 Task: In the  document Eli.rtf change page color to  'Grey'. Add link on bottom right corner of the sheet: 'www.instagram.com' Insert page numer on top of the page
Action: Mouse moved to (314, 392)
Screenshot: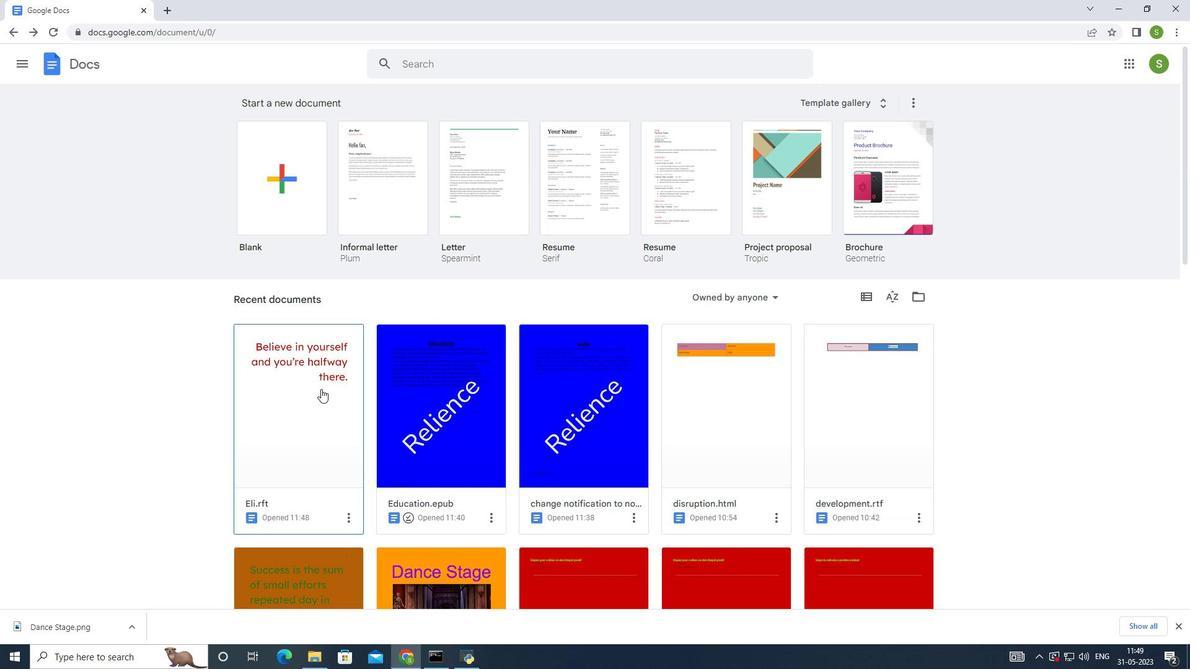 
Action: Mouse pressed left at (314, 392)
Screenshot: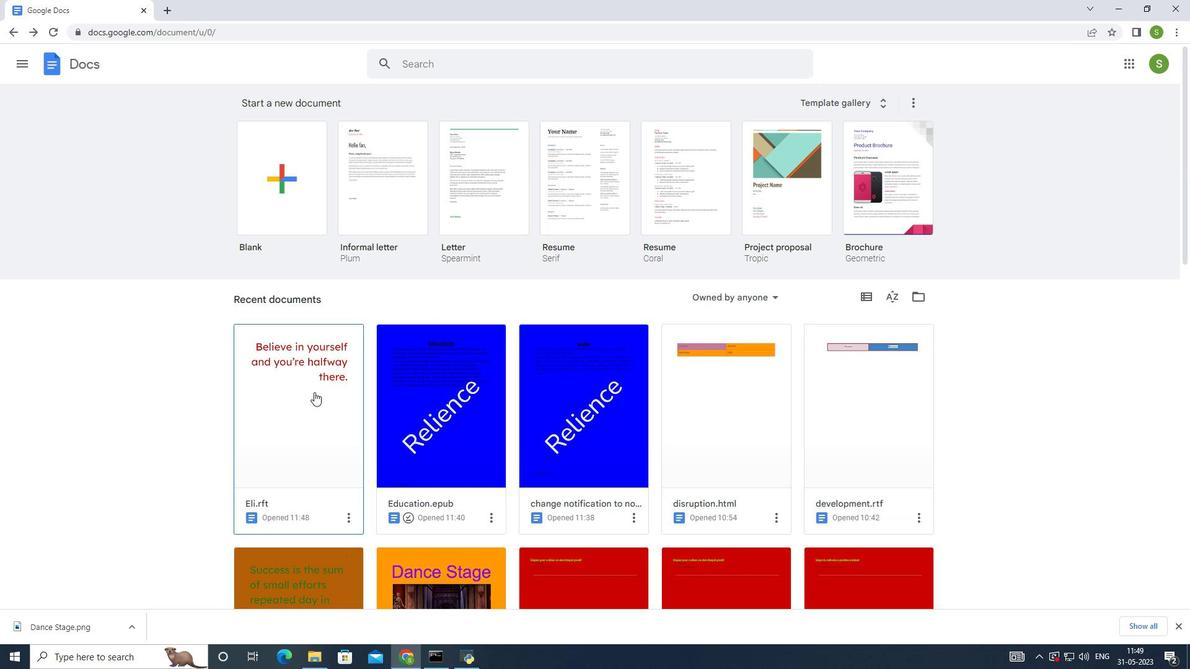 
Action: Mouse moved to (40, 70)
Screenshot: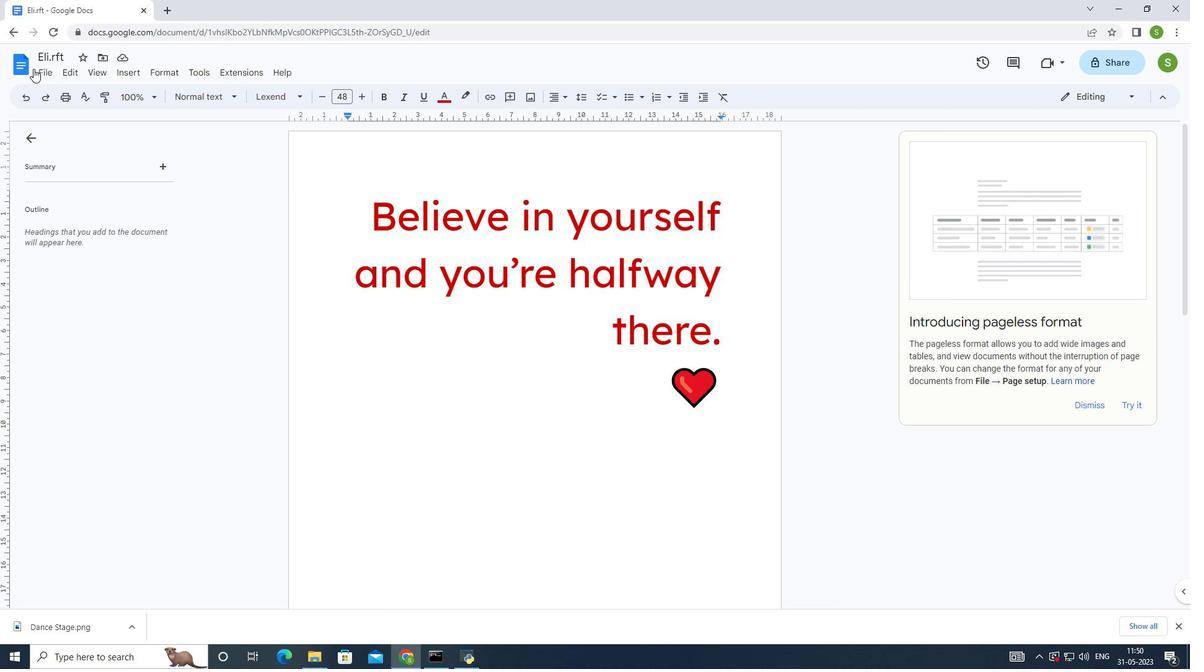 
Action: Mouse pressed left at (40, 70)
Screenshot: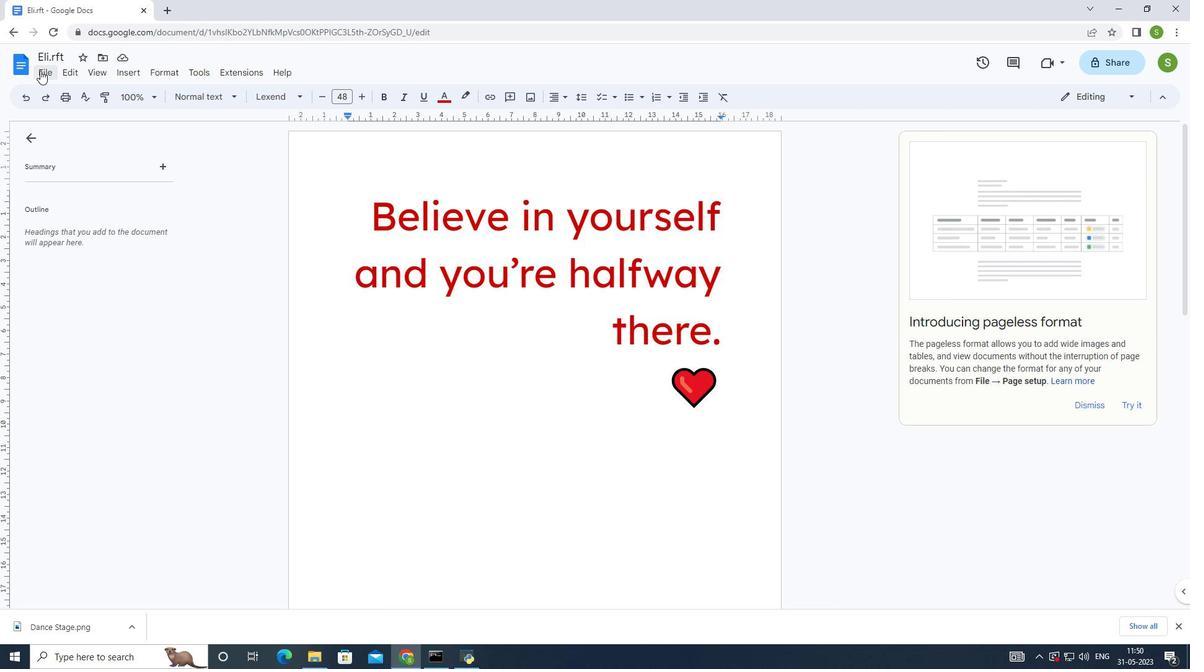 
Action: Mouse moved to (82, 411)
Screenshot: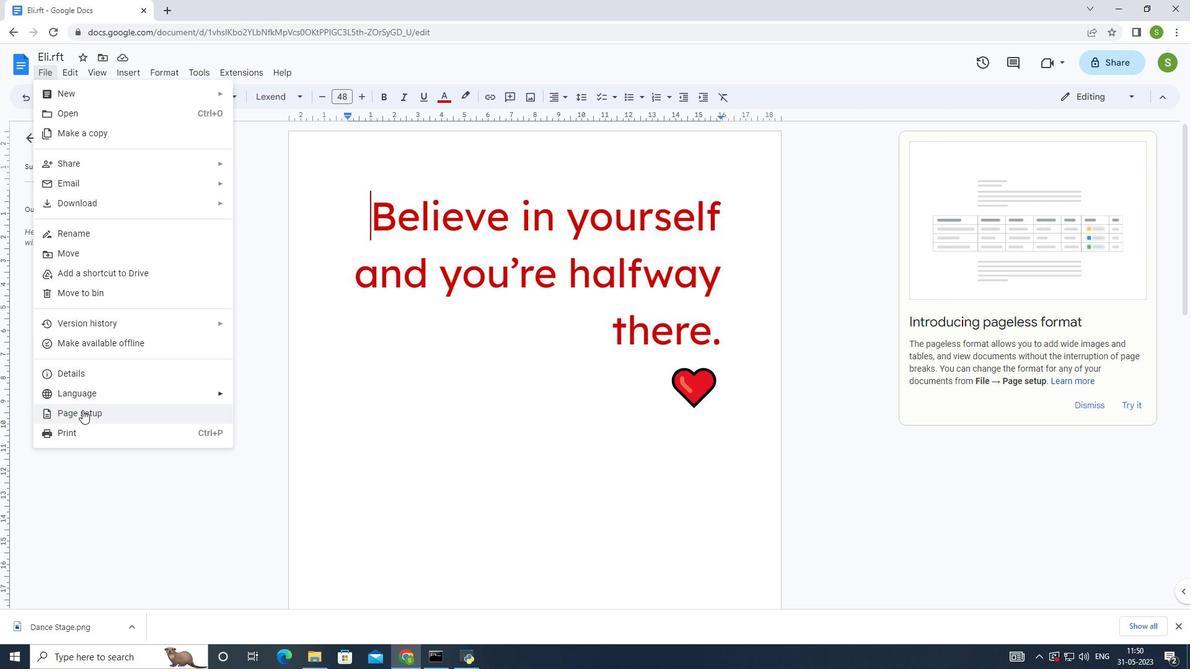 
Action: Mouse pressed left at (82, 411)
Screenshot: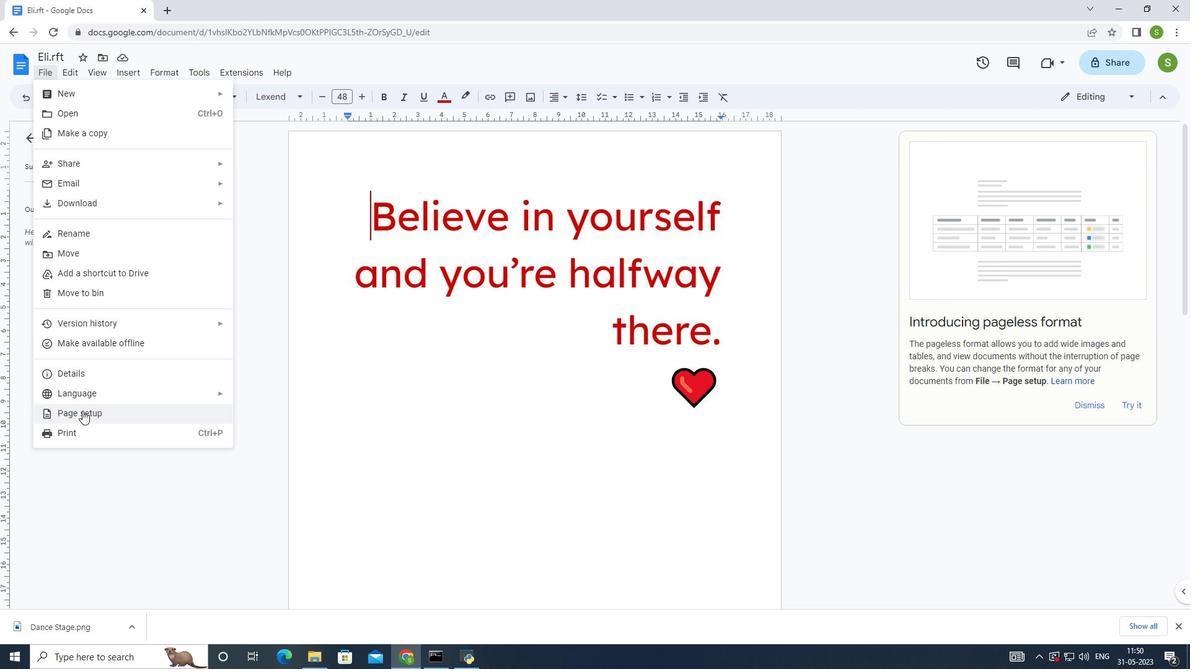 
Action: Mouse moved to (528, 266)
Screenshot: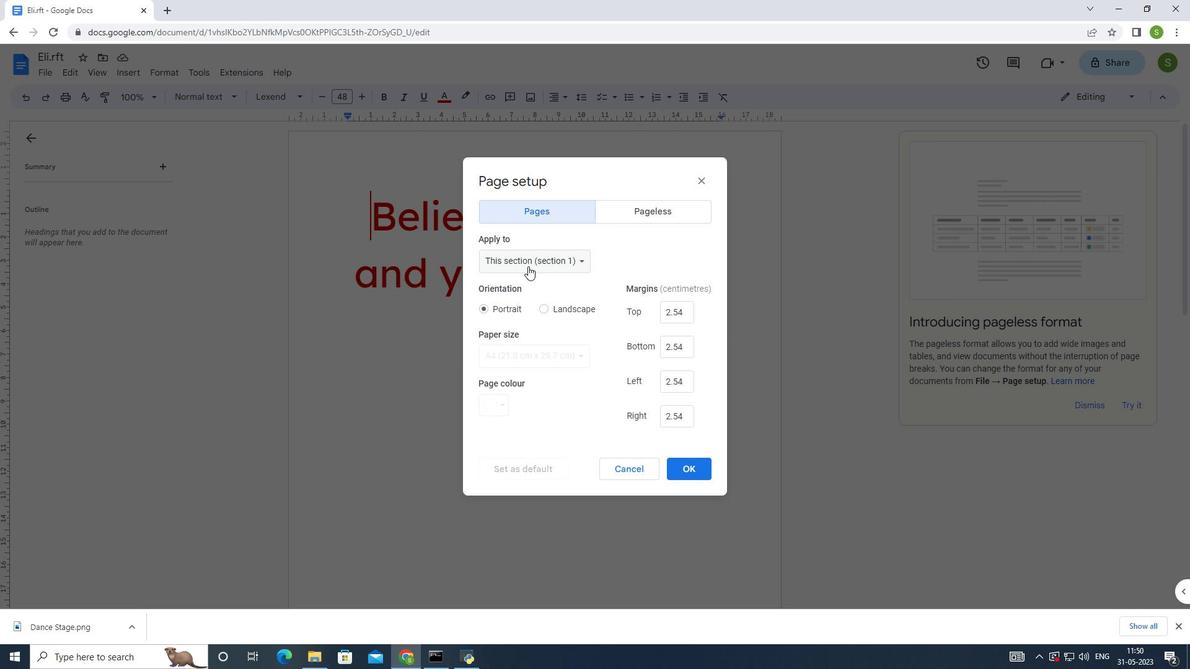 
Action: Mouse pressed left at (528, 266)
Screenshot: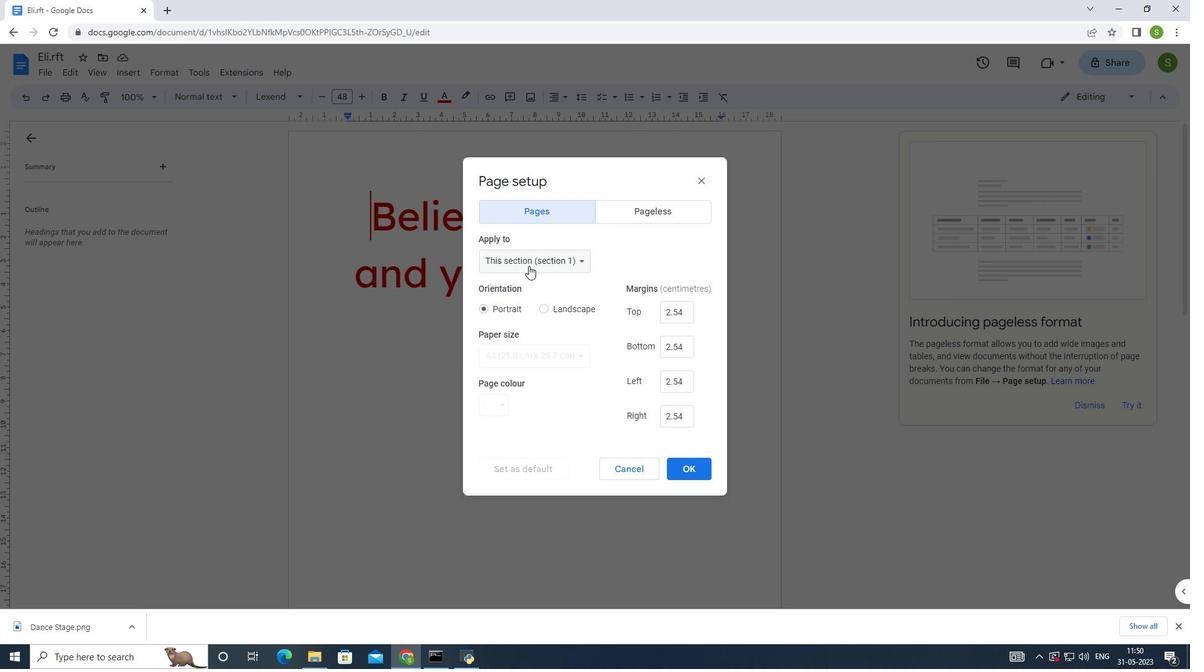 
Action: Mouse moved to (537, 245)
Screenshot: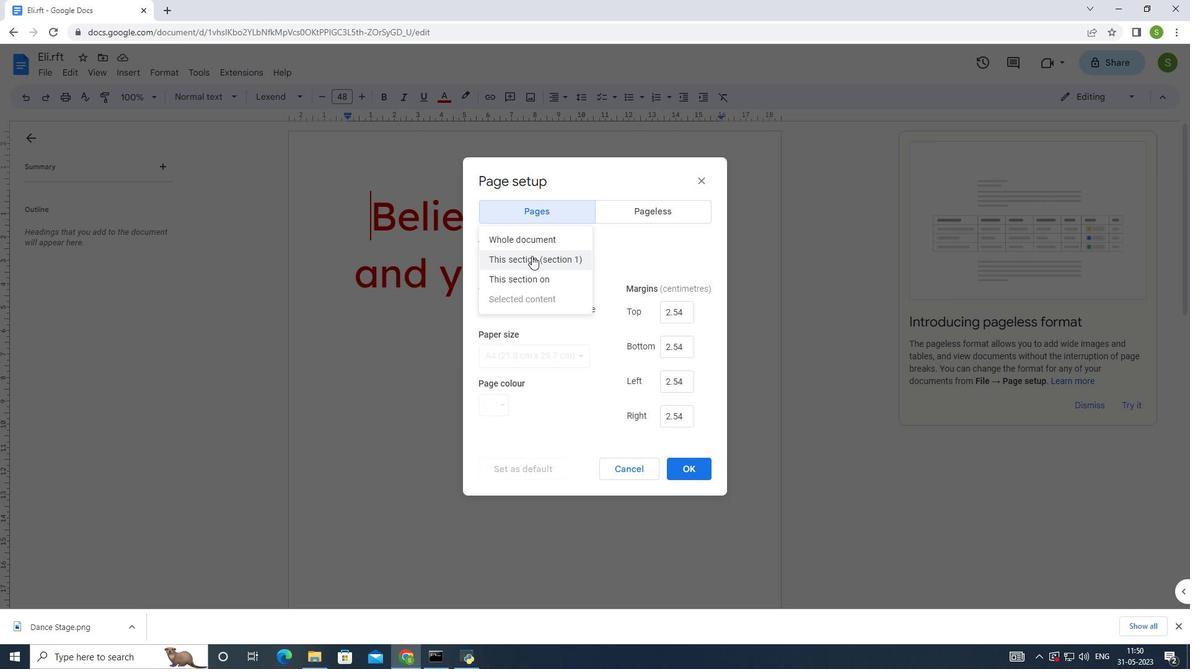 
Action: Mouse pressed left at (537, 245)
Screenshot: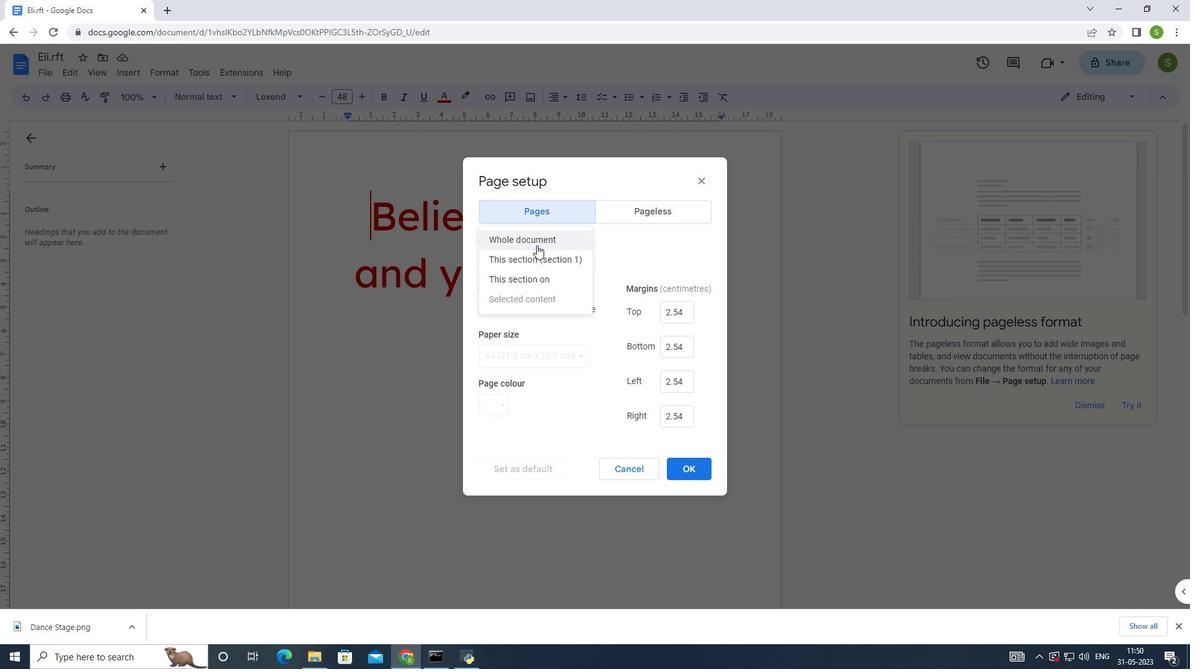 
Action: Mouse moved to (497, 399)
Screenshot: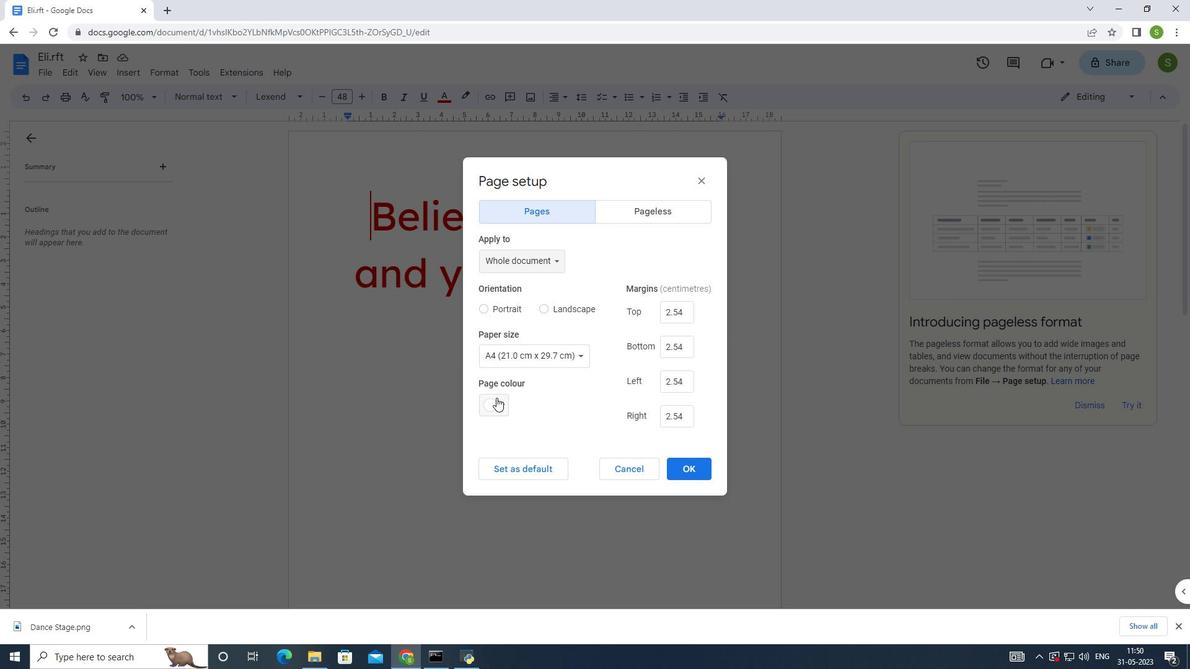 
Action: Mouse pressed left at (497, 399)
Screenshot: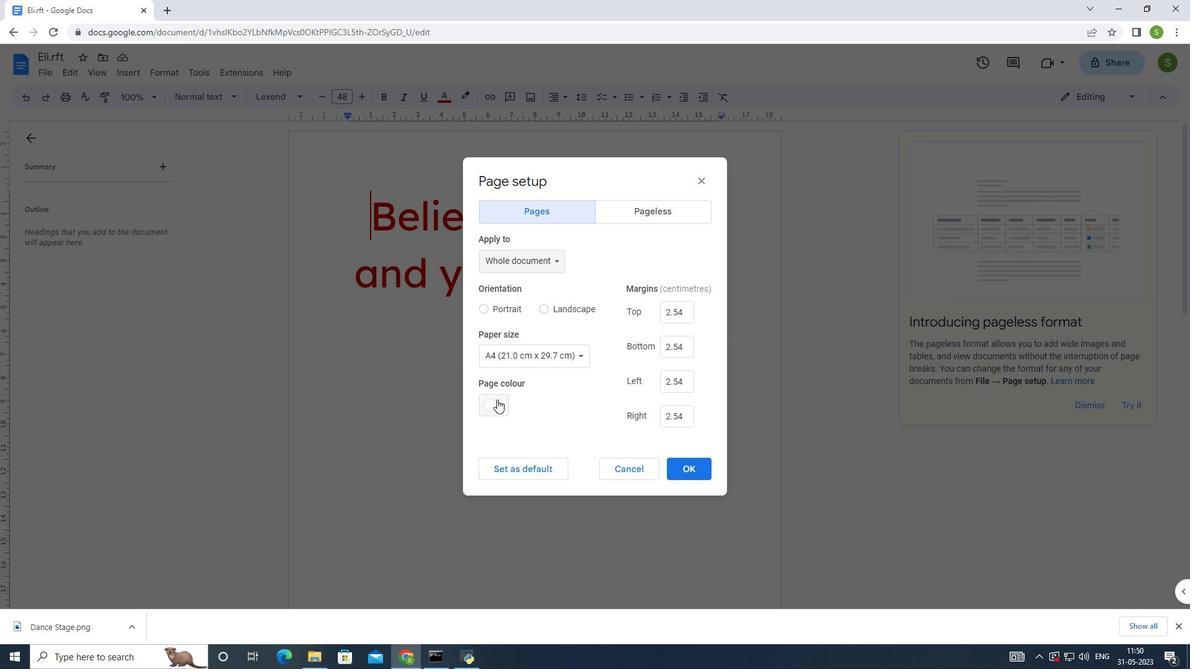 
Action: Mouse moved to (547, 430)
Screenshot: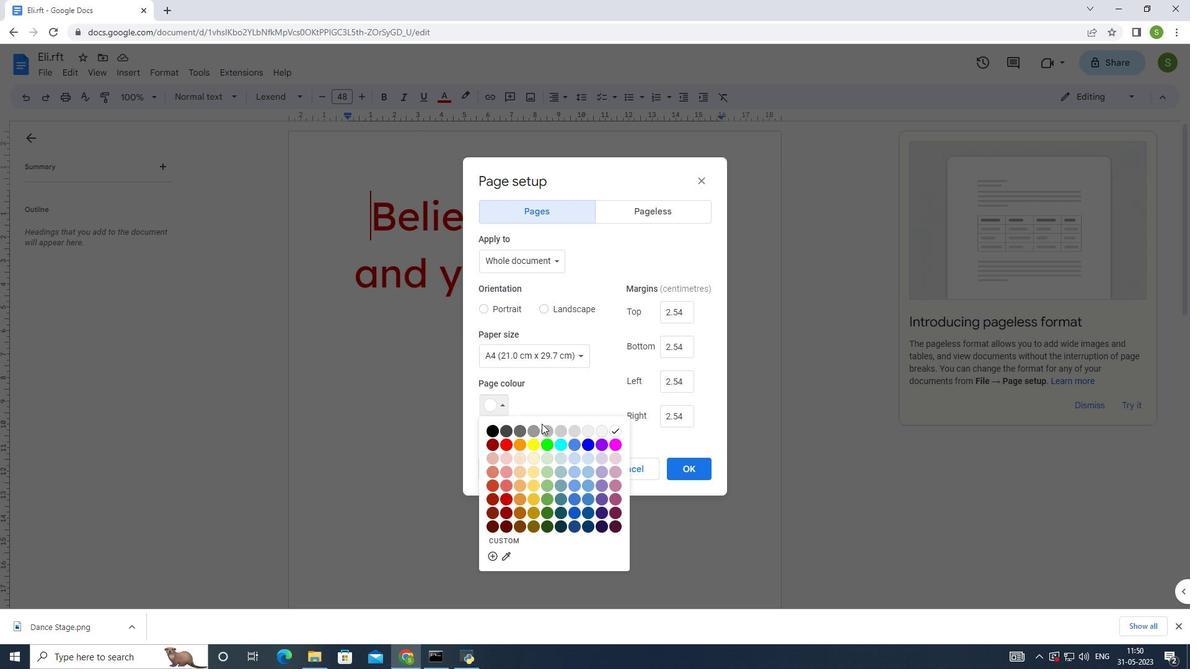 
Action: Mouse pressed left at (547, 430)
Screenshot: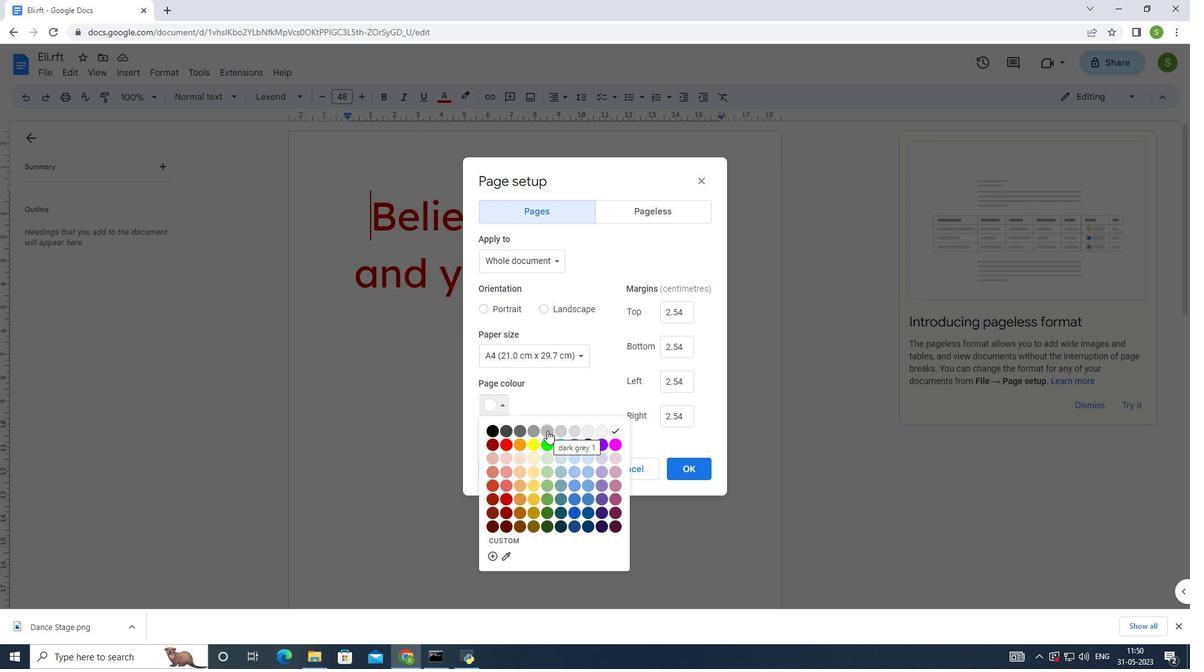 
Action: Mouse moved to (680, 471)
Screenshot: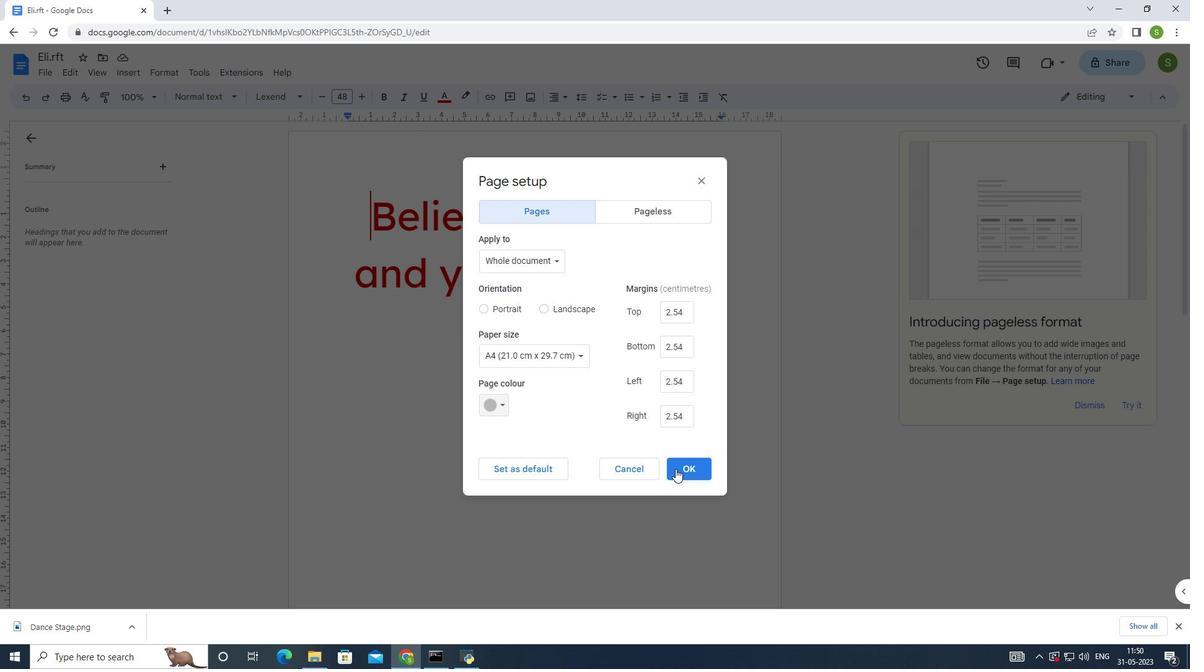 
Action: Mouse pressed left at (680, 471)
Screenshot: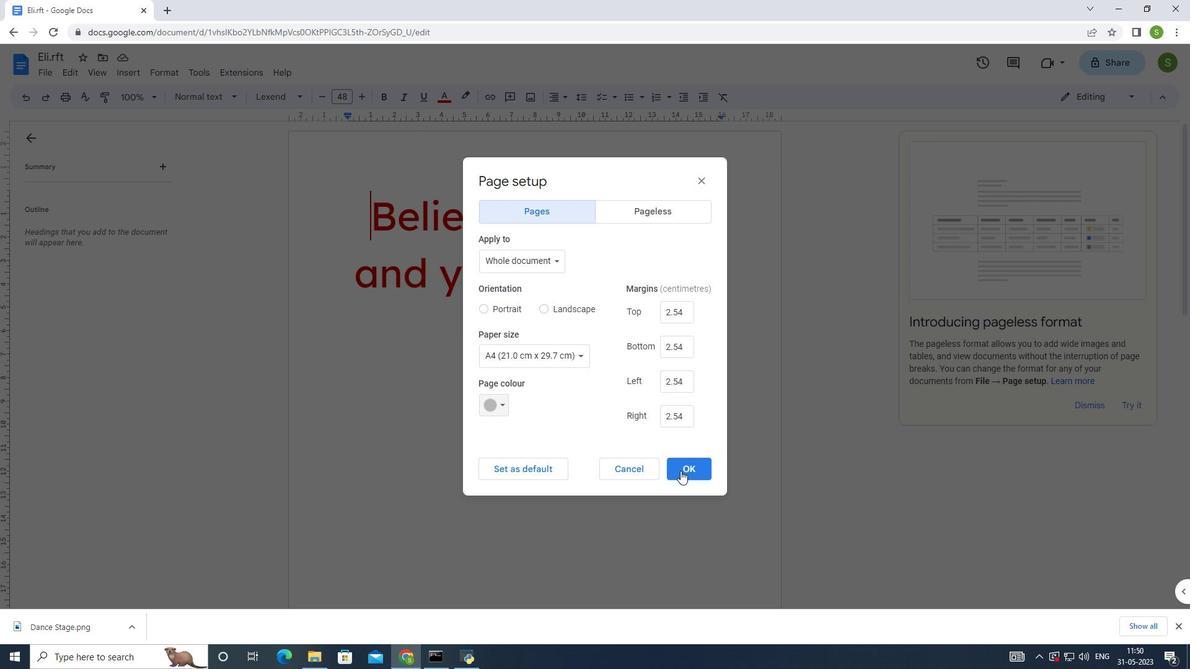 
Action: Mouse moved to (582, 419)
Screenshot: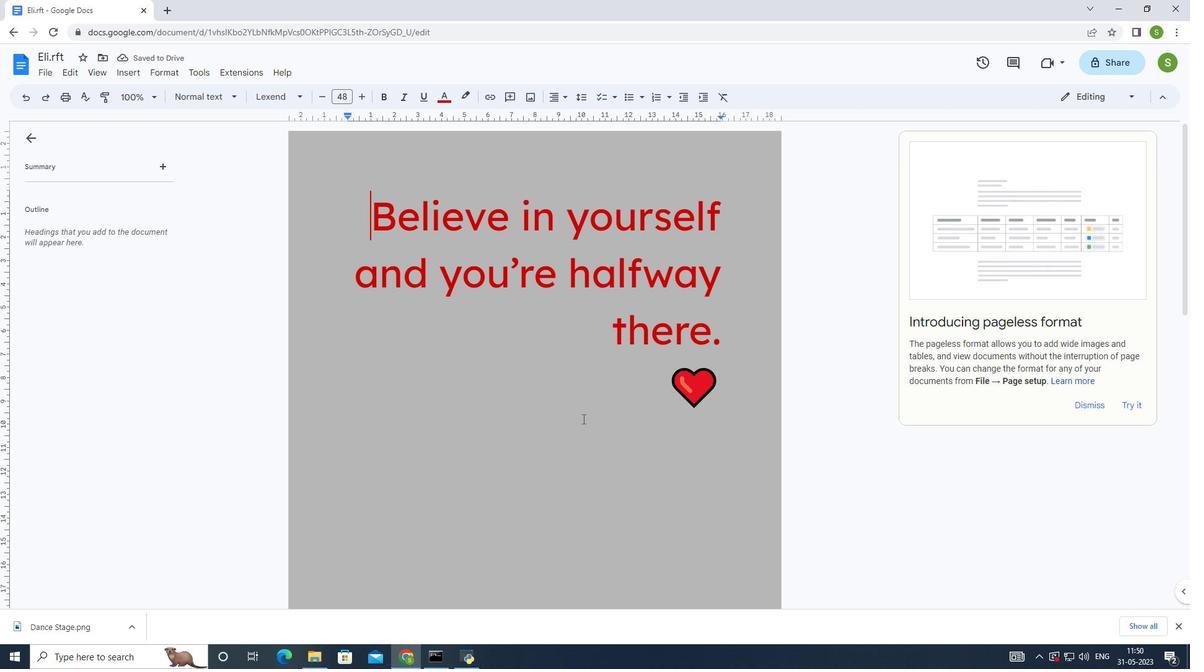 
Action: Mouse scrolled (582, 418) with delta (0, 0)
Screenshot: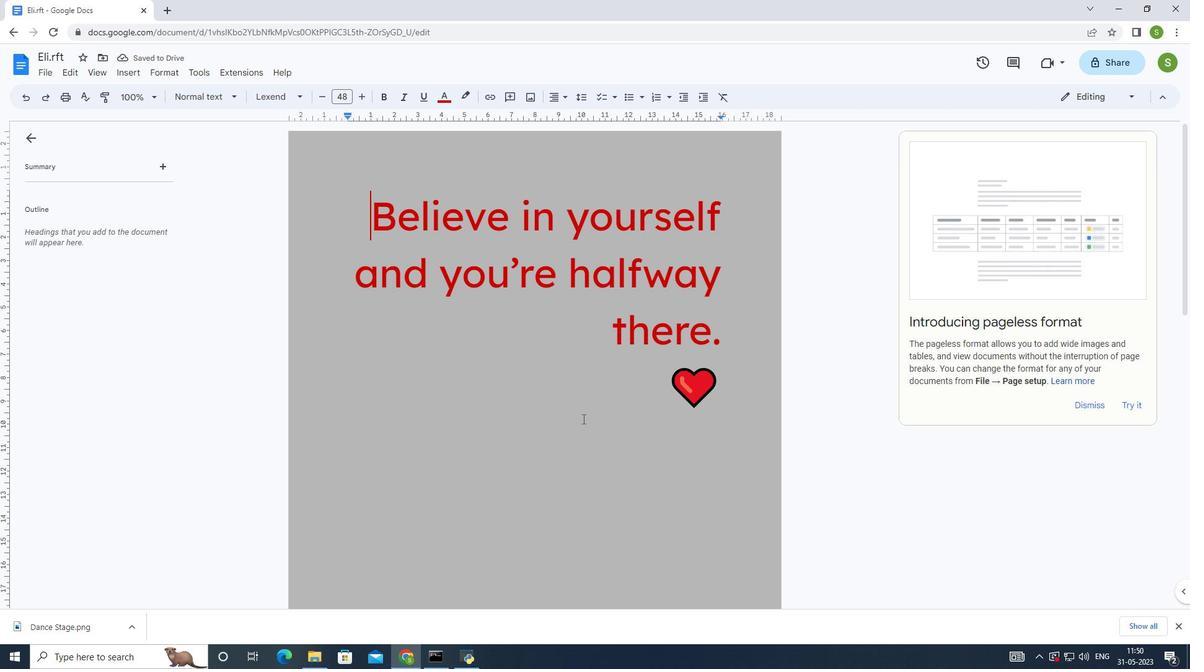 
Action: Mouse moved to (581, 419)
Screenshot: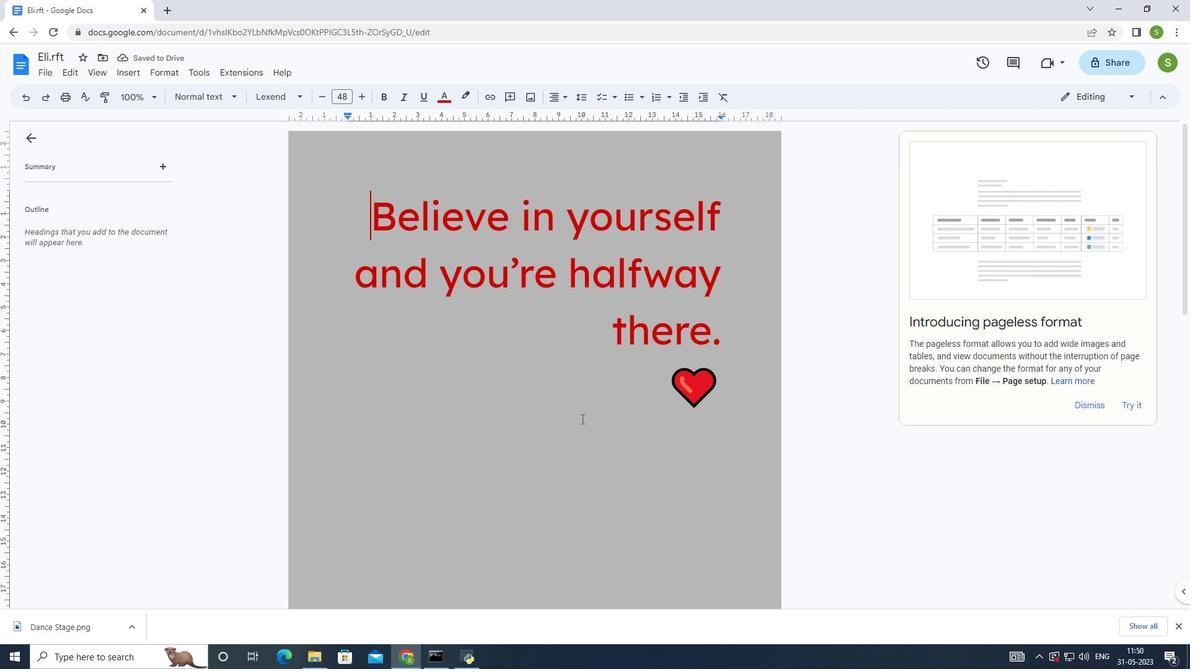 
Action: Mouse scrolled (581, 418) with delta (0, 0)
Screenshot: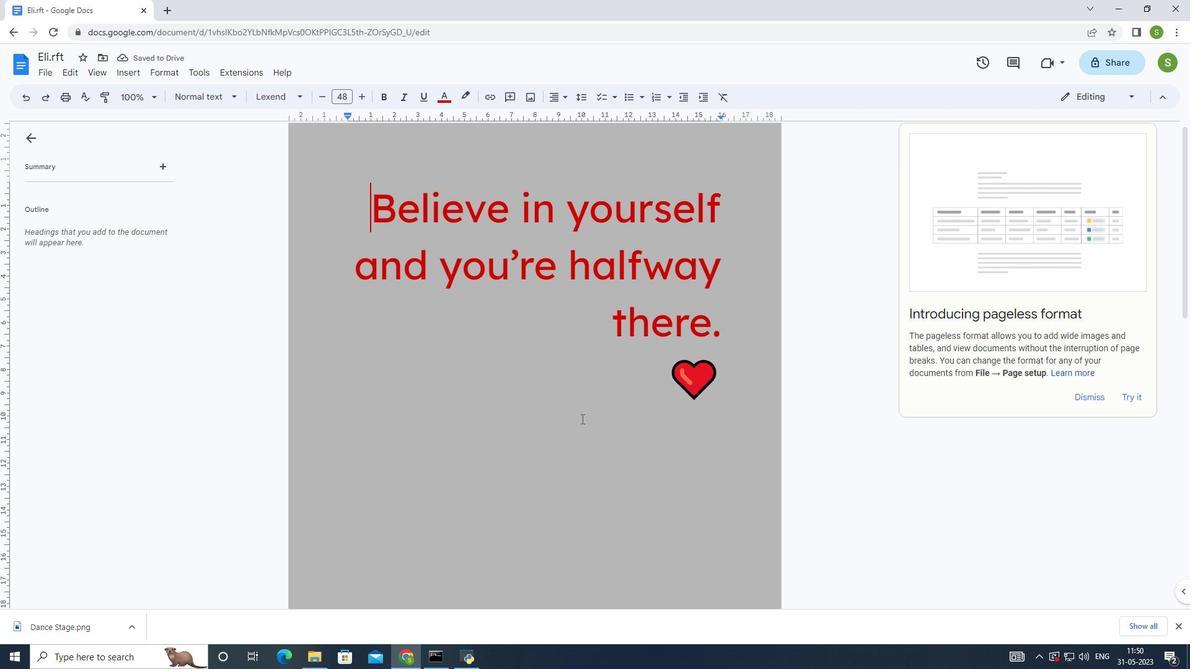 
Action: Mouse scrolled (581, 418) with delta (0, 0)
Screenshot: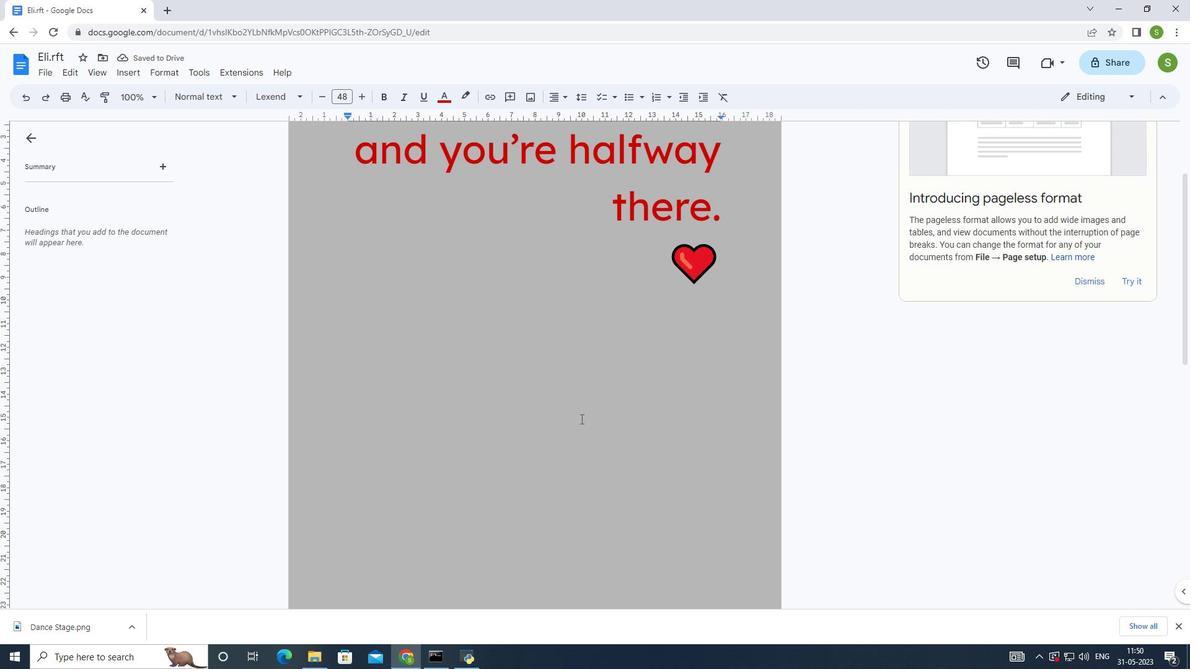 
Action: Mouse scrolled (581, 418) with delta (0, 0)
Screenshot: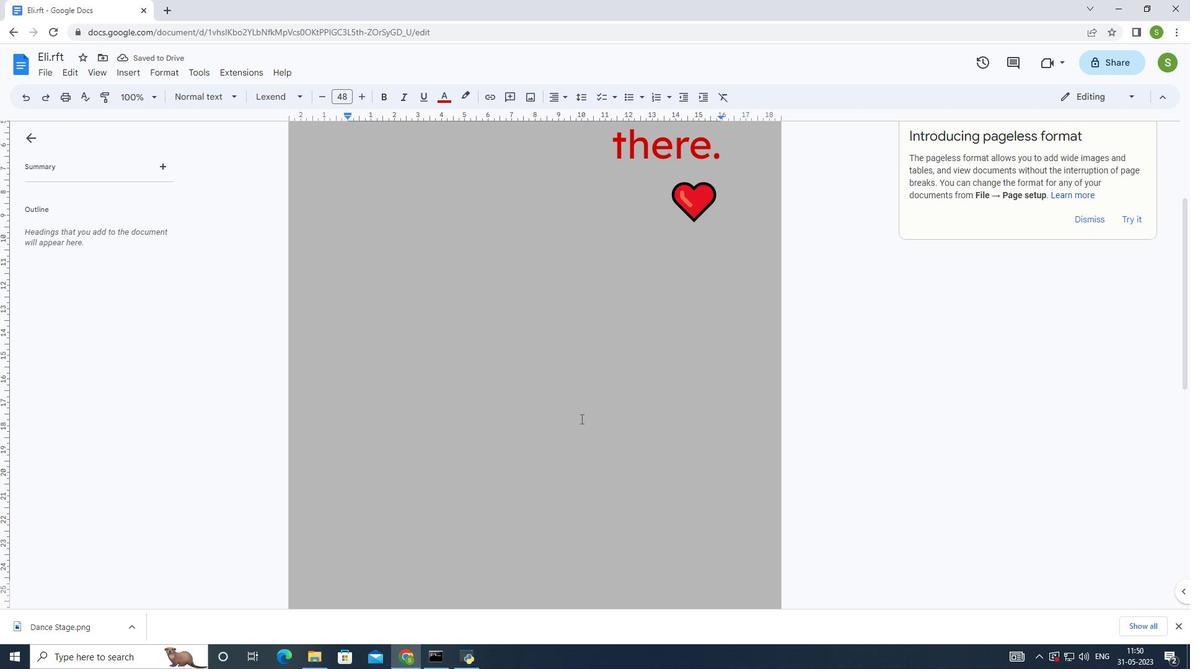 
Action: Mouse moved to (570, 476)
Screenshot: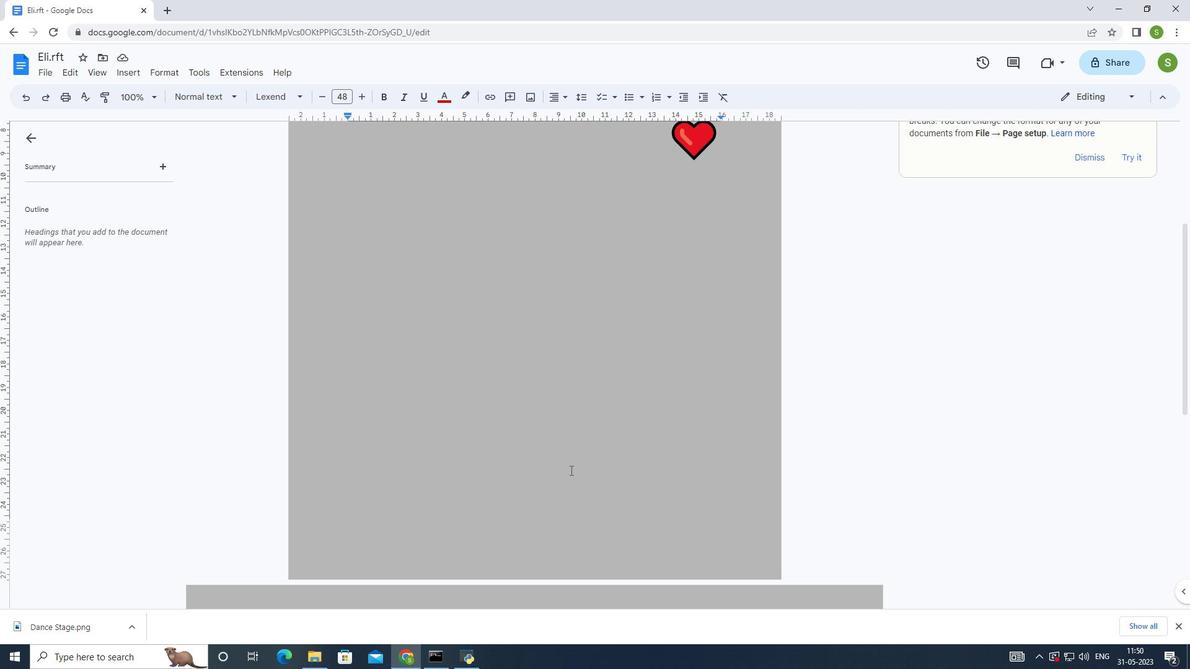 
Action: Mouse pressed left at (570, 476)
Screenshot: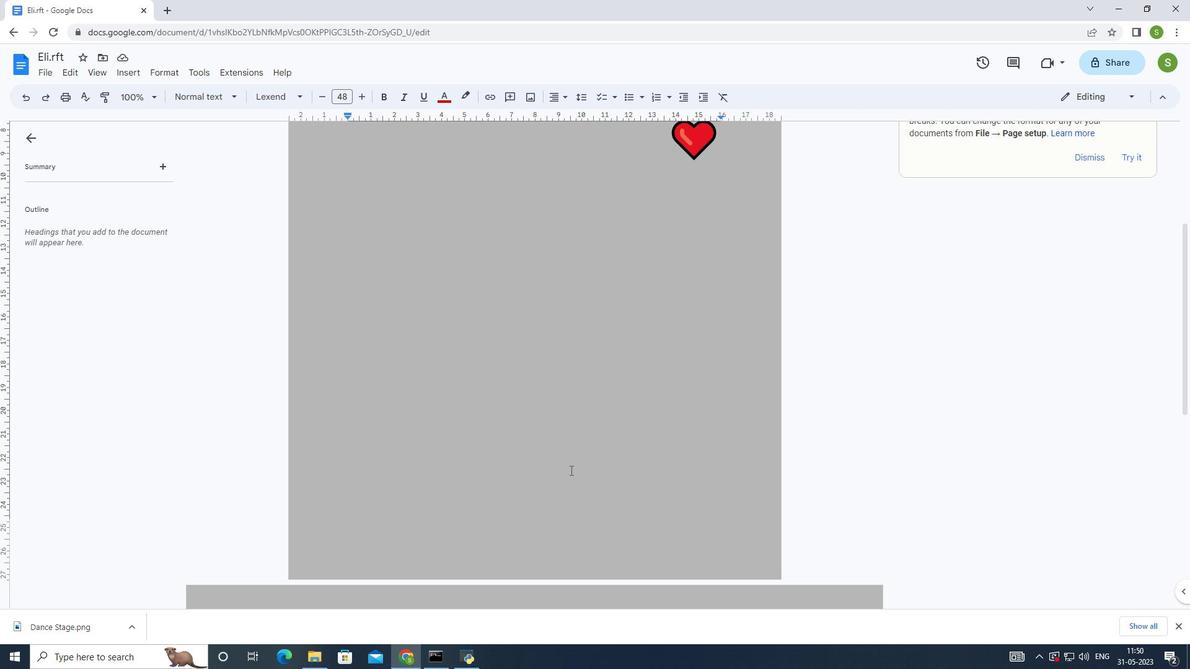 
Action: Mouse moved to (570, 478)
Screenshot: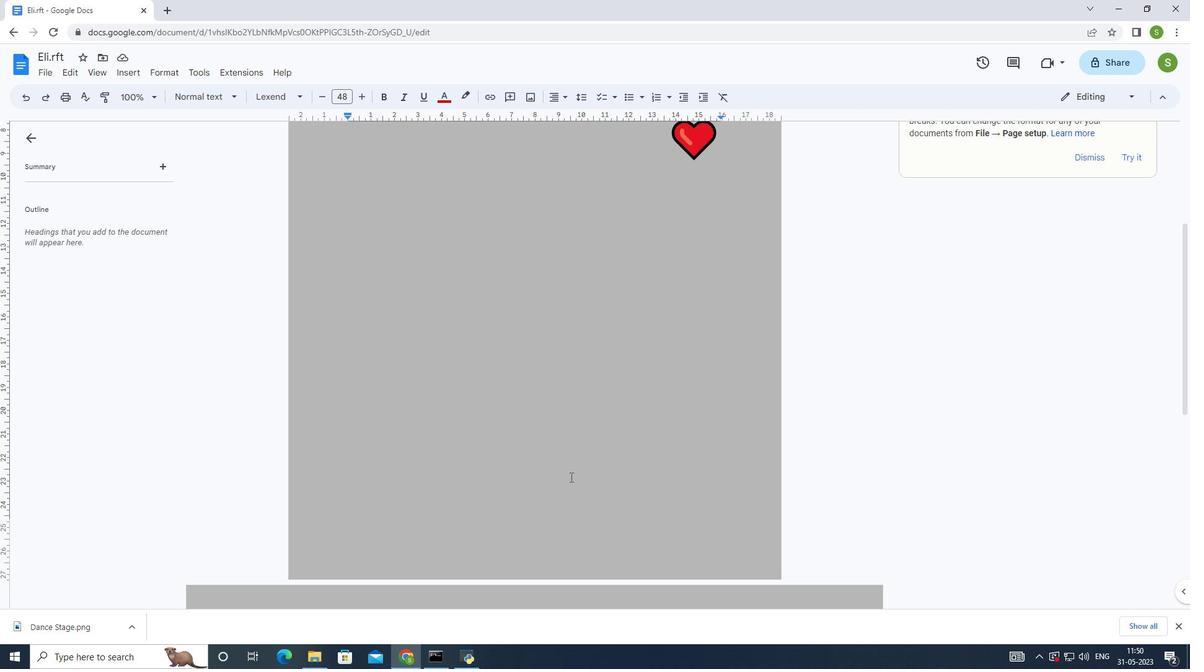 
Action: Mouse pressed left at (570, 478)
Screenshot: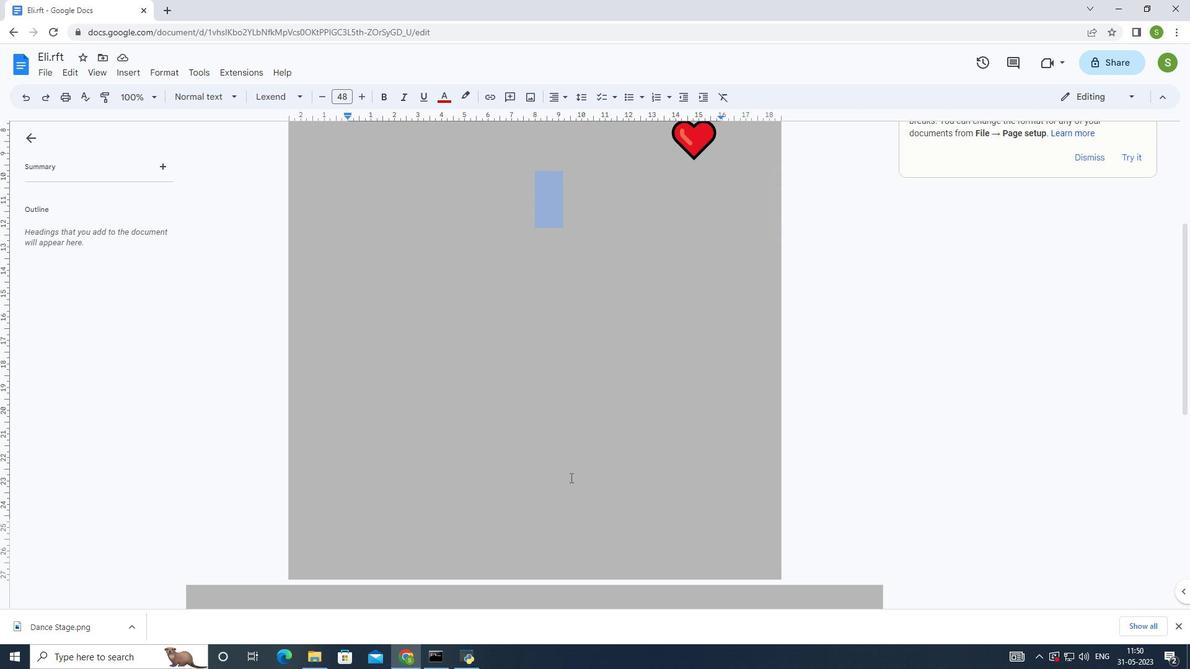 
Action: Mouse moved to (620, 446)
Screenshot: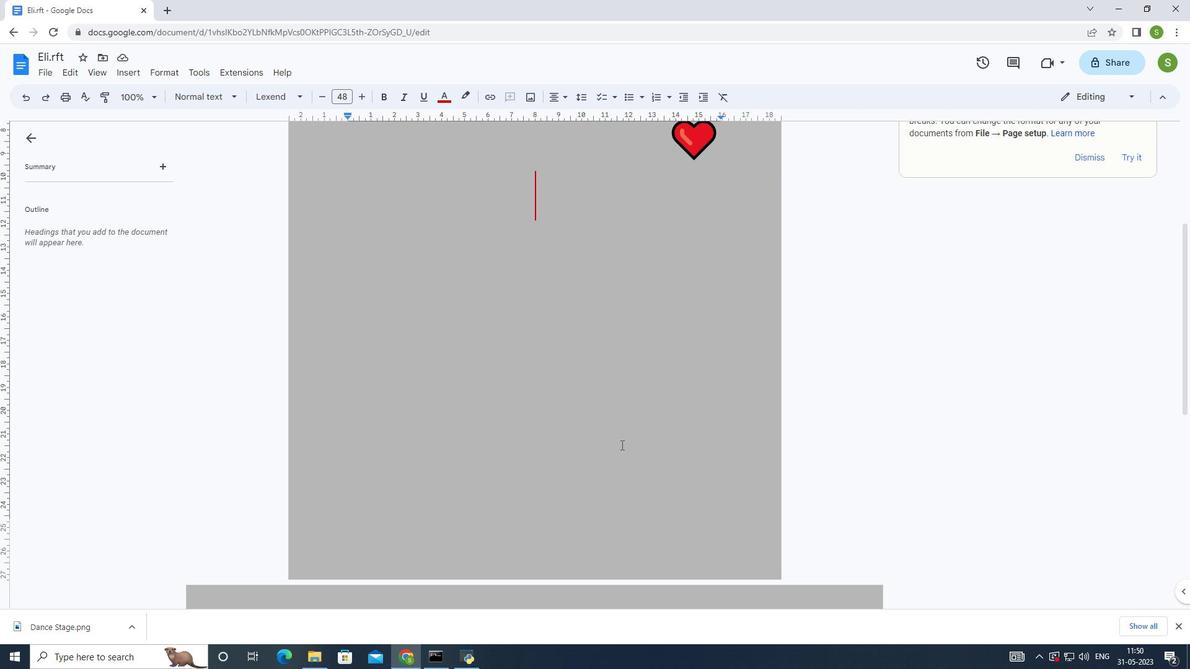 
Action: Key pressed <Key.enter><Key.enter>
Screenshot: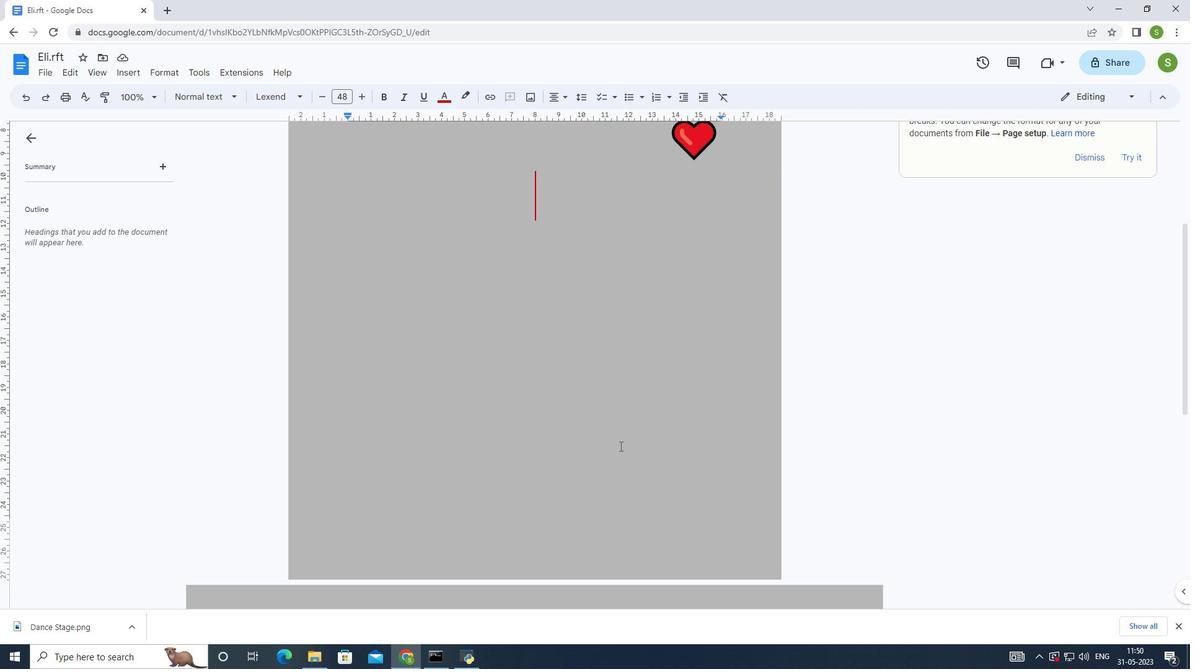 
Action: Mouse moved to (619, 447)
Screenshot: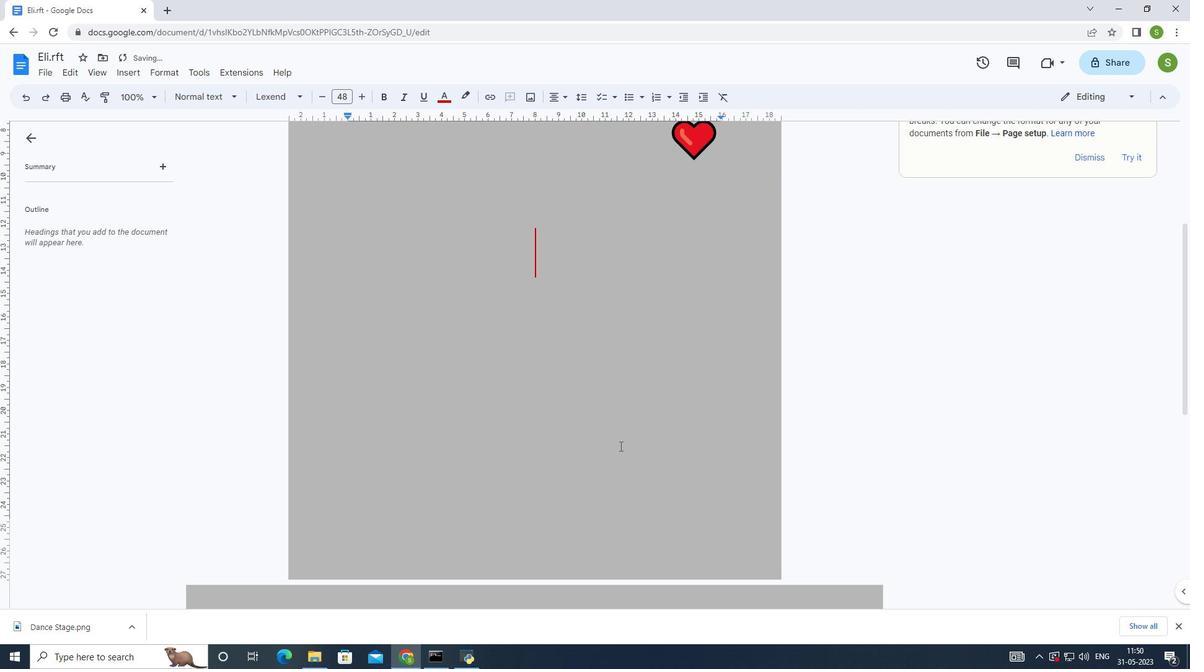 
Action: Key pressed <Key.enter><Key.enter>
Screenshot: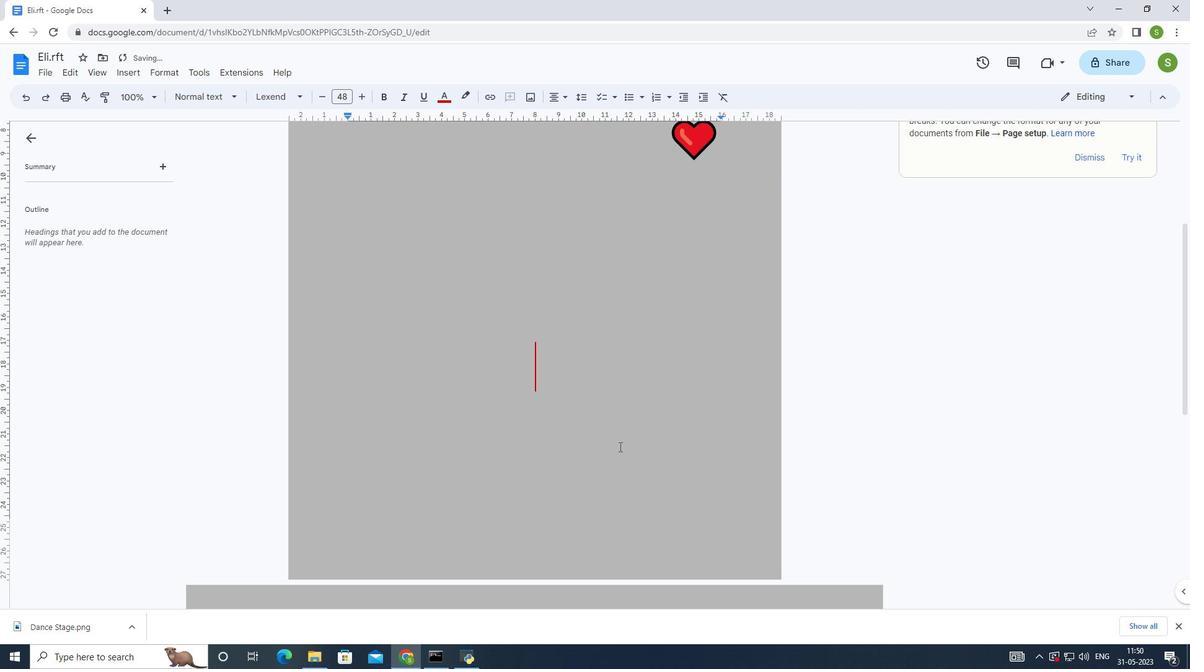 
Action: Mouse moved to (618, 447)
Screenshot: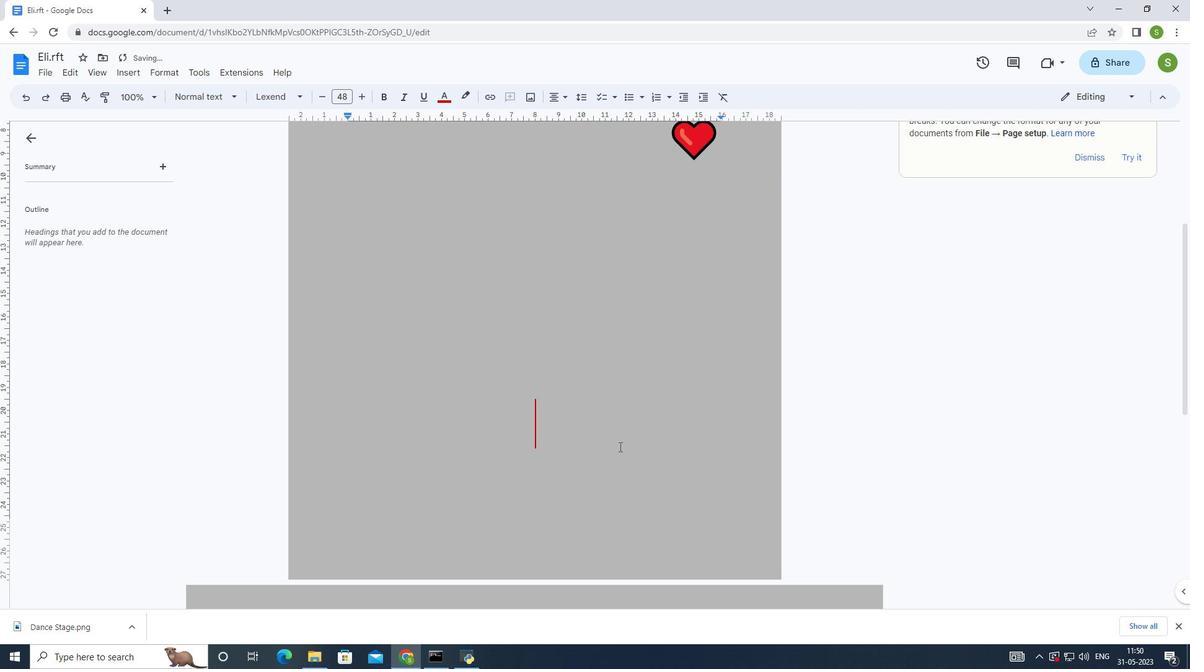 
Action: Key pressed <Key.enter>
Screenshot: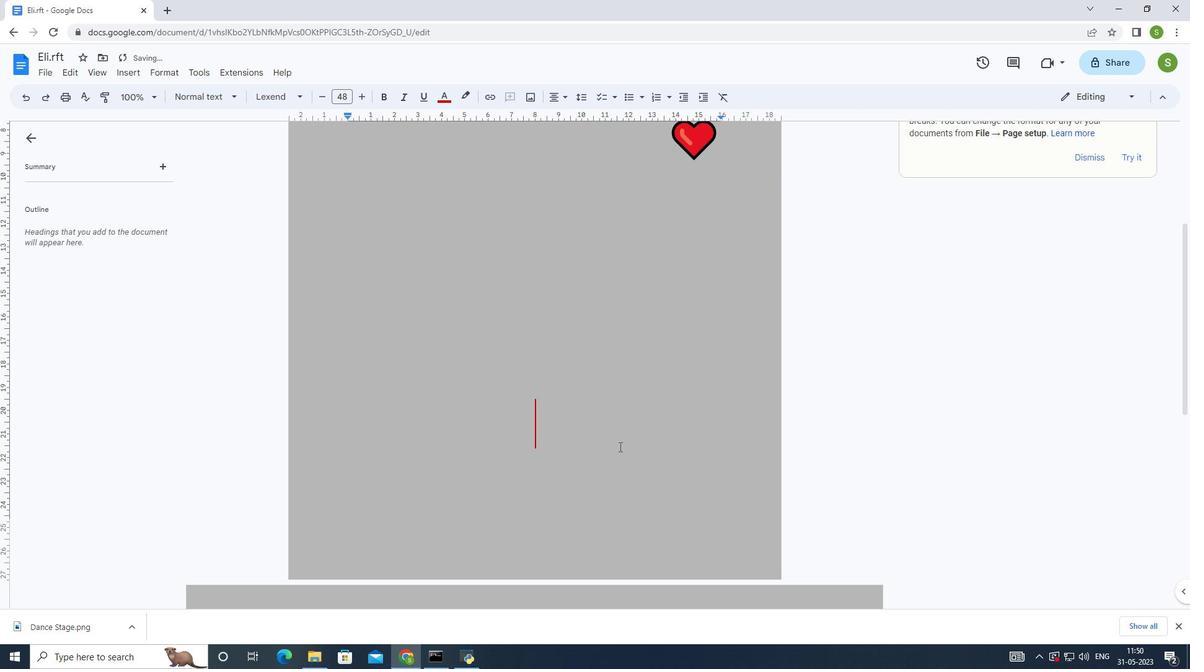 
Action: Mouse moved to (489, 93)
Screenshot: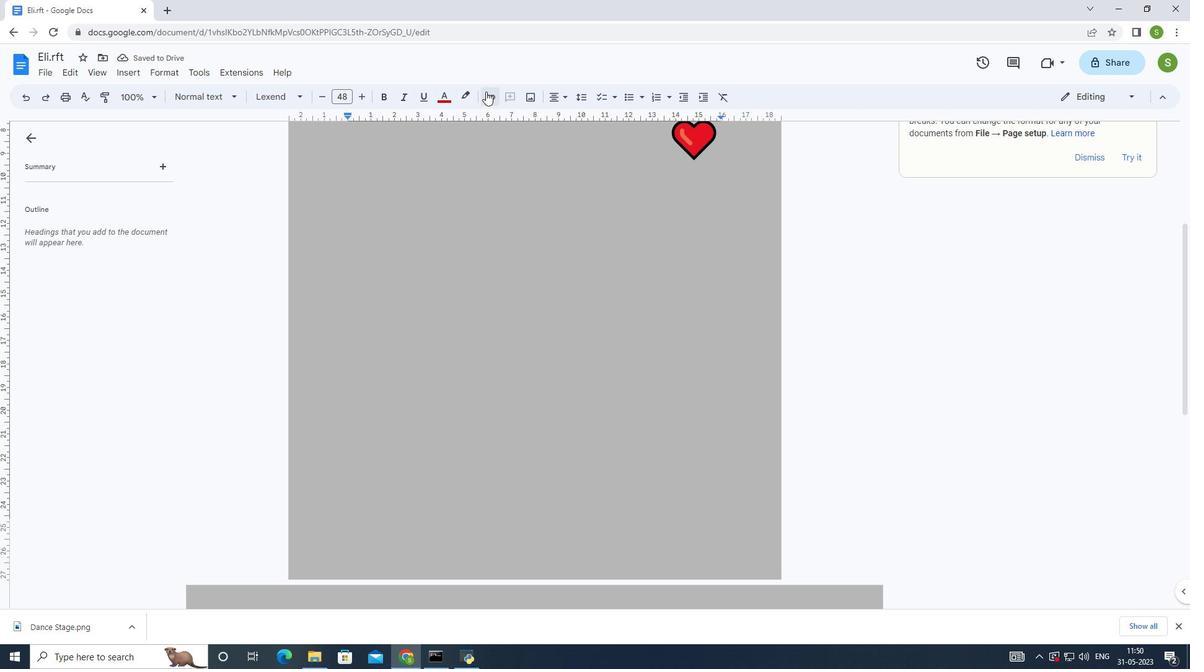 
Action: Mouse pressed left at (489, 93)
Screenshot: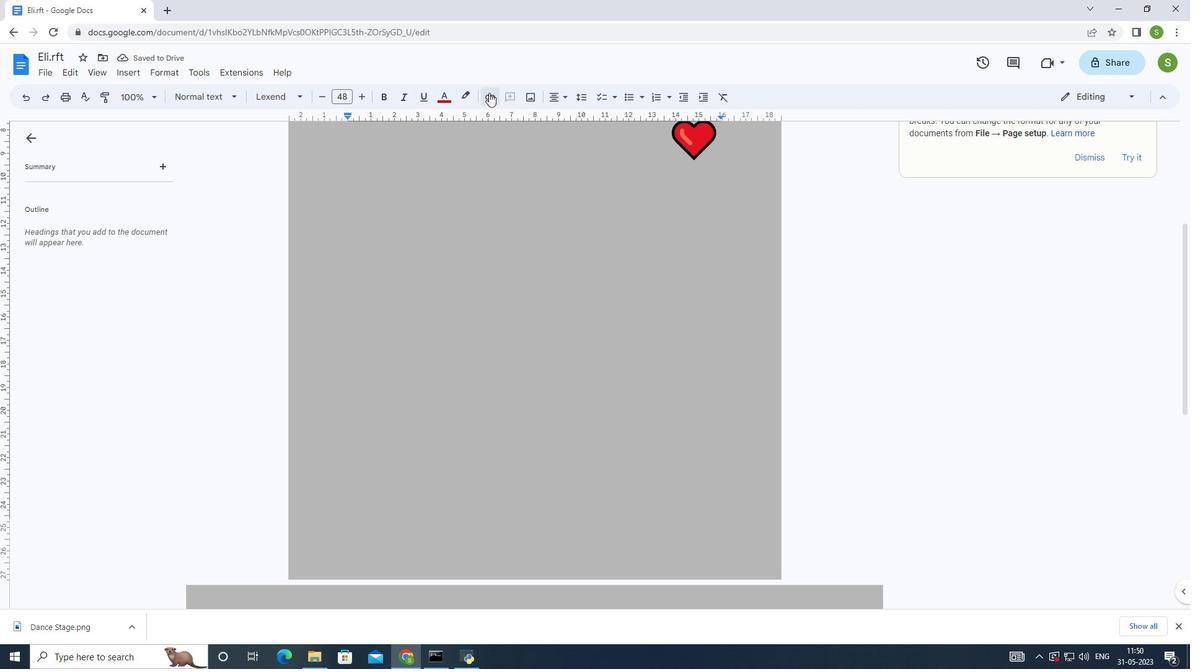 
Action: Mouse moved to (379, 248)
Screenshot: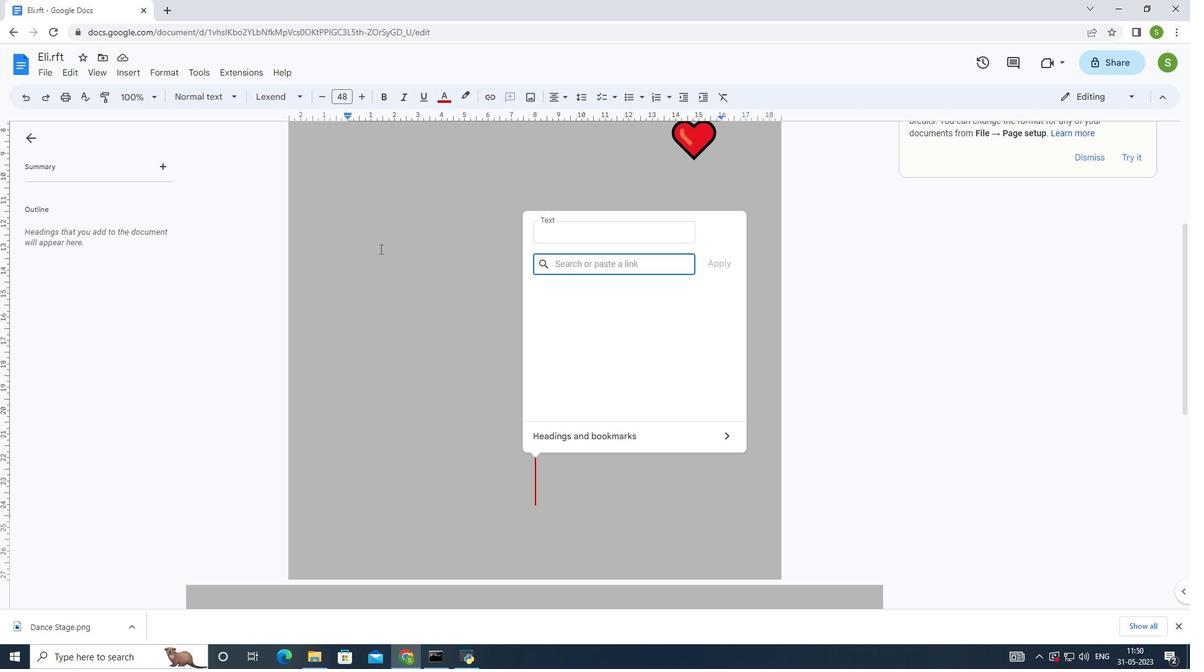 
Action: Key pressed www
Screenshot: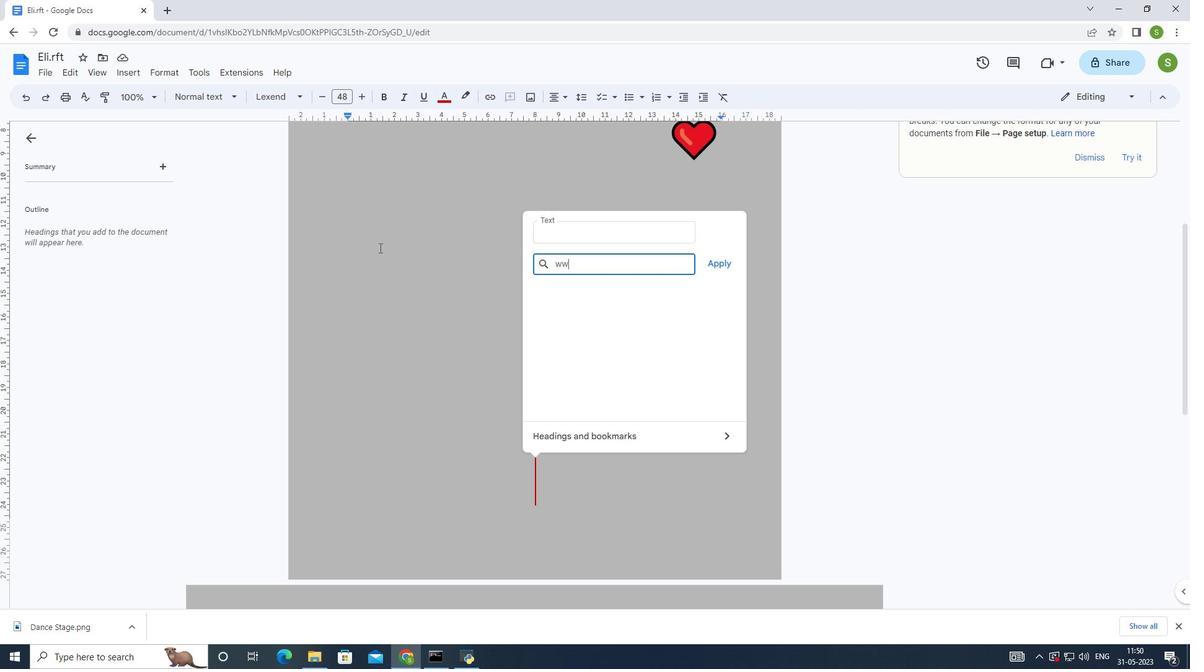 
Action: Mouse moved to (379, 251)
Screenshot: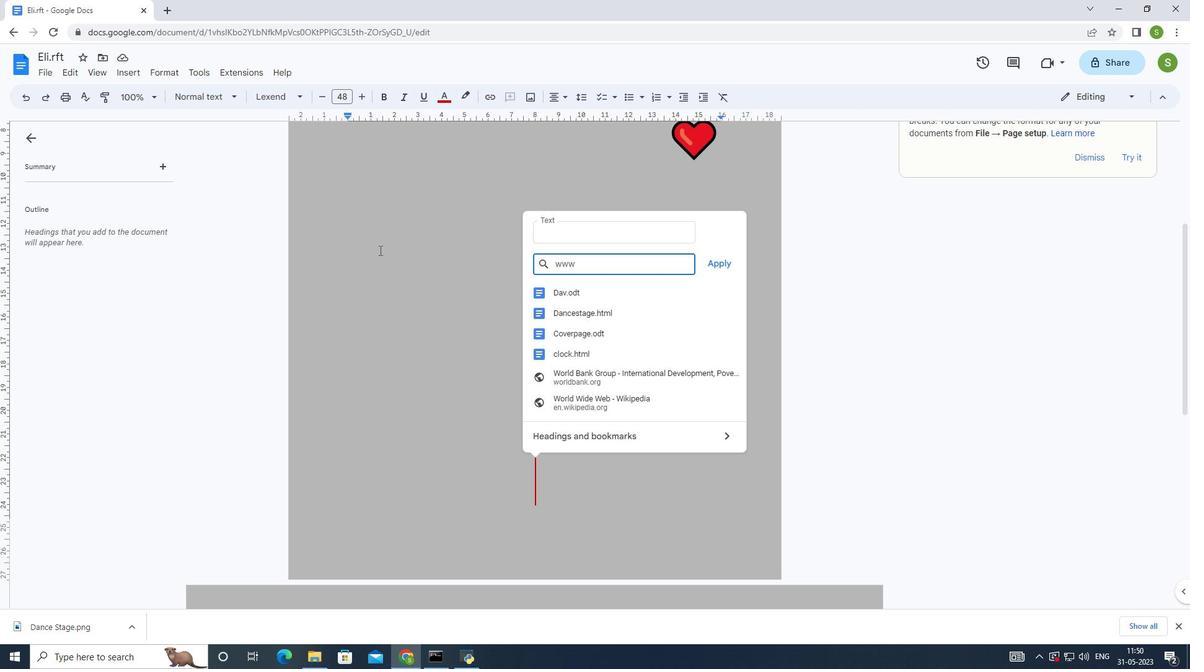 
Action: Key pressed .
Screenshot: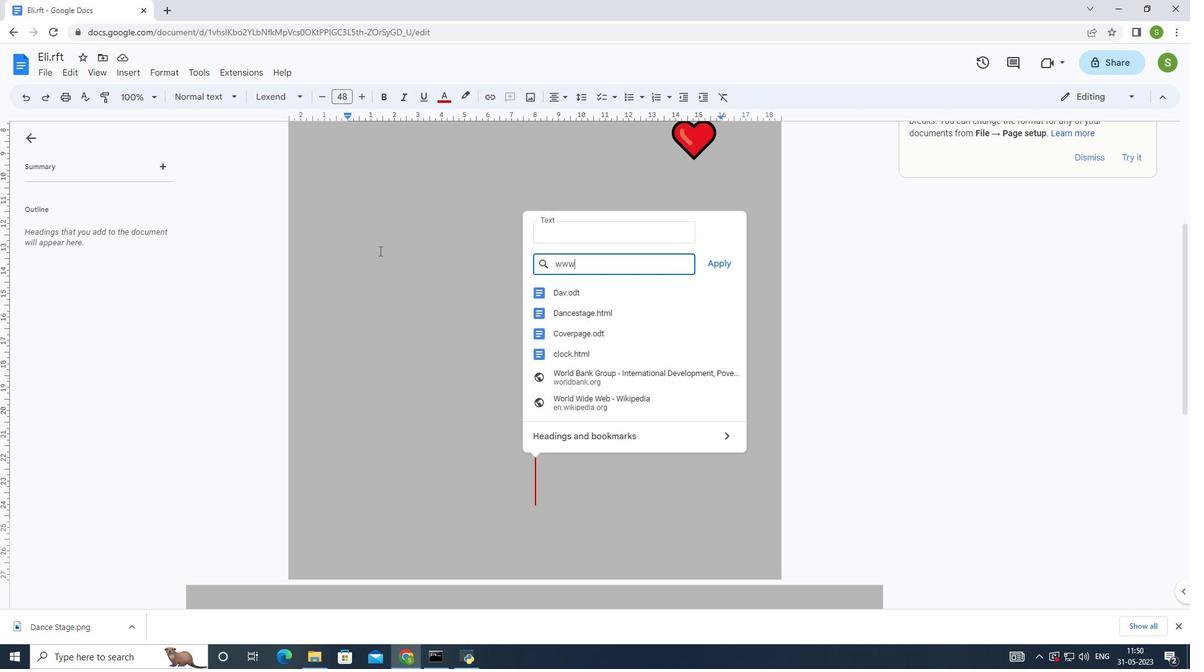 
Action: Mouse moved to (379, 251)
Screenshot: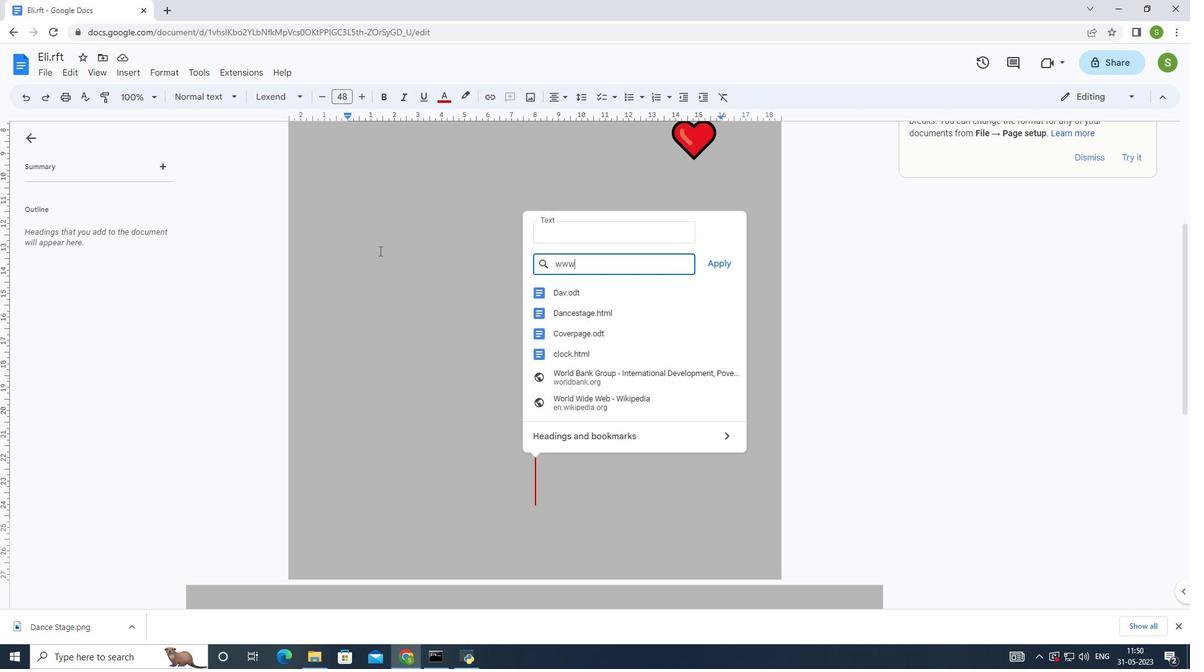 
Action: Key pressed ins
Screenshot: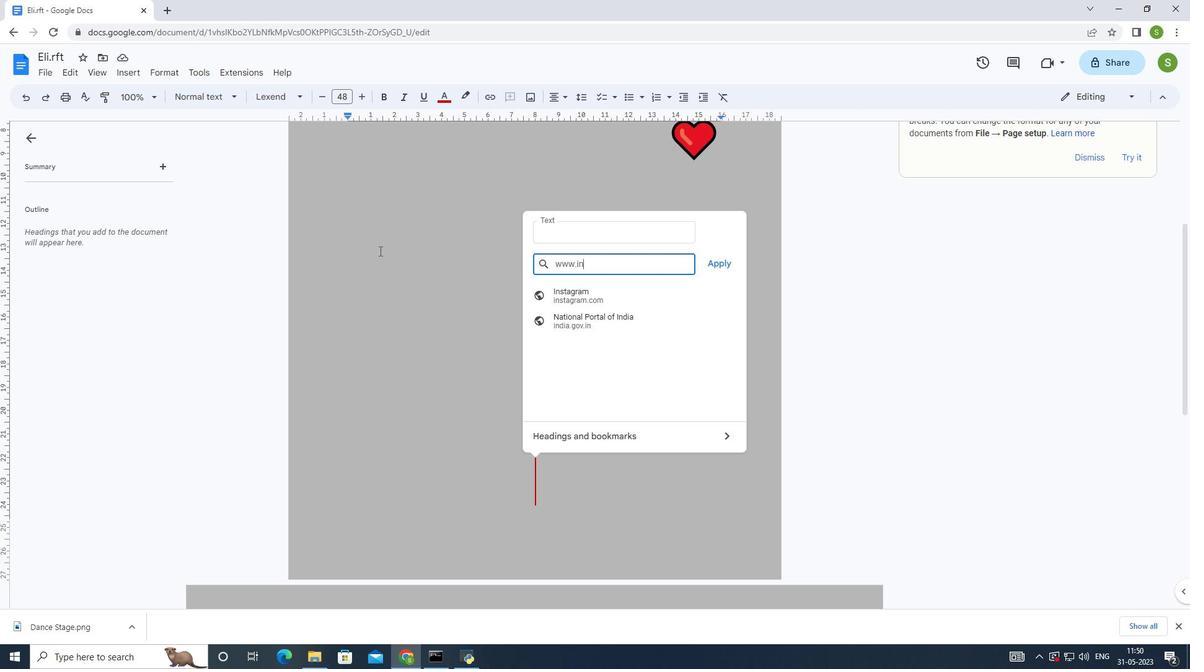 
Action: Mouse moved to (379, 249)
Screenshot: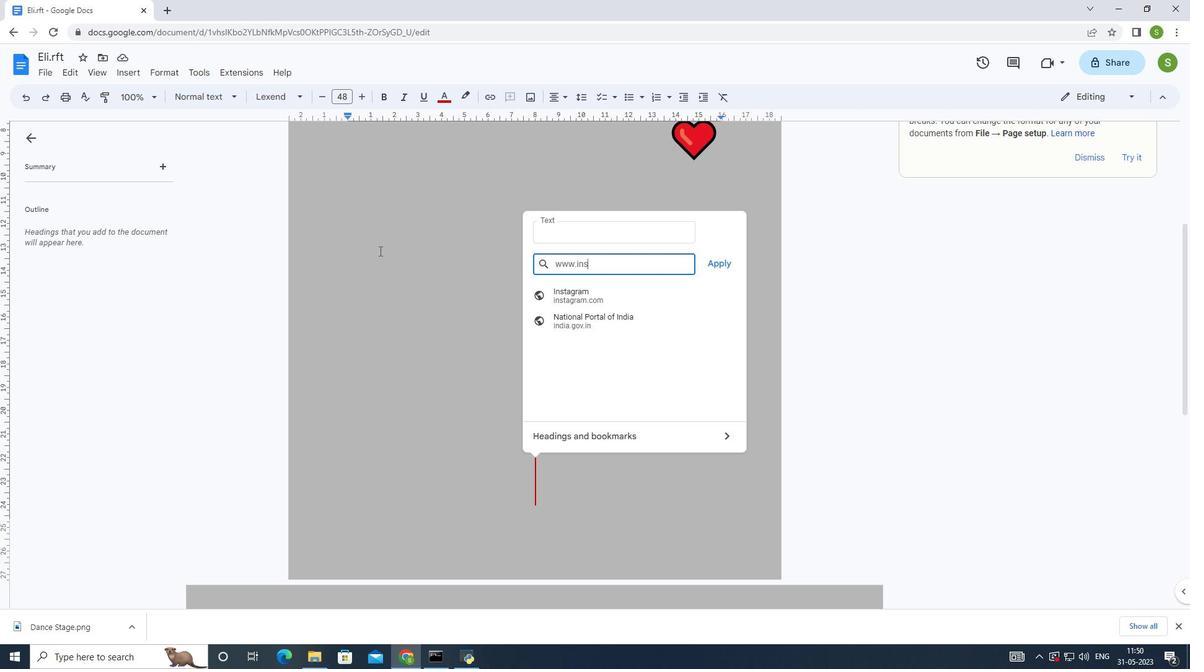 
Action: Key pressed tagra
Screenshot: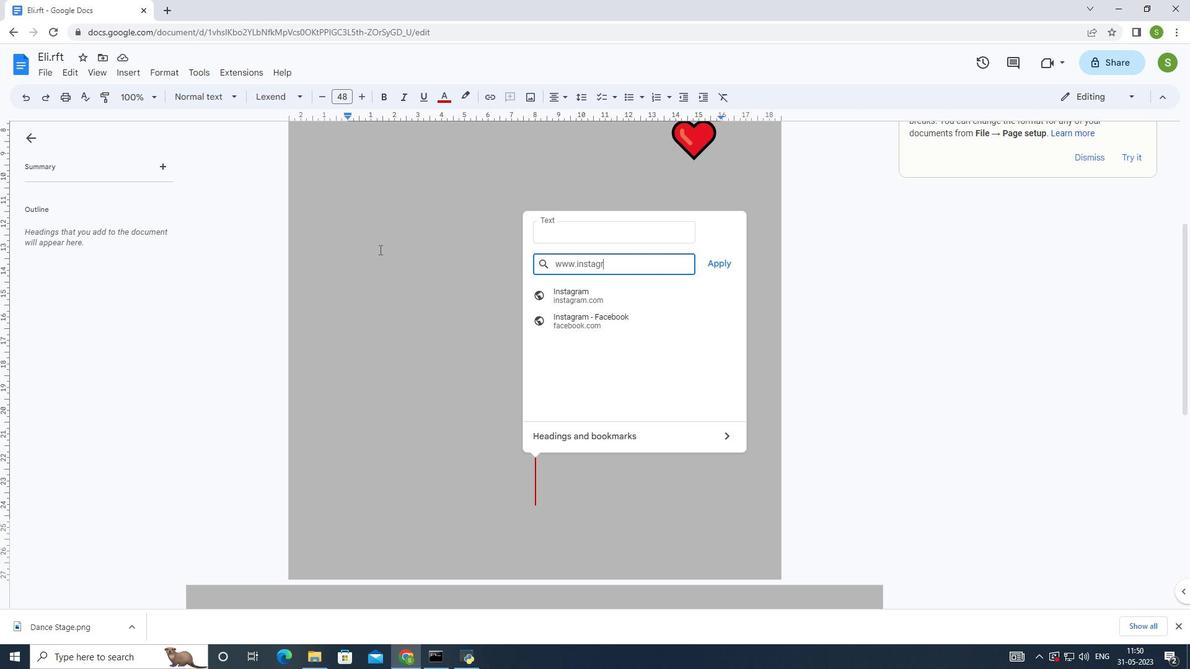 
Action: Mouse moved to (380, 248)
Screenshot: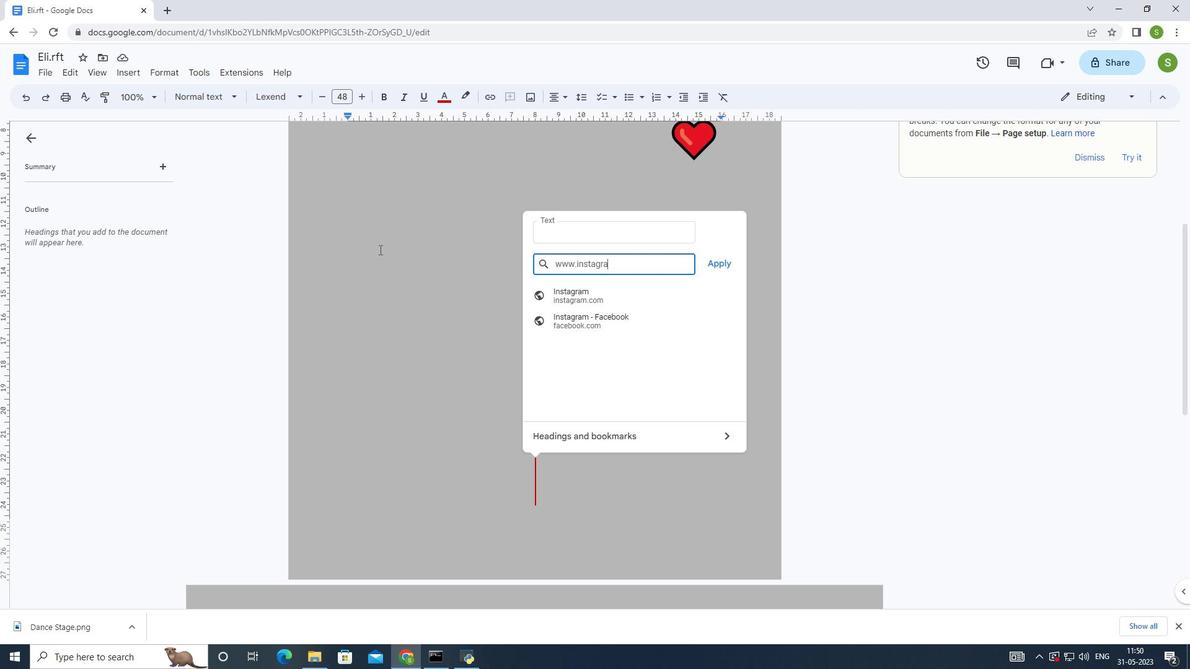 
Action: Key pressed m
Screenshot: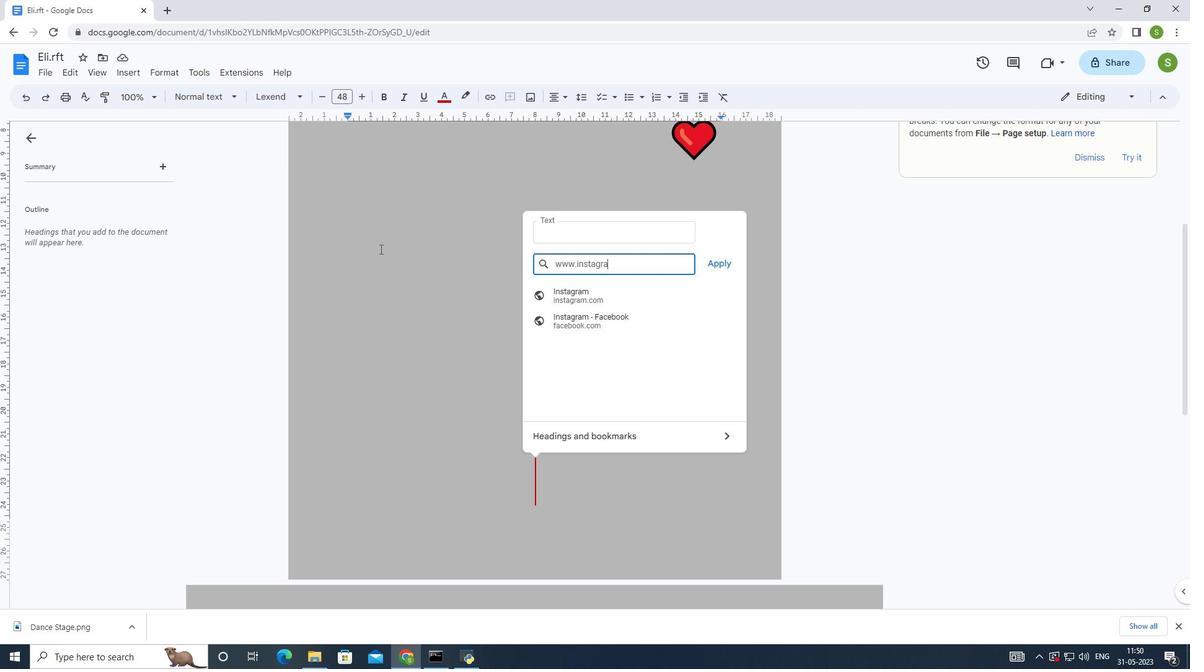 
Action: Mouse moved to (384, 249)
Screenshot: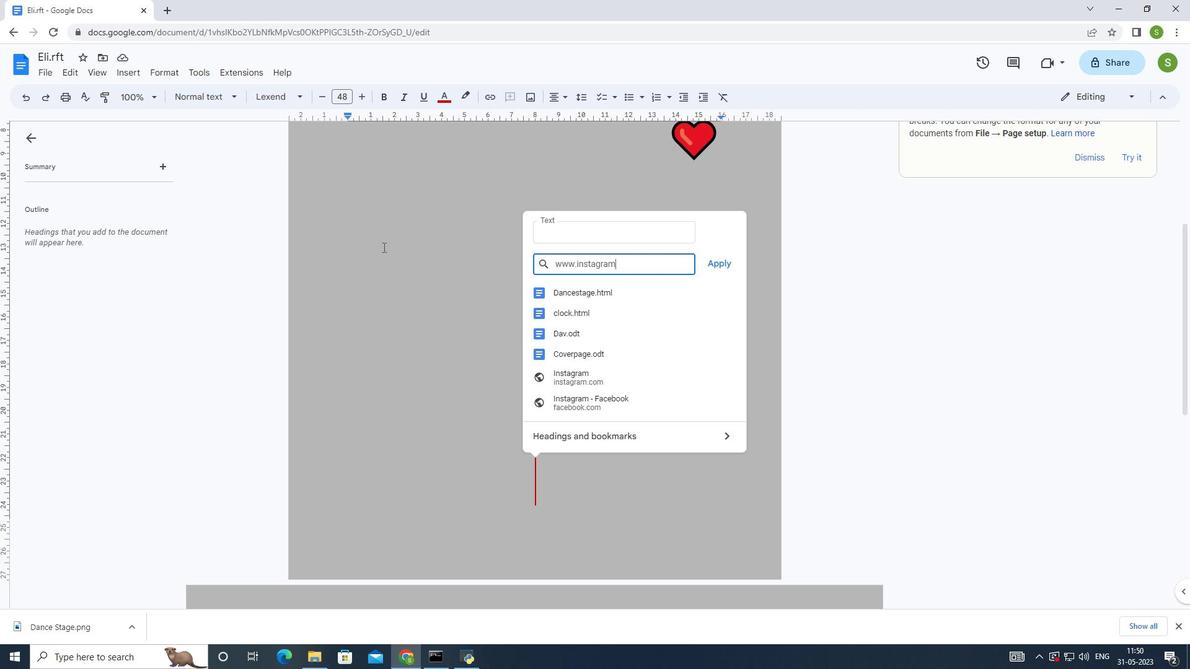 
Action: Key pressed .
Screenshot: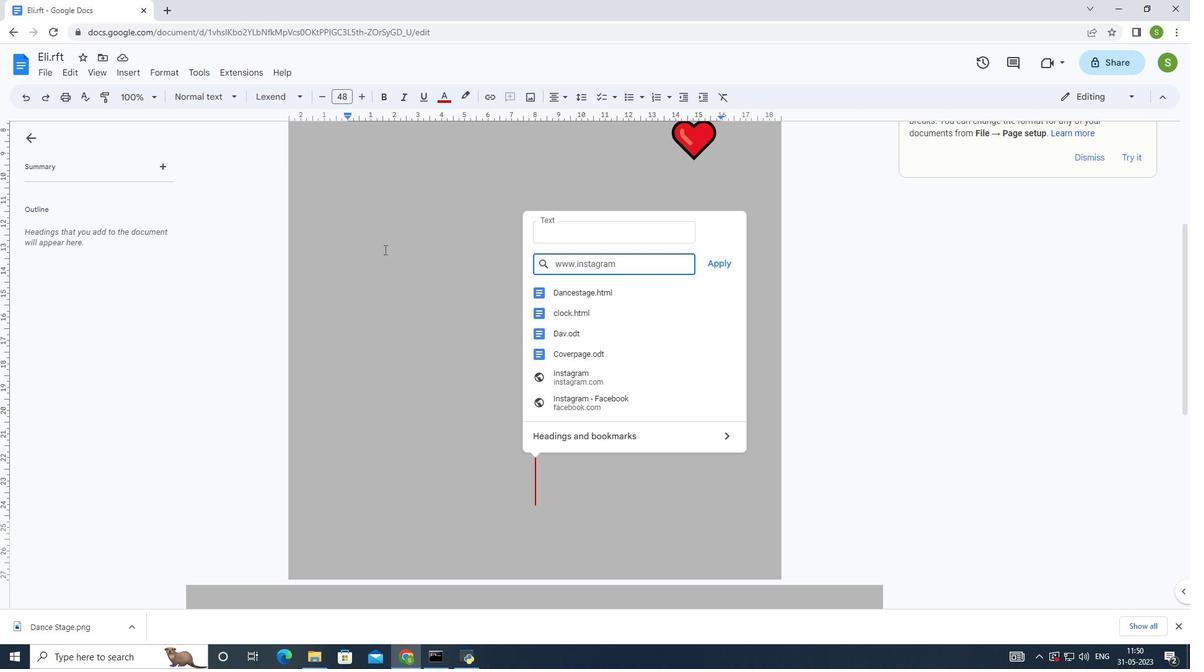 
Action: Mouse moved to (385, 250)
Screenshot: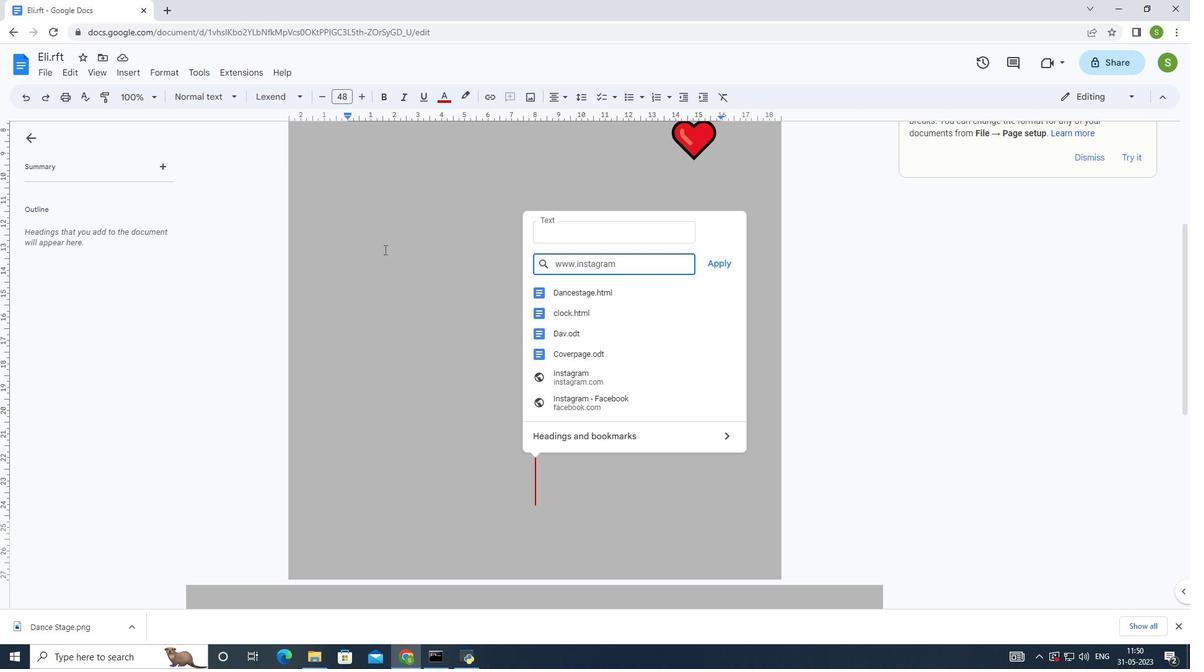 
Action: Key pressed co
Screenshot: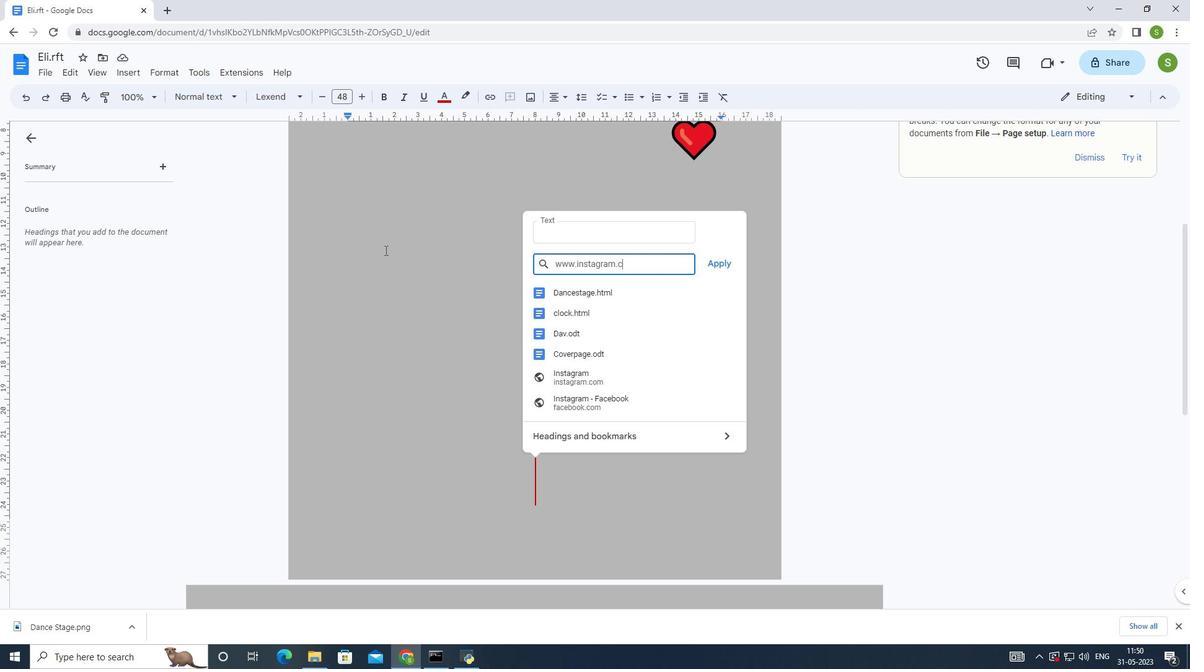 
Action: Mouse moved to (385, 250)
Screenshot: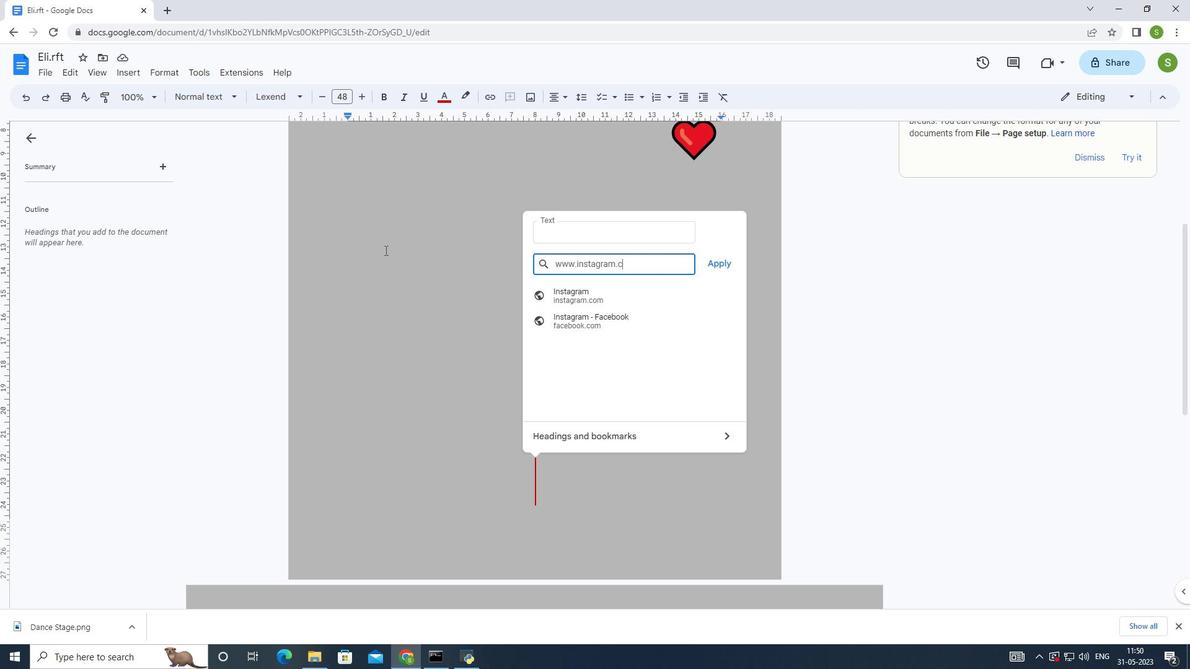 
Action: Key pressed m
Screenshot: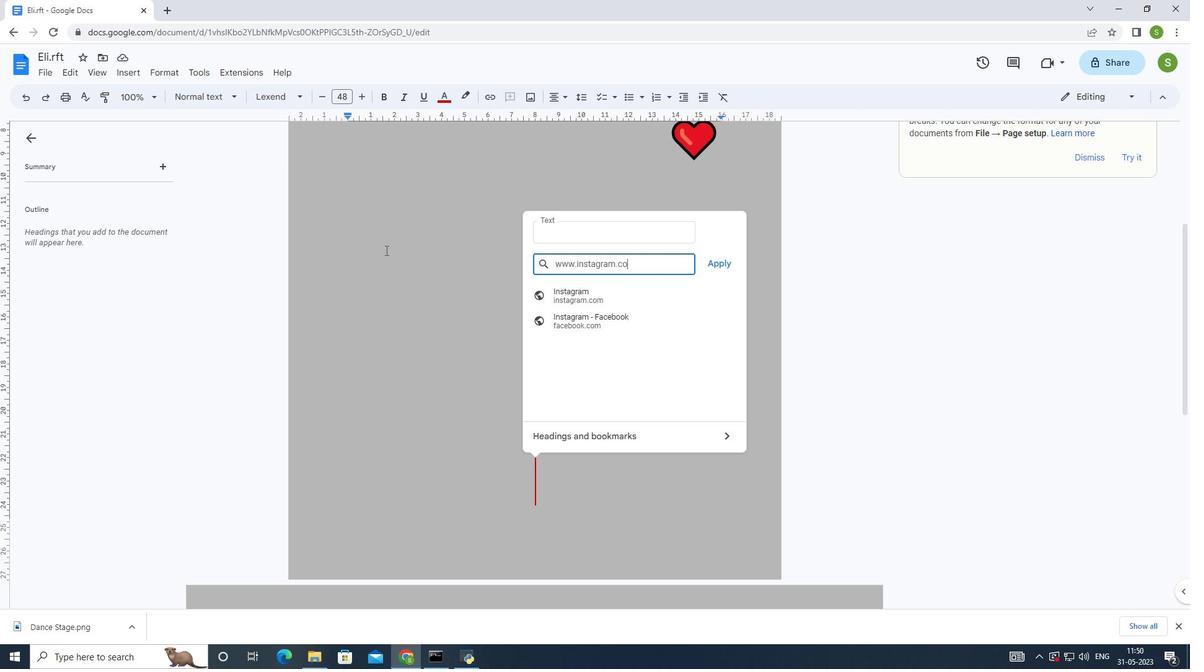 
Action: Mouse moved to (706, 265)
Screenshot: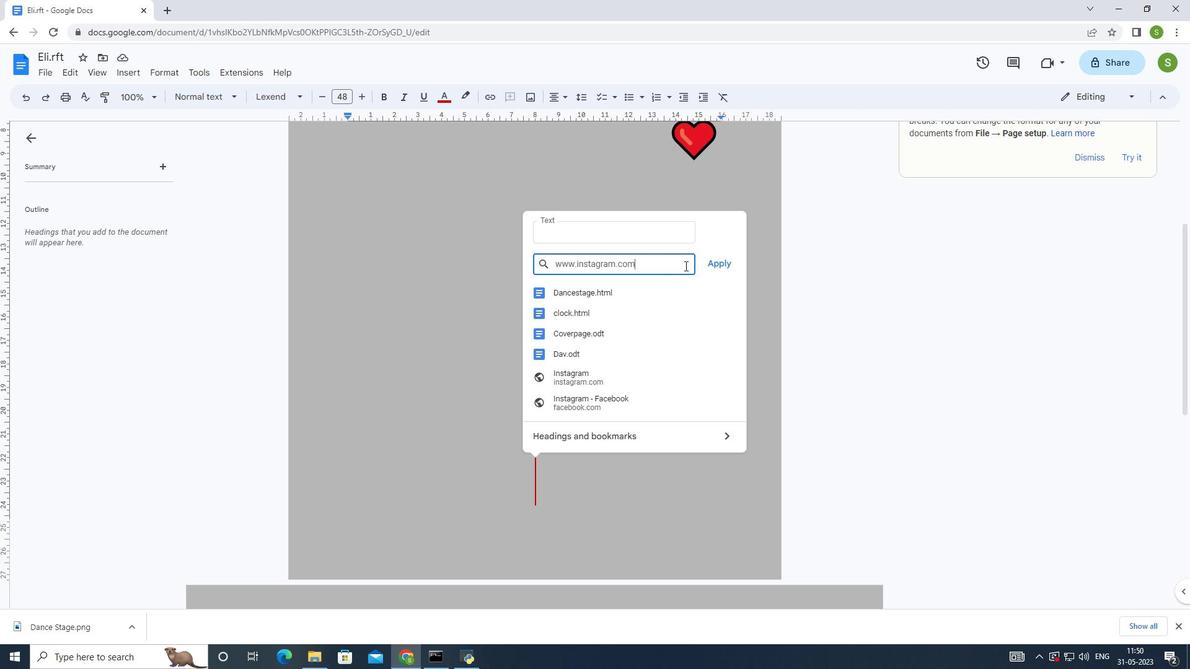 
Action: Mouse pressed left at (706, 265)
Screenshot: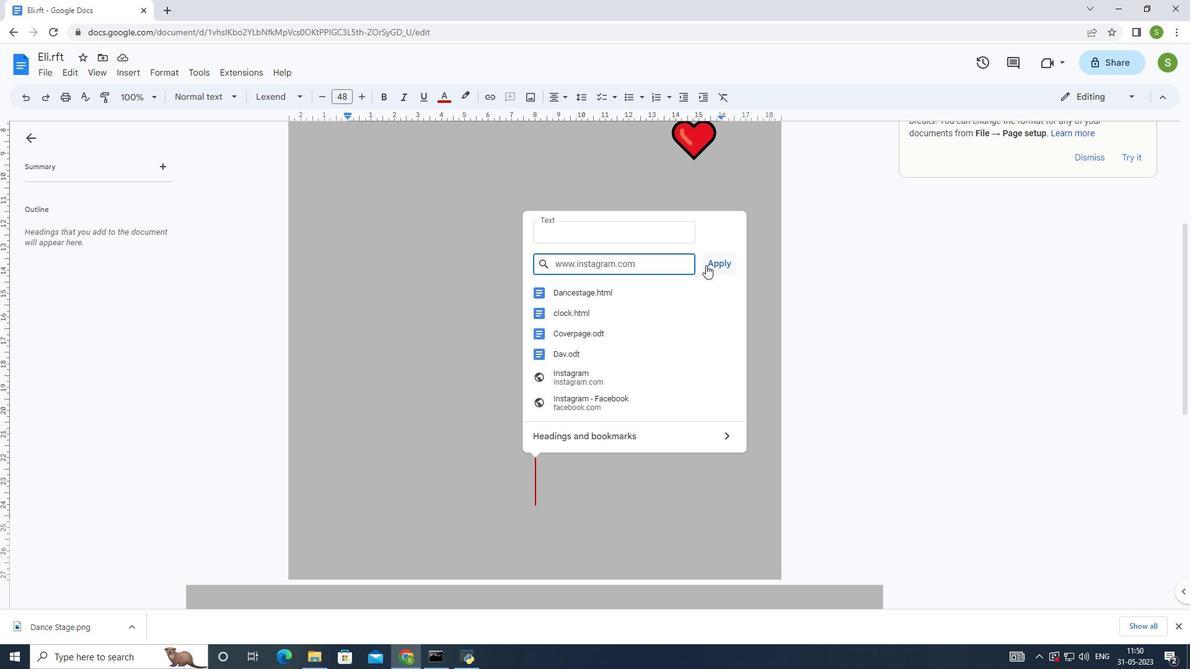 
Action: Mouse moved to (347, 490)
Screenshot: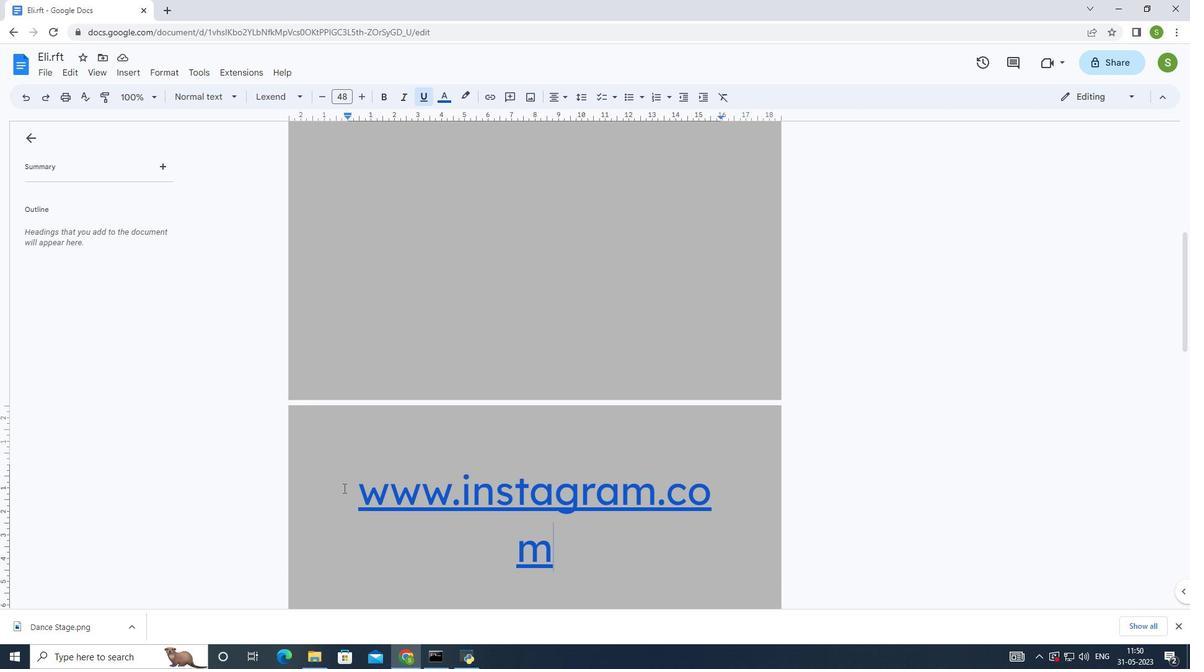 
Action: Mouse pressed left at (347, 490)
Screenshot: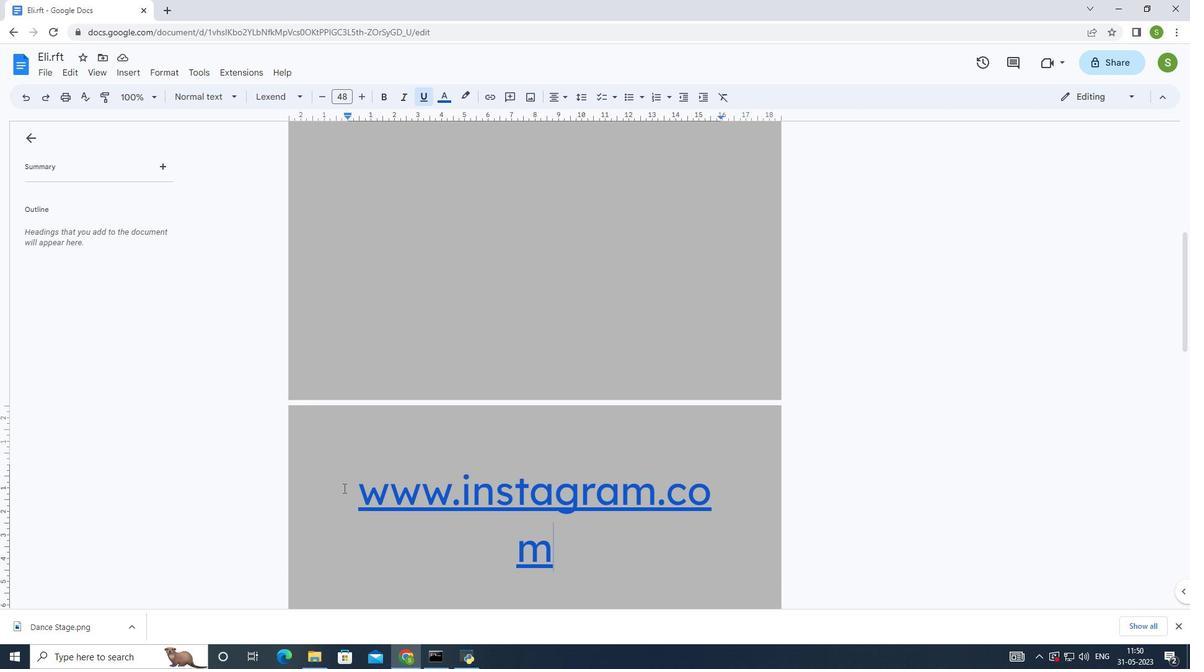 
Action: Mouse moved to (324, 99)
Screenshot: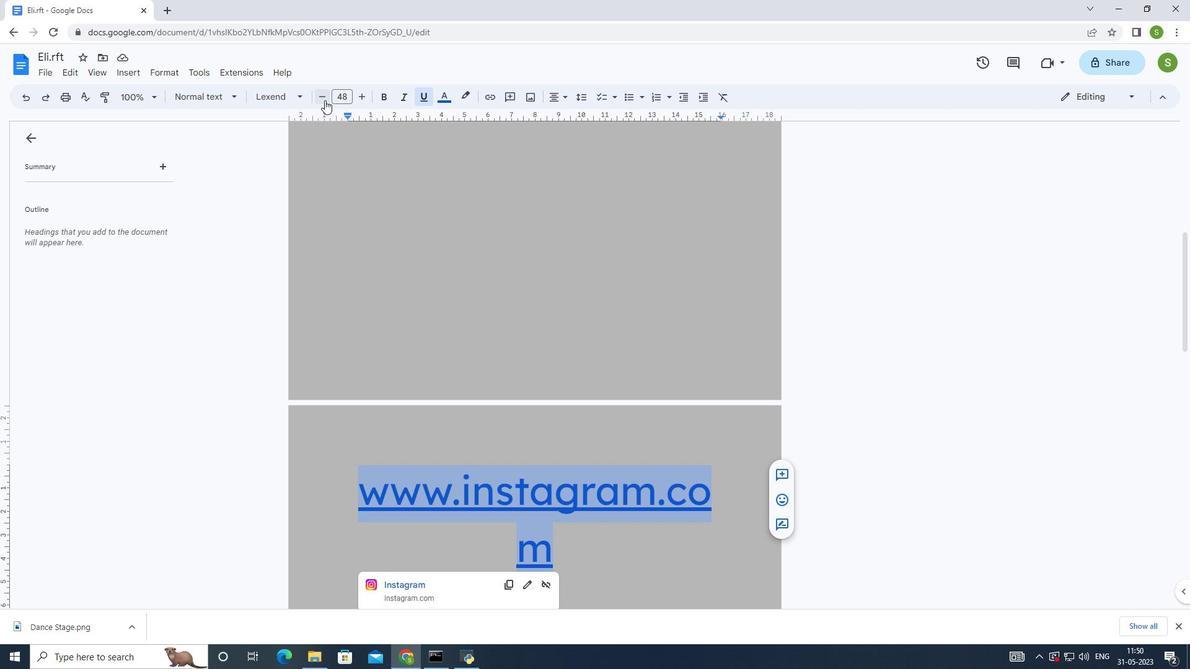 
Action: Mouse pressed left at (324, 99)
Screenshot: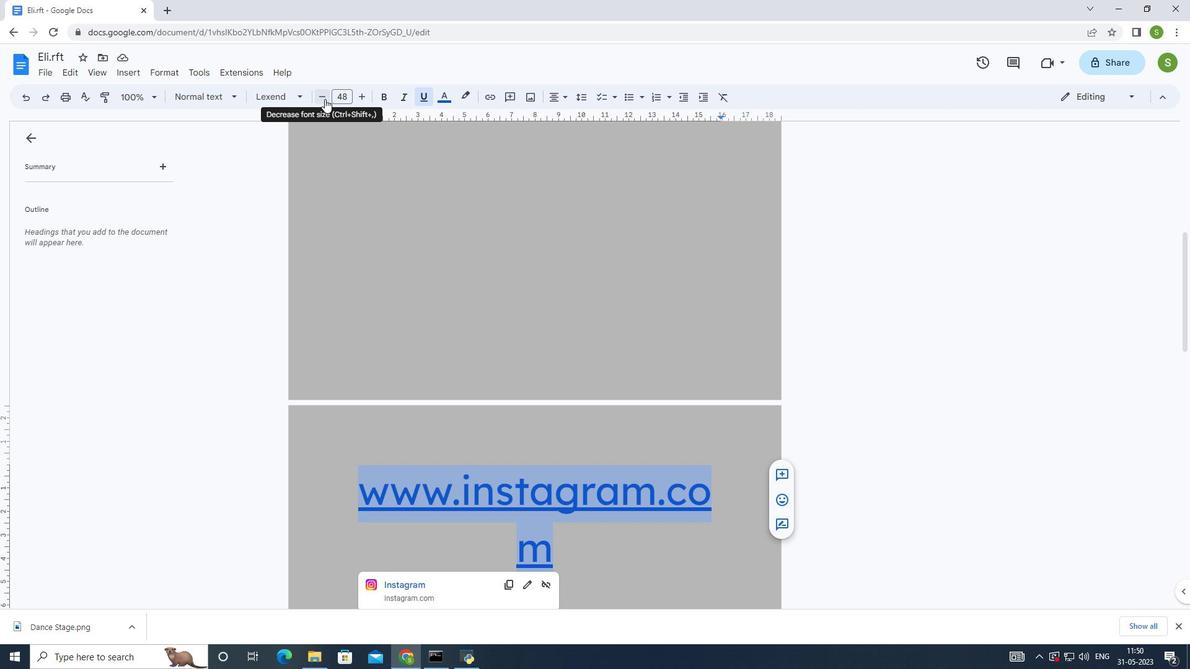 
Action: Mouse pressed left at (324, 99)
Screenshot: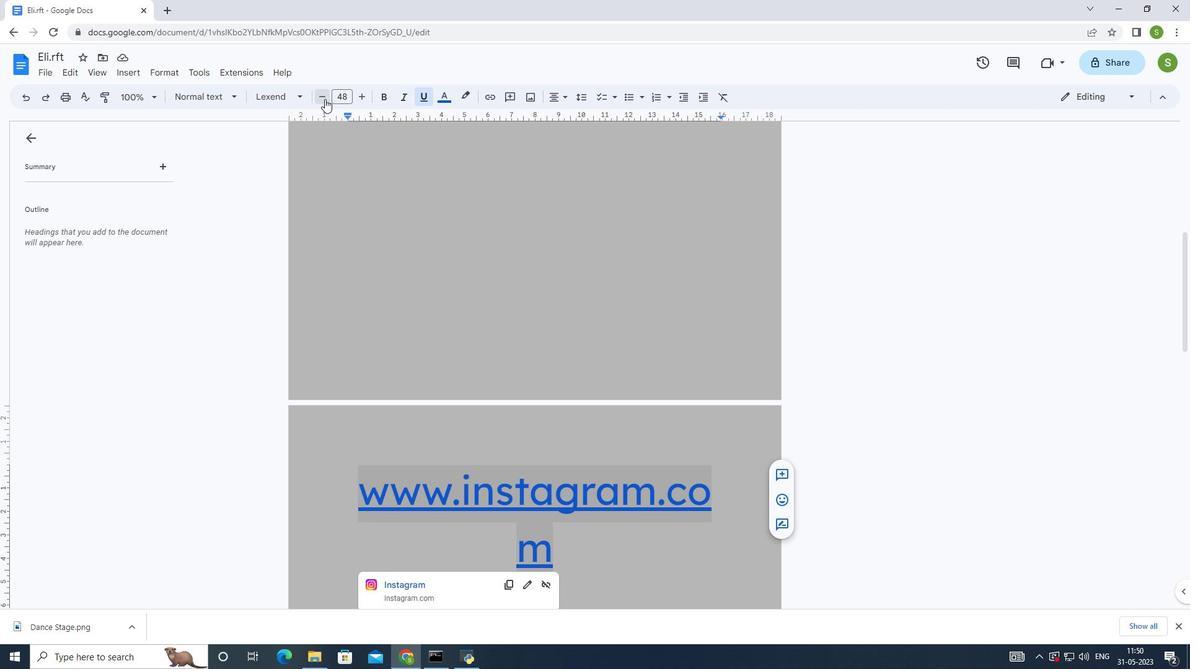 
Action: Mouse pressed left at (324, 99)
Screenshot: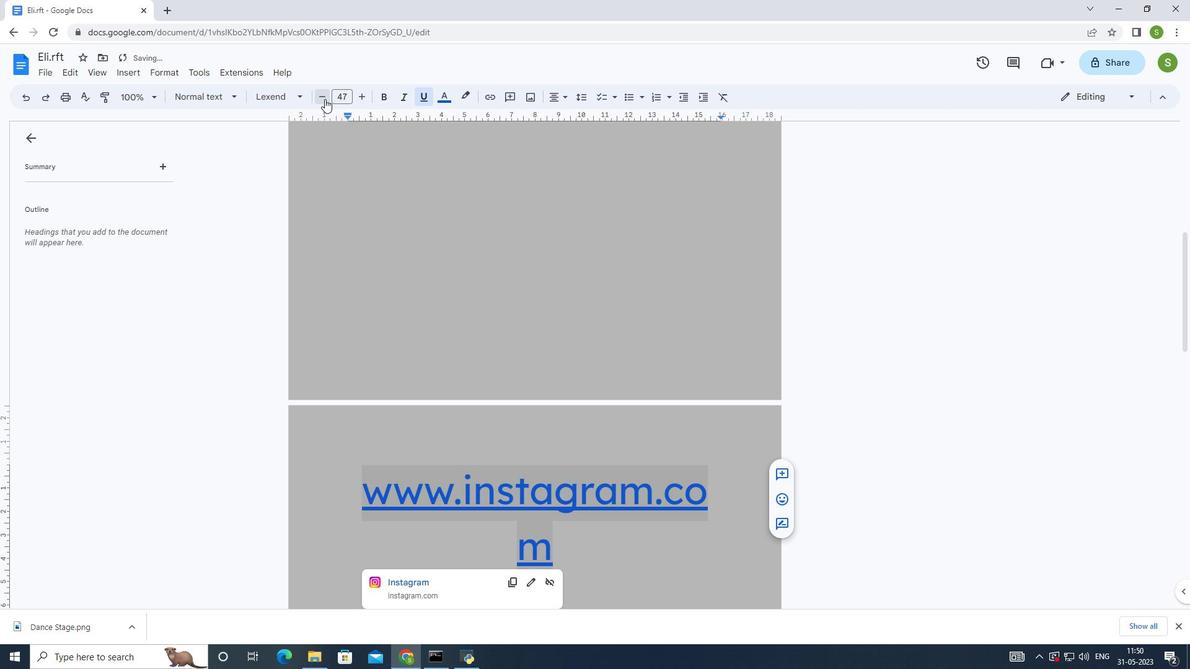 
Action: Mouse pressed left at (324, 99)
Screenshot: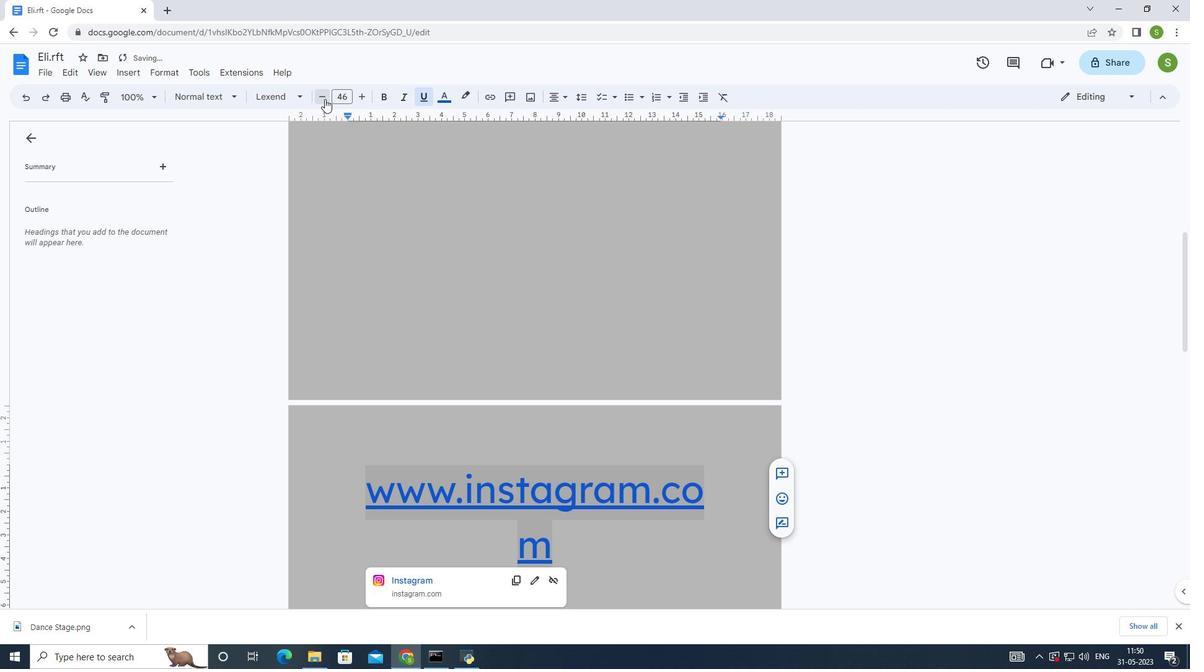 
Action: Mouse pressed left at (324, 99)
Screenshot: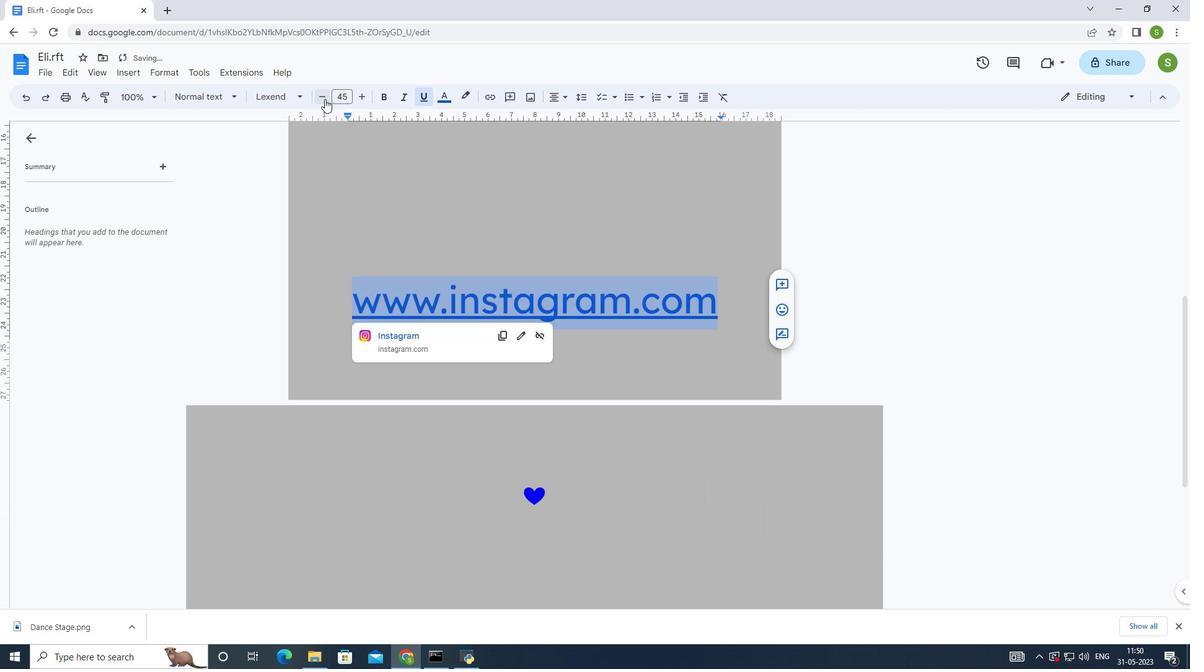 
Action: Mouse pressed left at (324, 99)
Screenshot: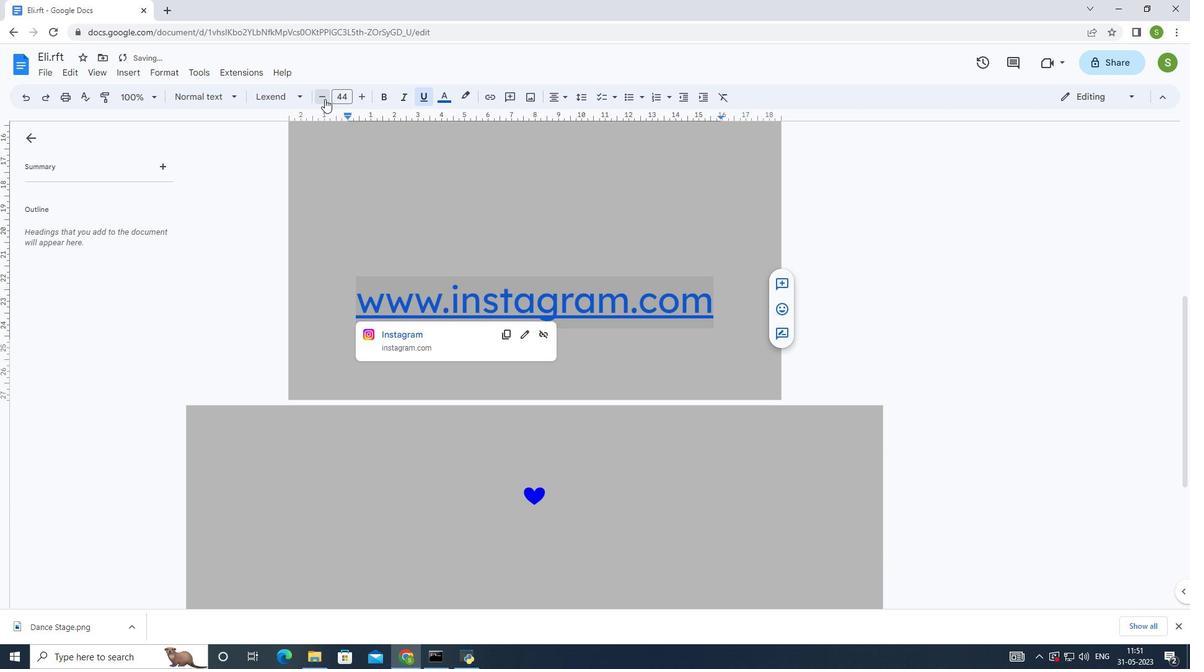 
Action: Mouse pressed left at (324, 99)
Screenshot: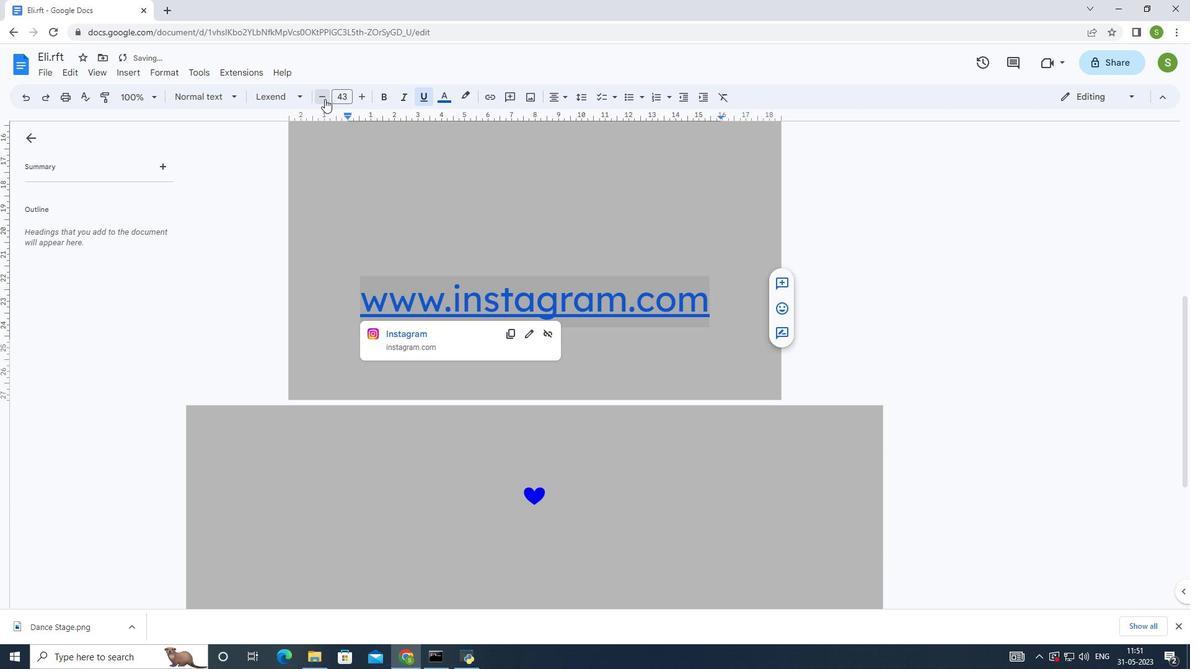 
Action: Mouse pressed left at (324, 99)
Screenshot: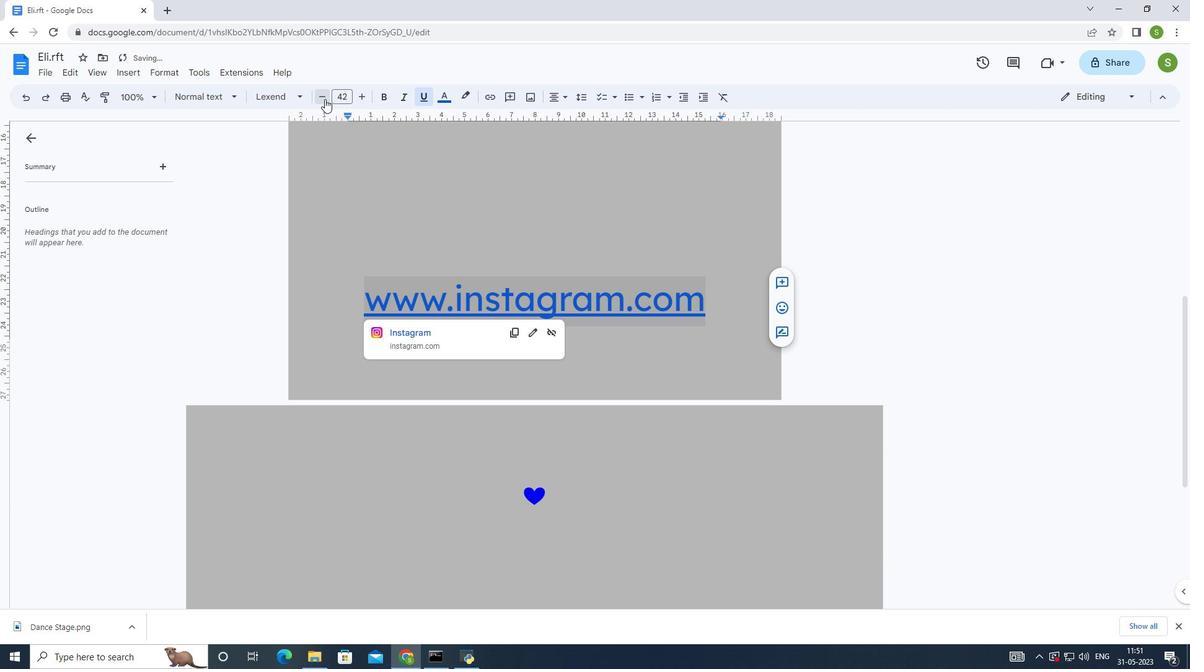 
Action: Mouse pressed left at (324, 99)
Screenshot: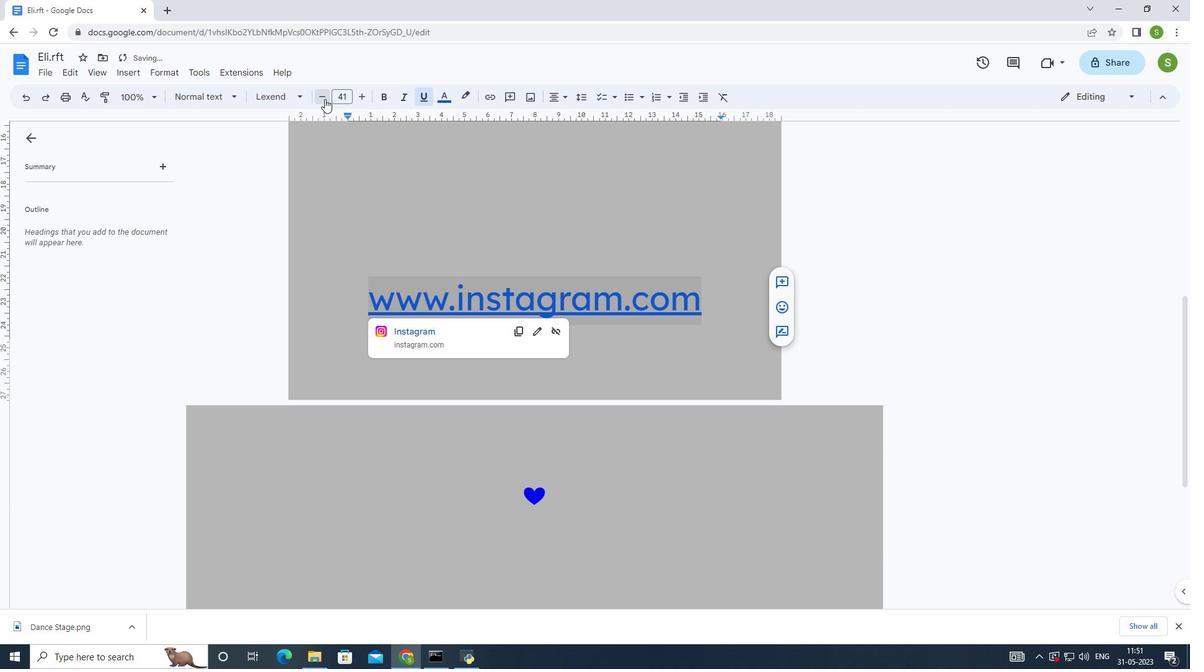 
Action: Mouse pressed left at (324, 99)
Screenshot: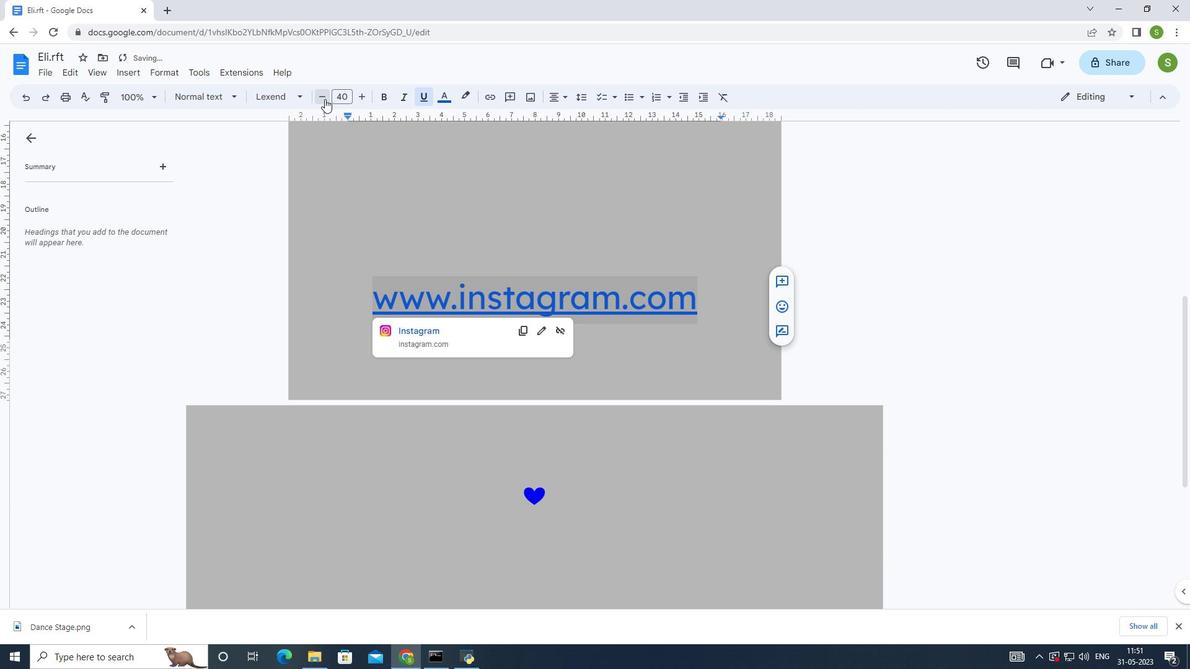 
Action: Mouse pressed left at (324, 99)
Screenshot: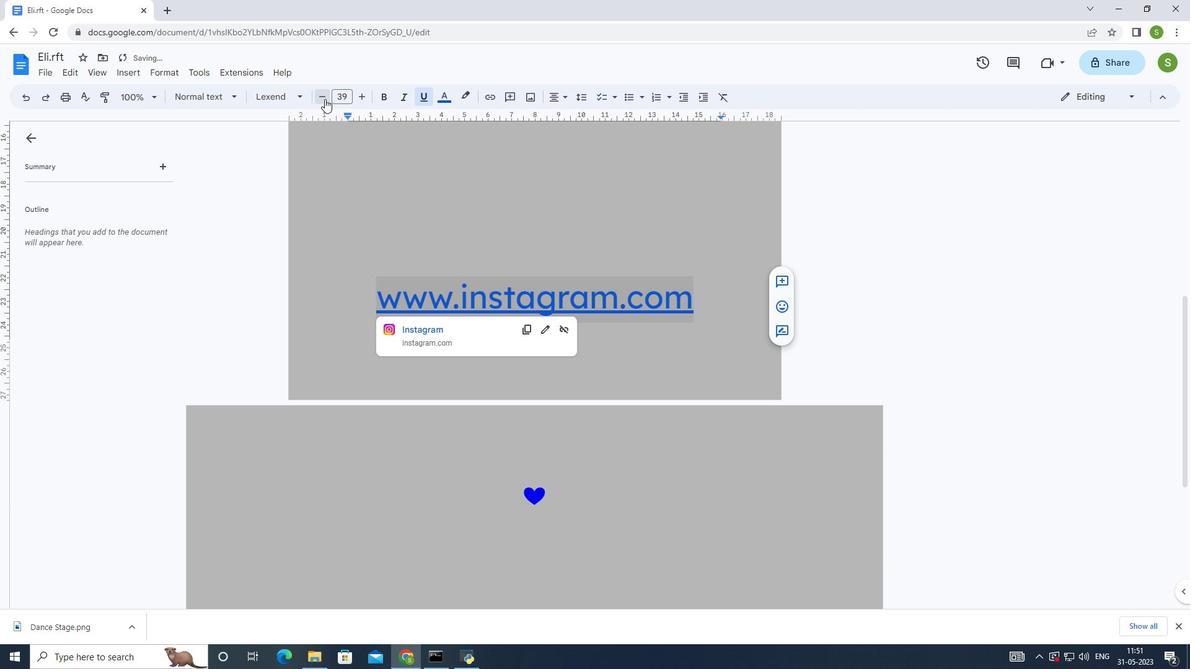 
Action: Mouse pressed left at (324, 99)
Screenshot: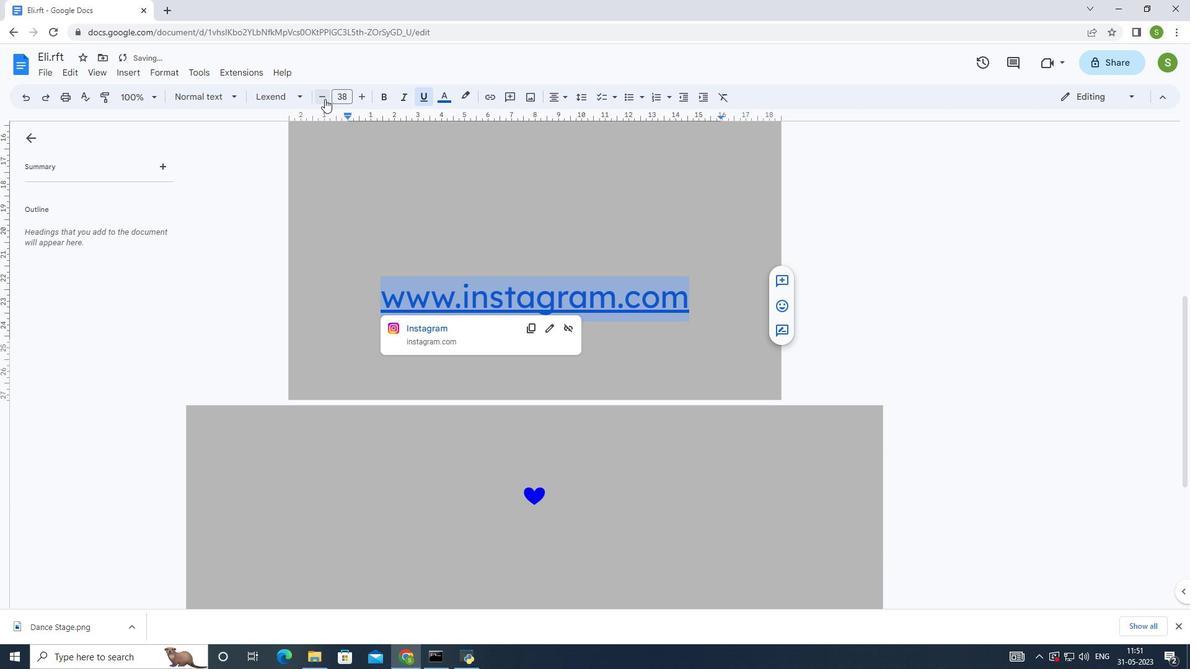 
Action: Mouse pressed left at (324, 99)
Screenshot: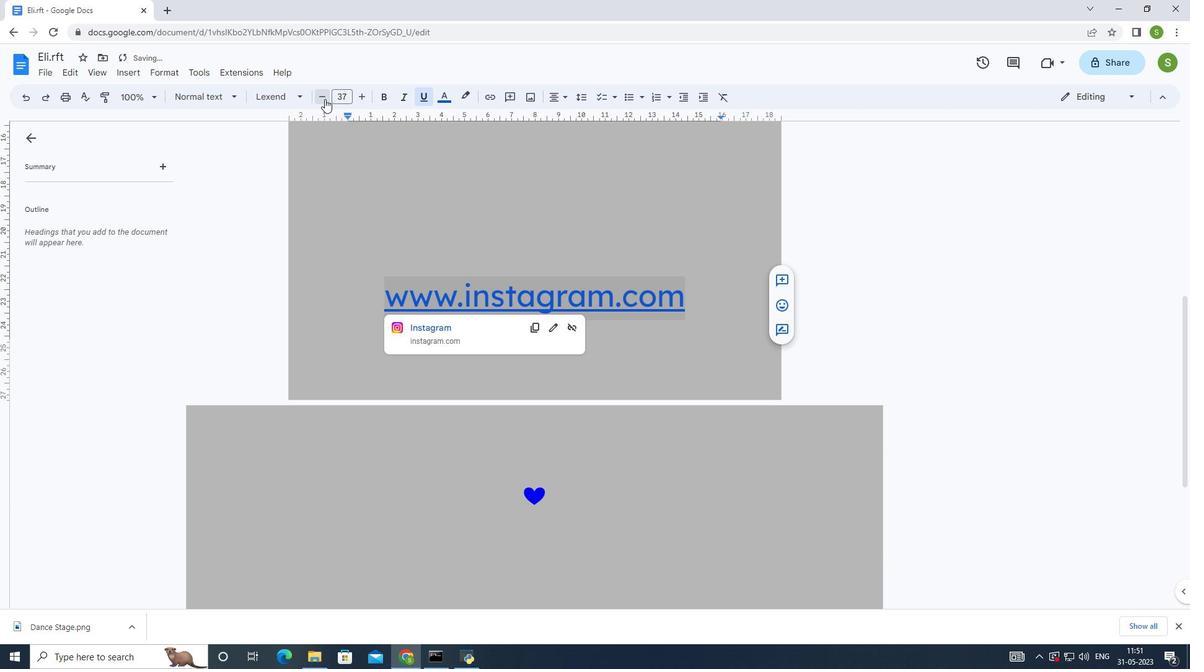 
Action: Mouse pressed left at (324, 99)
Screenshot: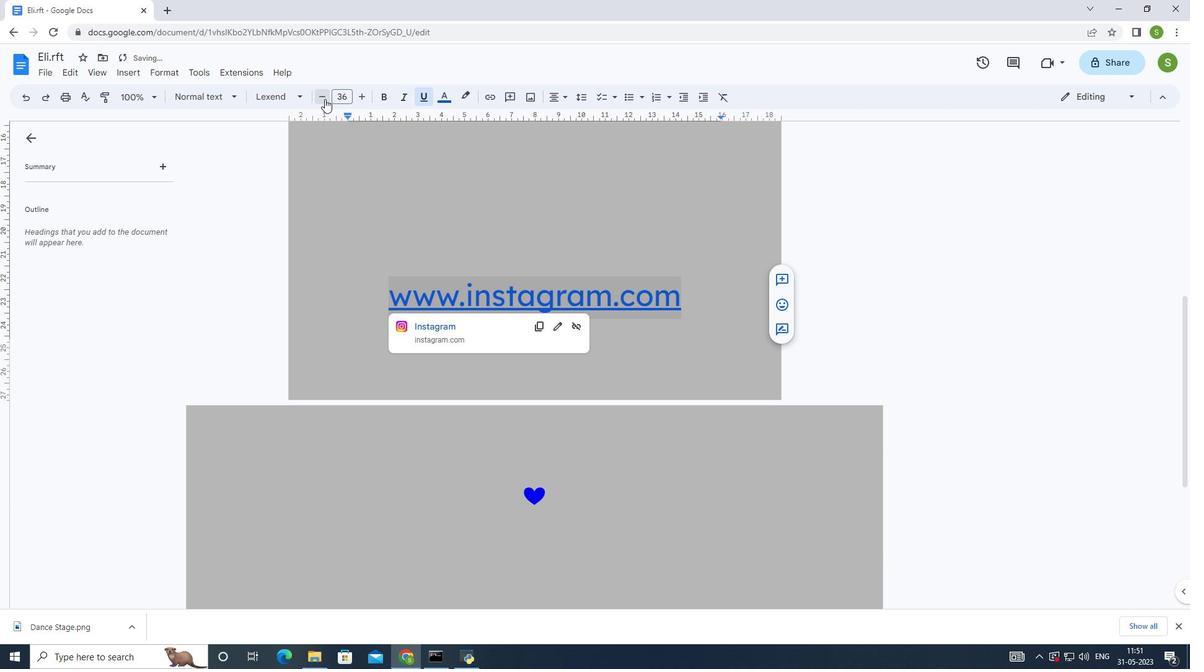 
Action: Mouse pressed left at (324, 99)
Screenshot: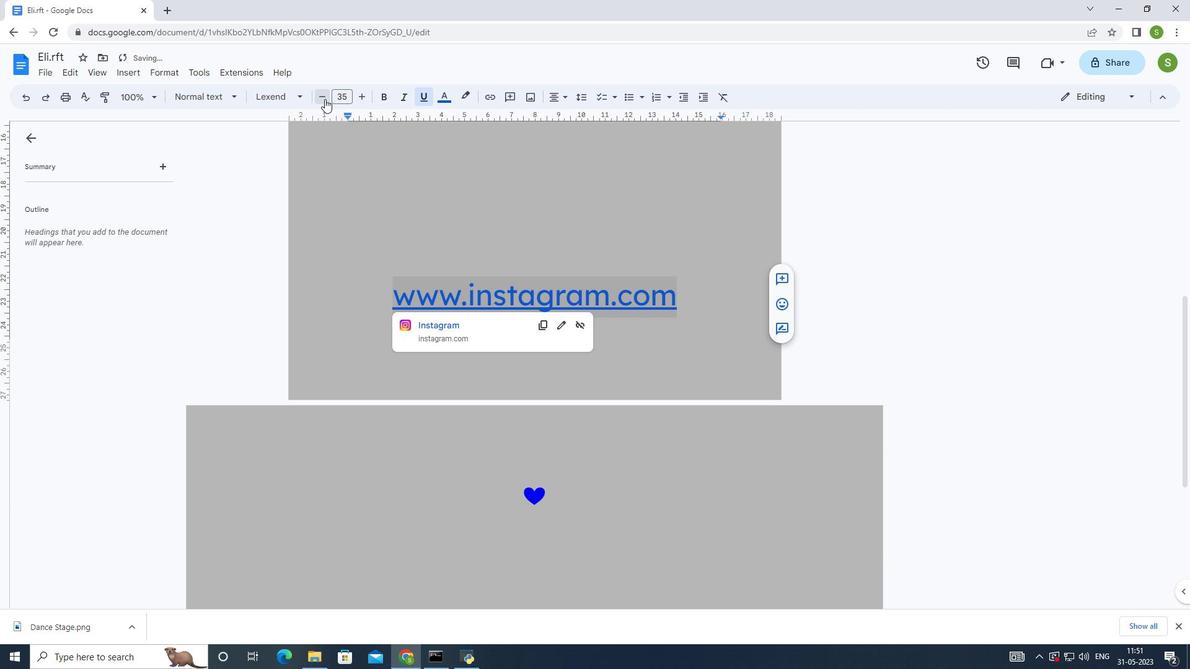 
Action: Mouse pressed left at (324, 99)
Screenshot: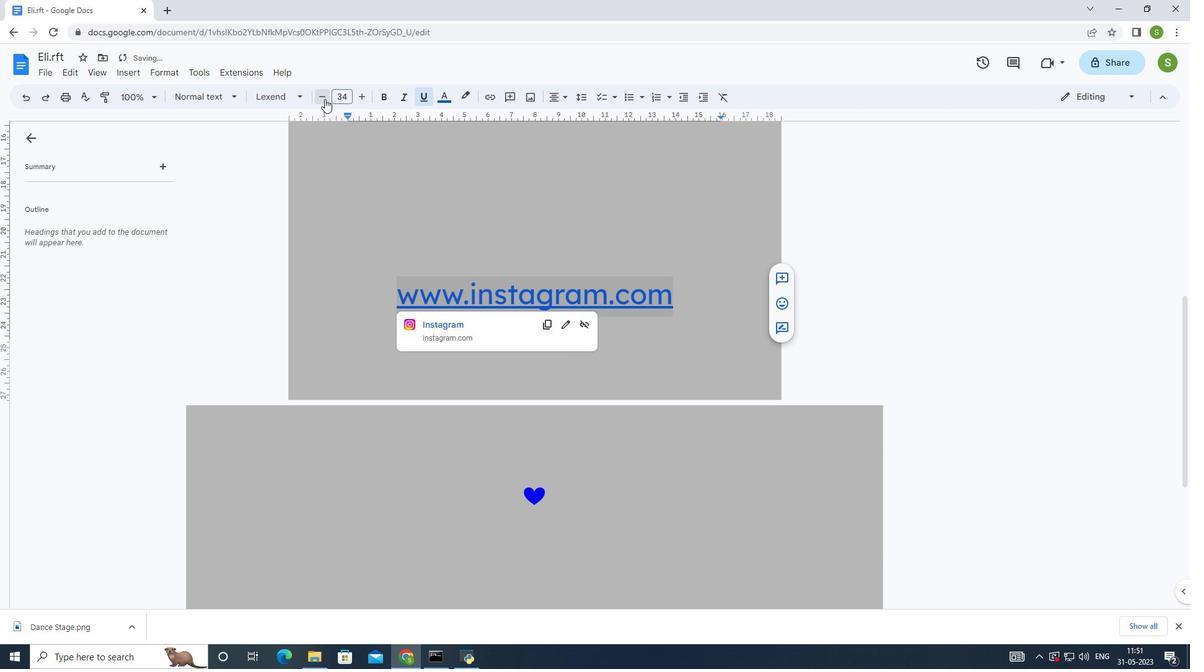 
Action: Mouse pressed left at (324, 99)
Screenshot: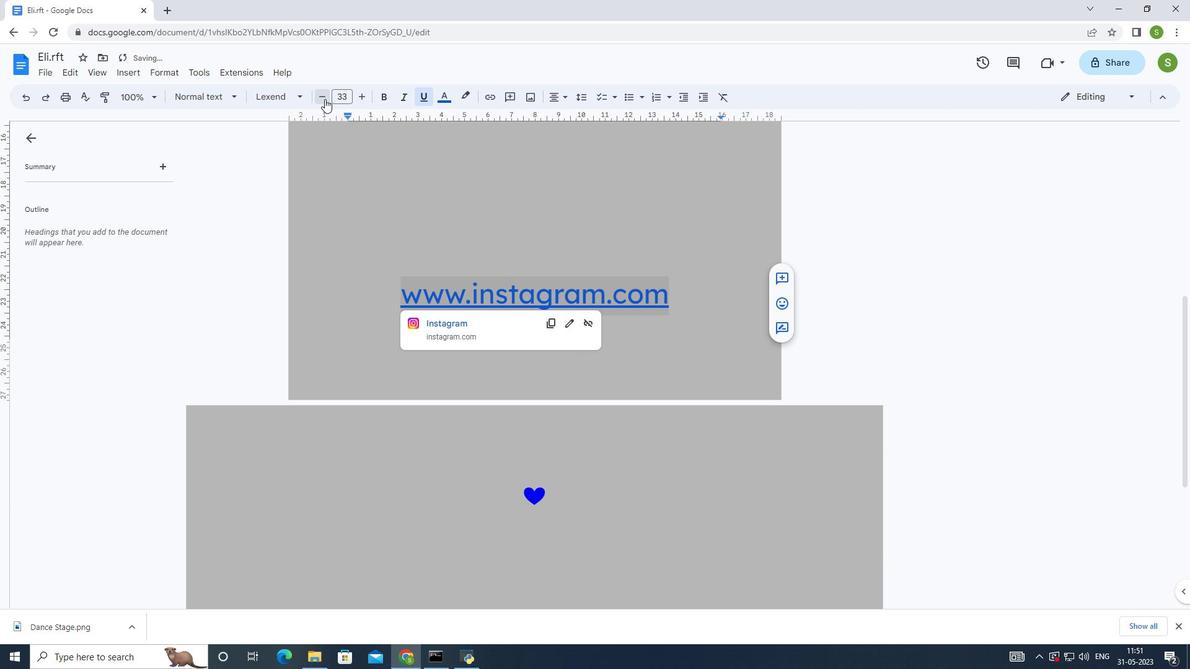 
Action: Mouse pressed left at (324, 99)
Screenshot: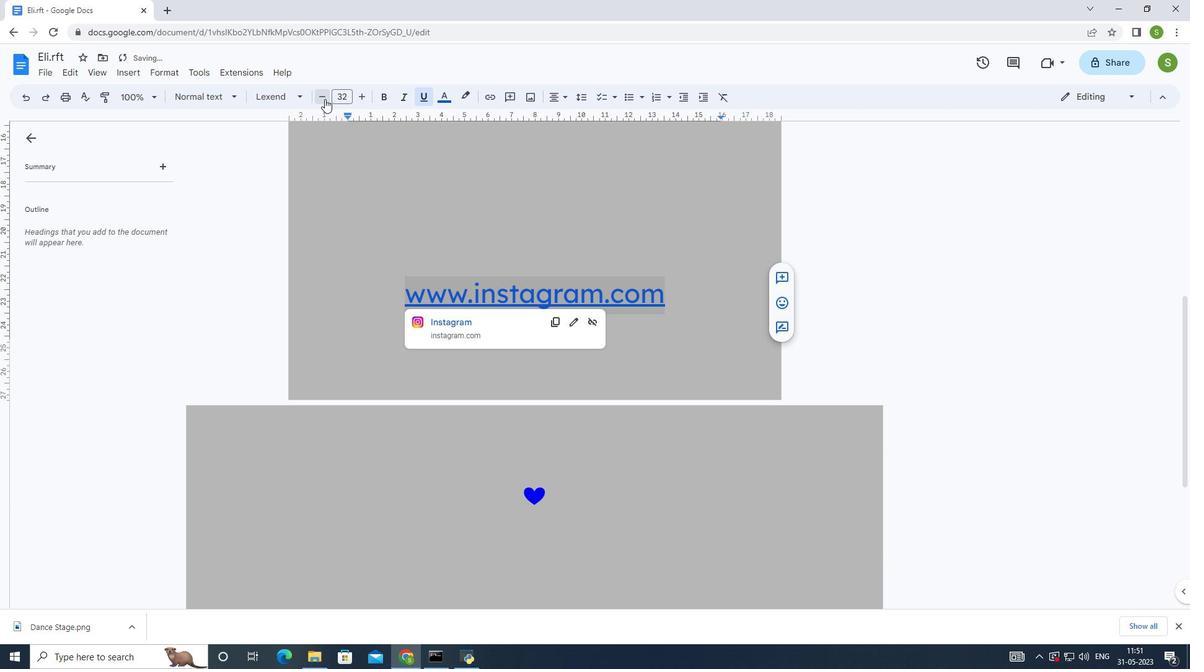 
Action: Mouse pressed left at (324, 99)
Screenshot: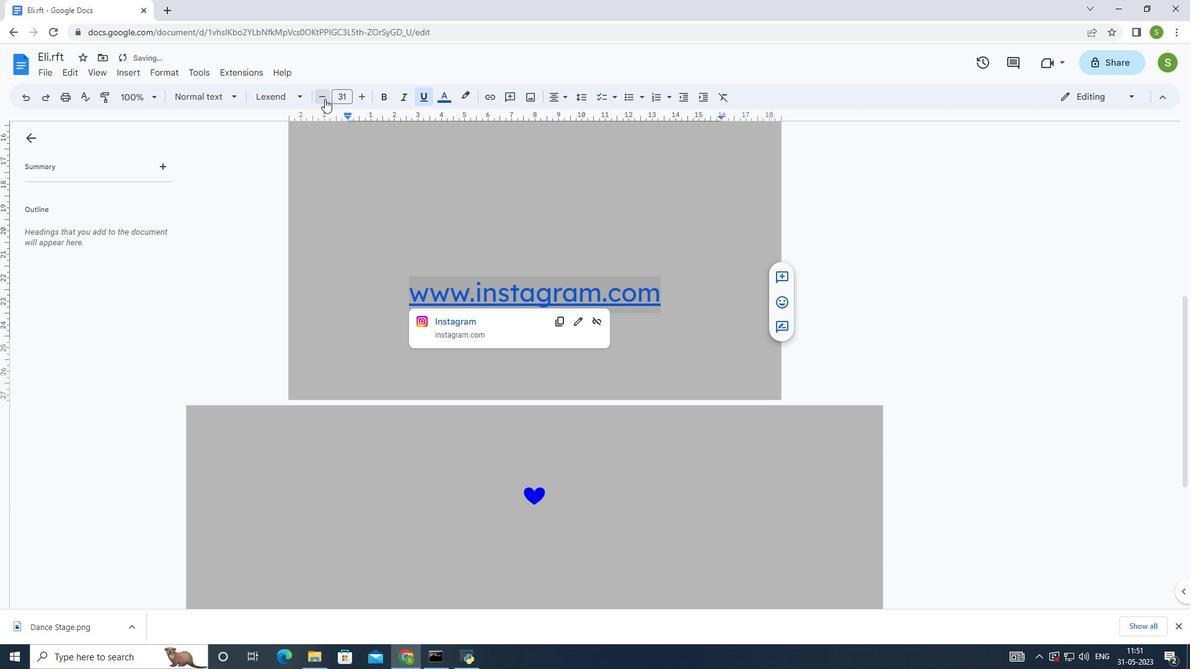 
Action: Mouse pressed left at (324, 99)
Screenshot: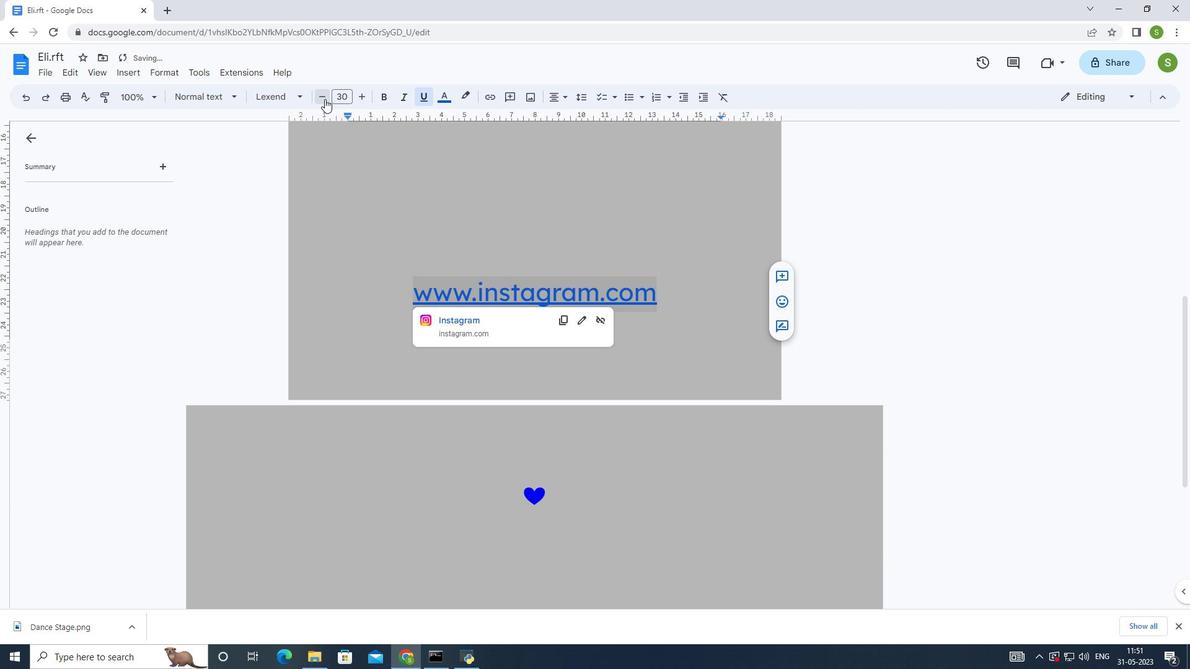 
Action: Mouse pressed left at (324, 99)
Screenshot: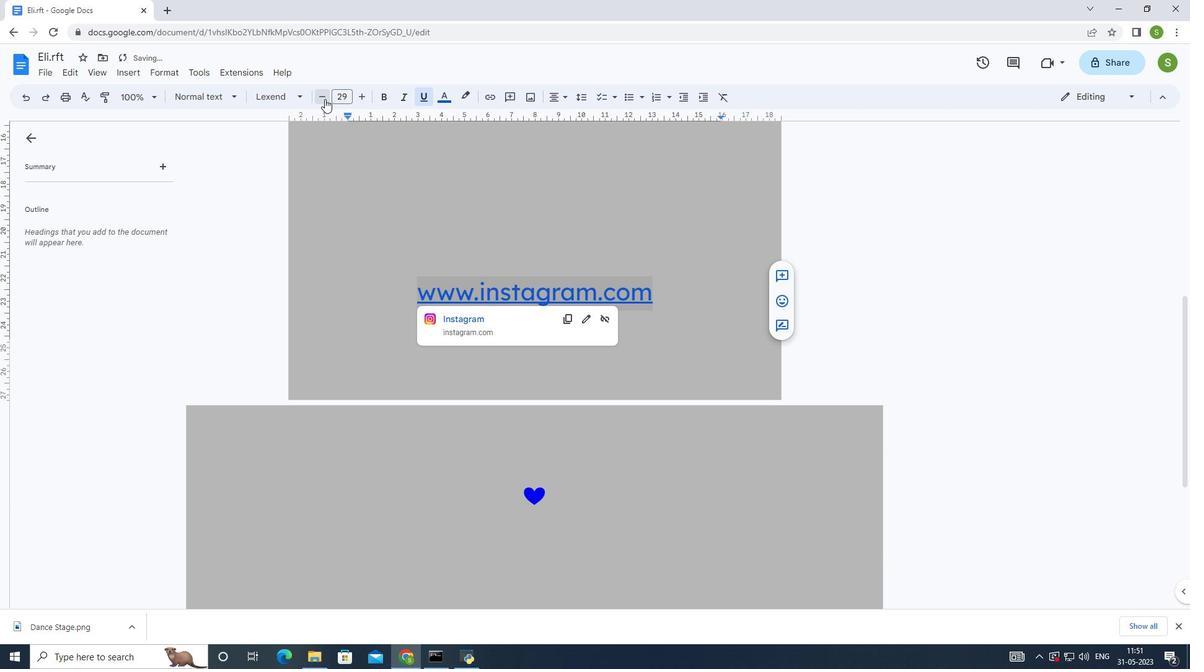
Action: Mouse pressed left at (324, 99)
Screenshot: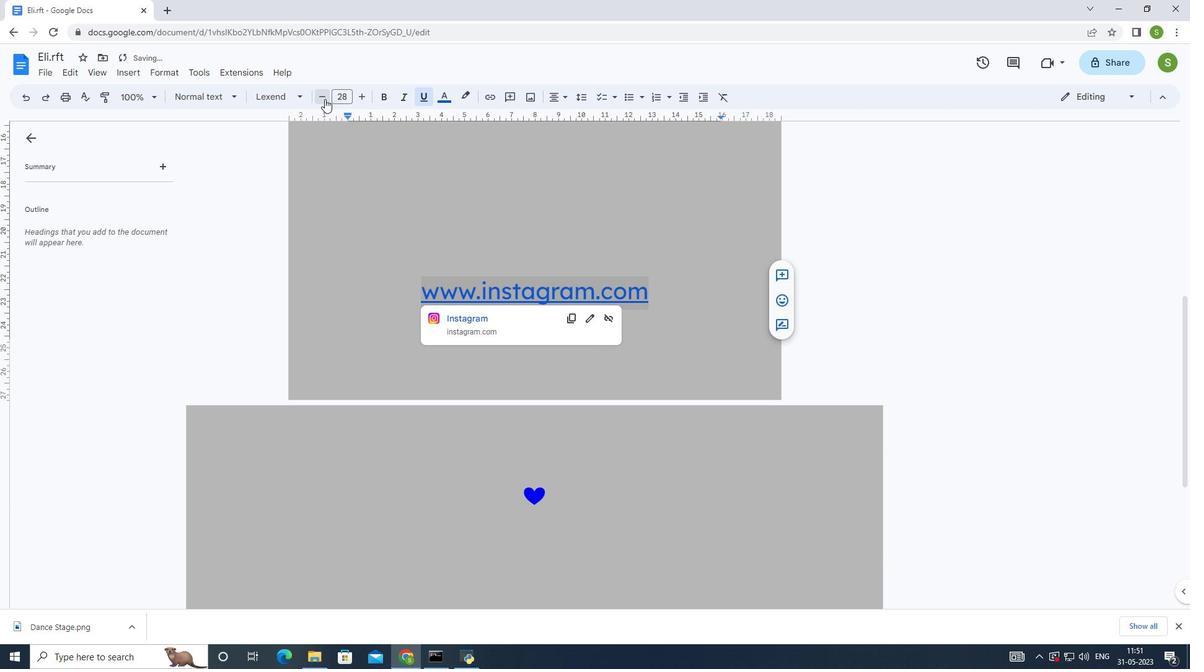 
Action: Mouse pressed left at (324, 99)
Screenshot: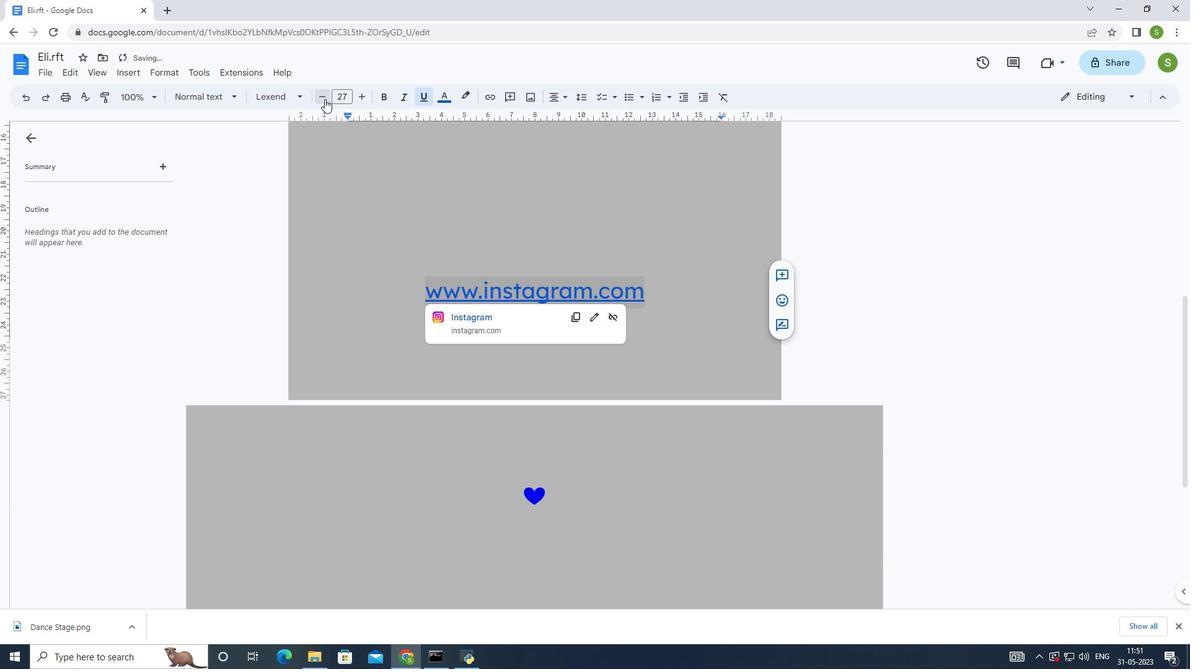 
Action: Mouse pressed left at (324, 99)
Screenshot: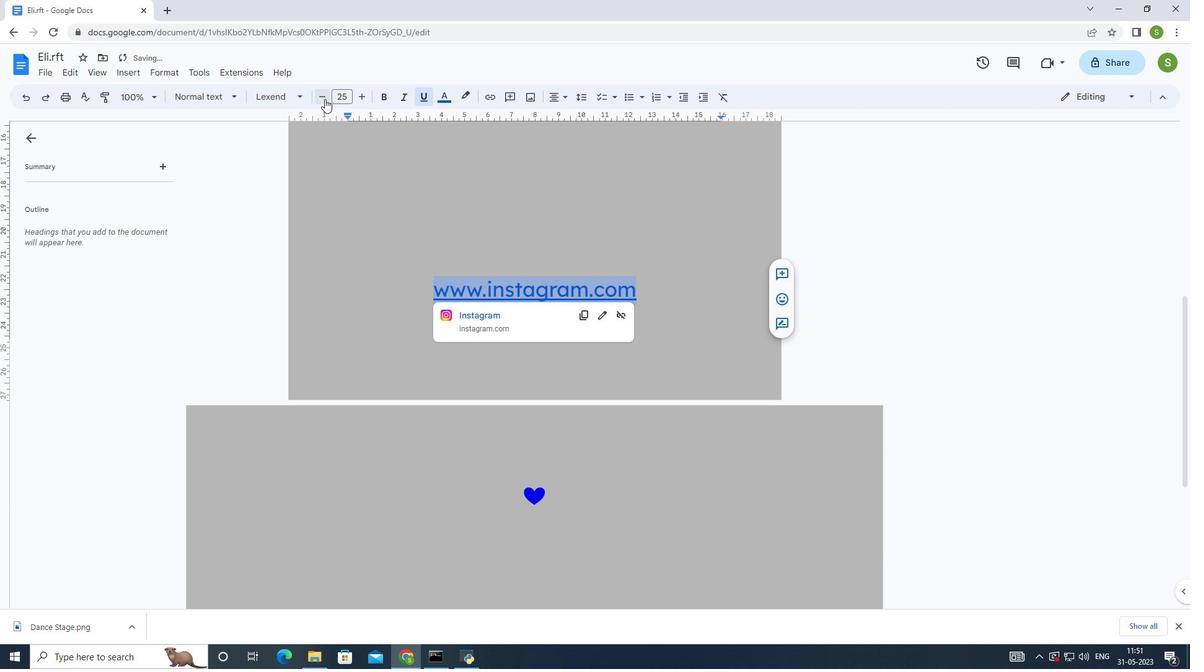 
Action: Mouse pressed left at (324, 99)
Screenshot: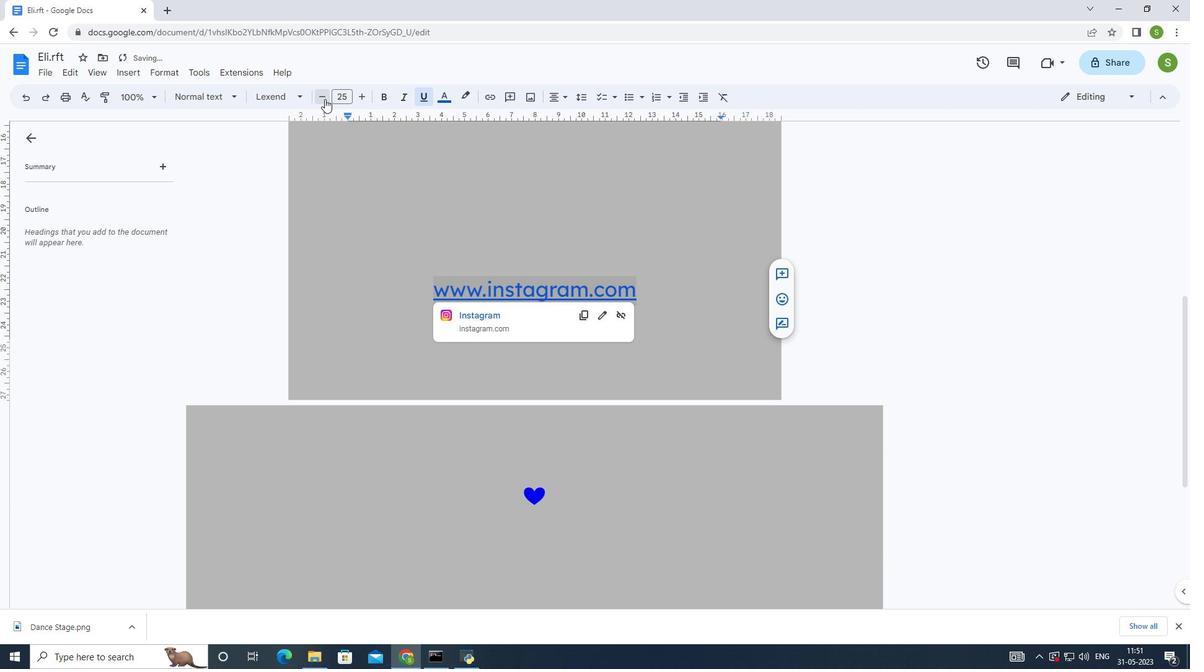 
Action: Mouse pressed left at (324, 99)
Screenshot: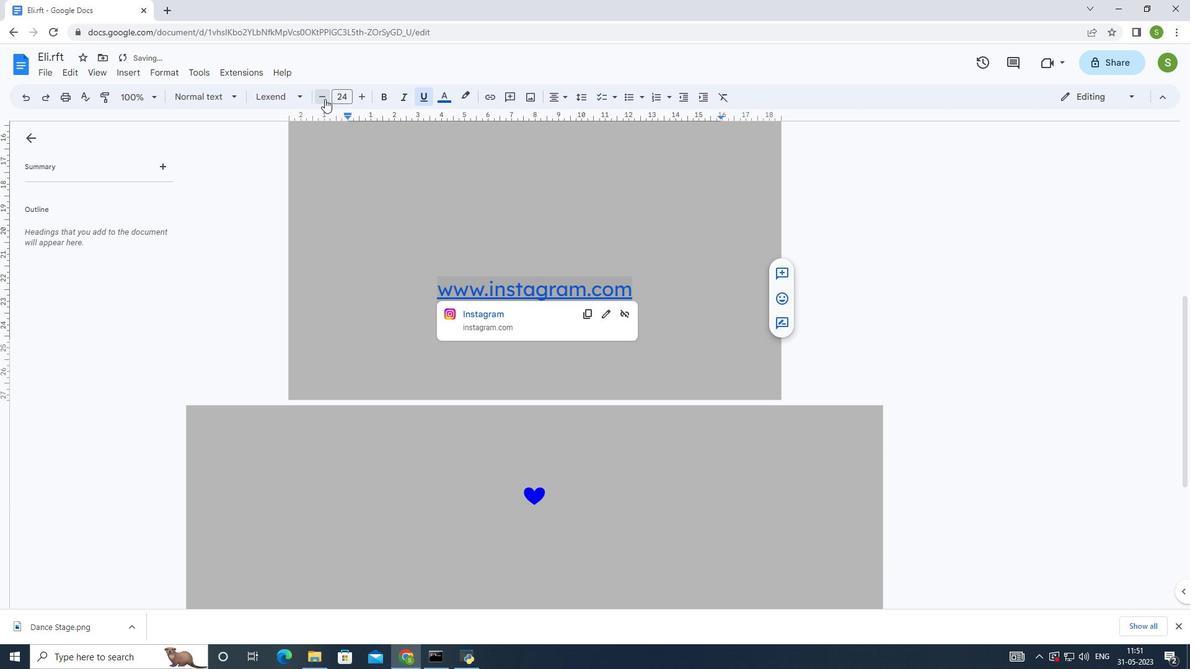 
Action: Mouse pressed left at (324, 99)
Screenshot: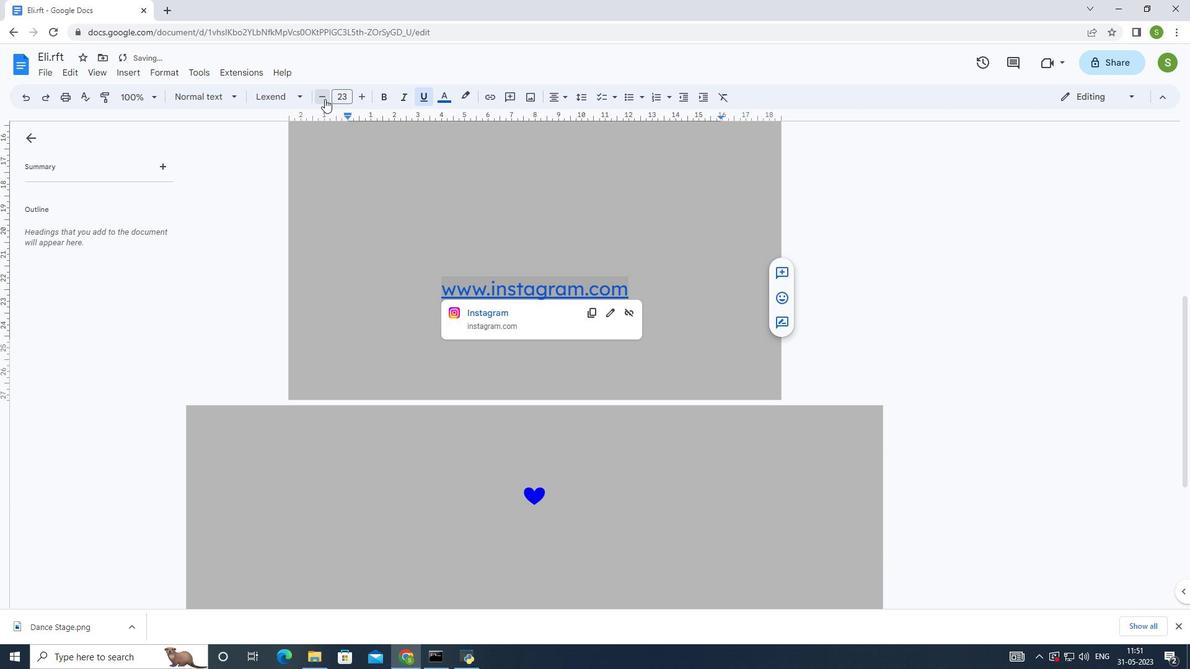 
Action: Mouse pressed left at (324, 99)
Screenshot: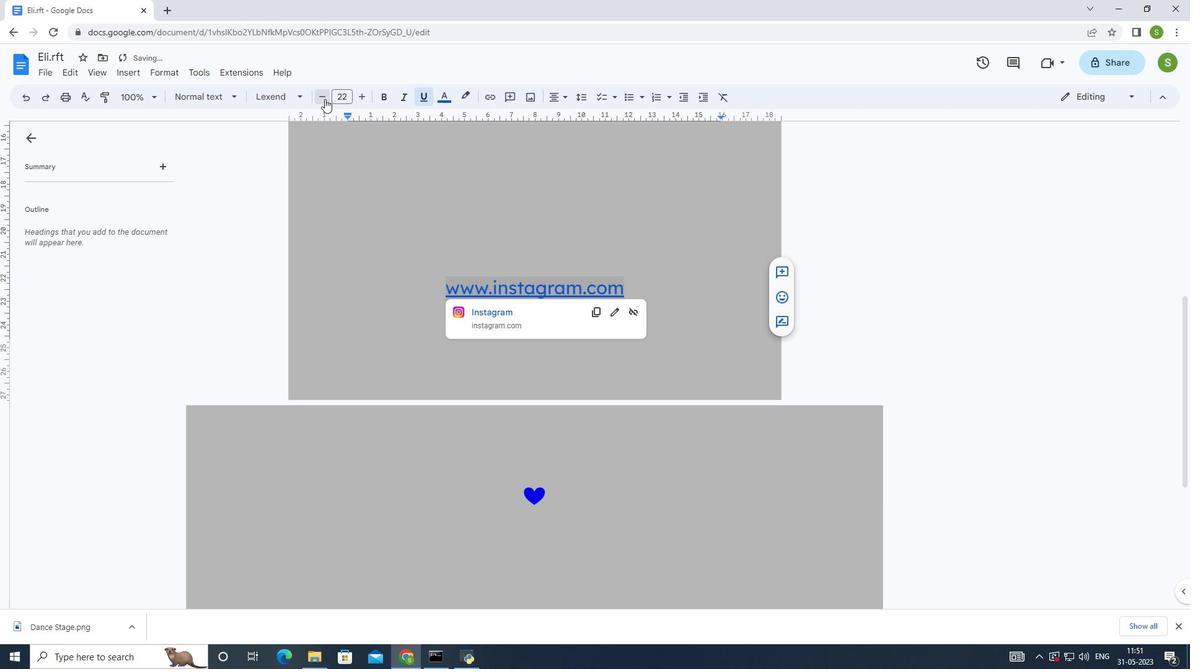 
Action: Mouse pressed left at (324, 99)
Screenshot: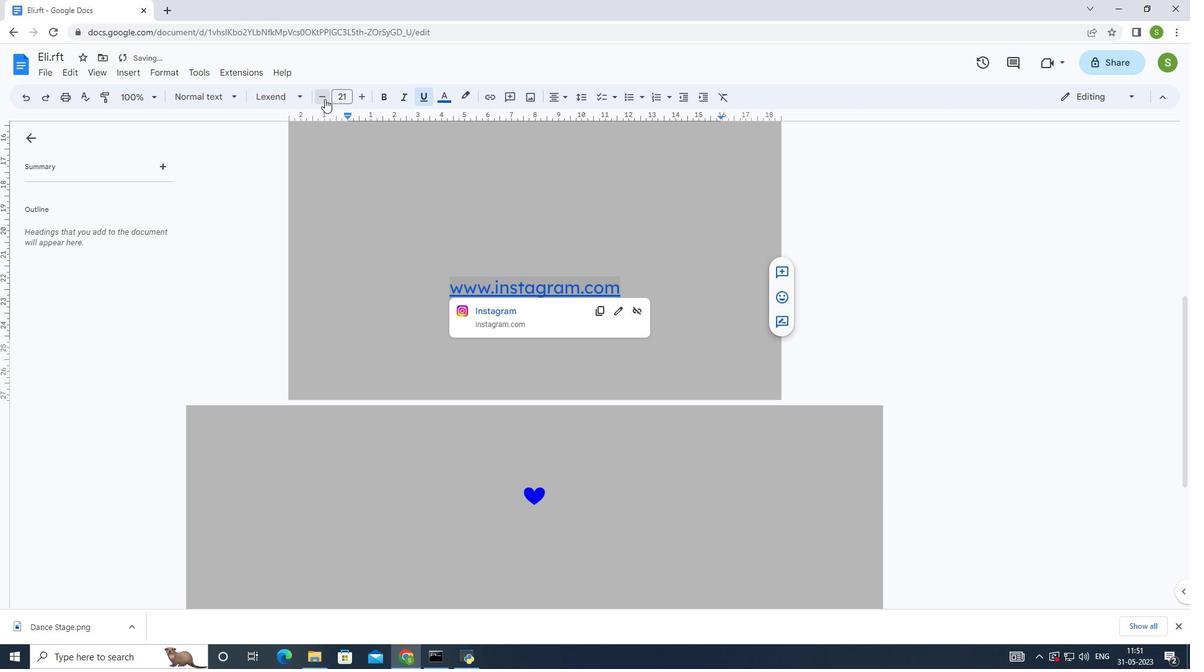 
Action: Mouse pressed left at (324, 99)
Screenshot: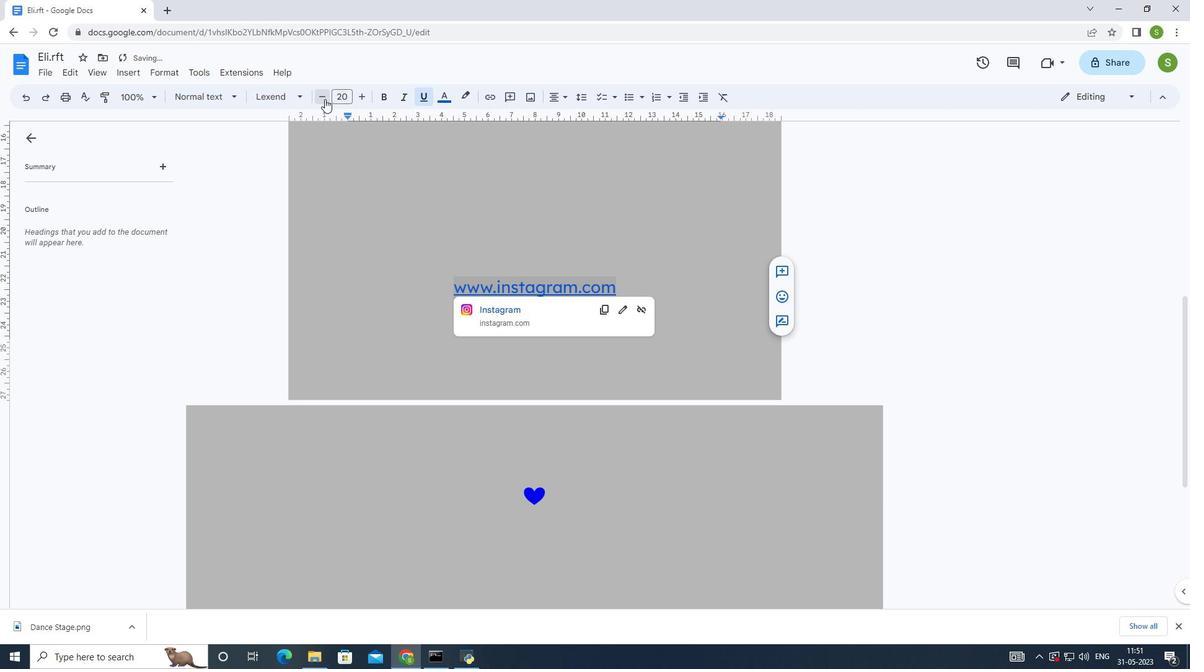 
Action: Mouse pressed left at (324, 99)
Screenshot: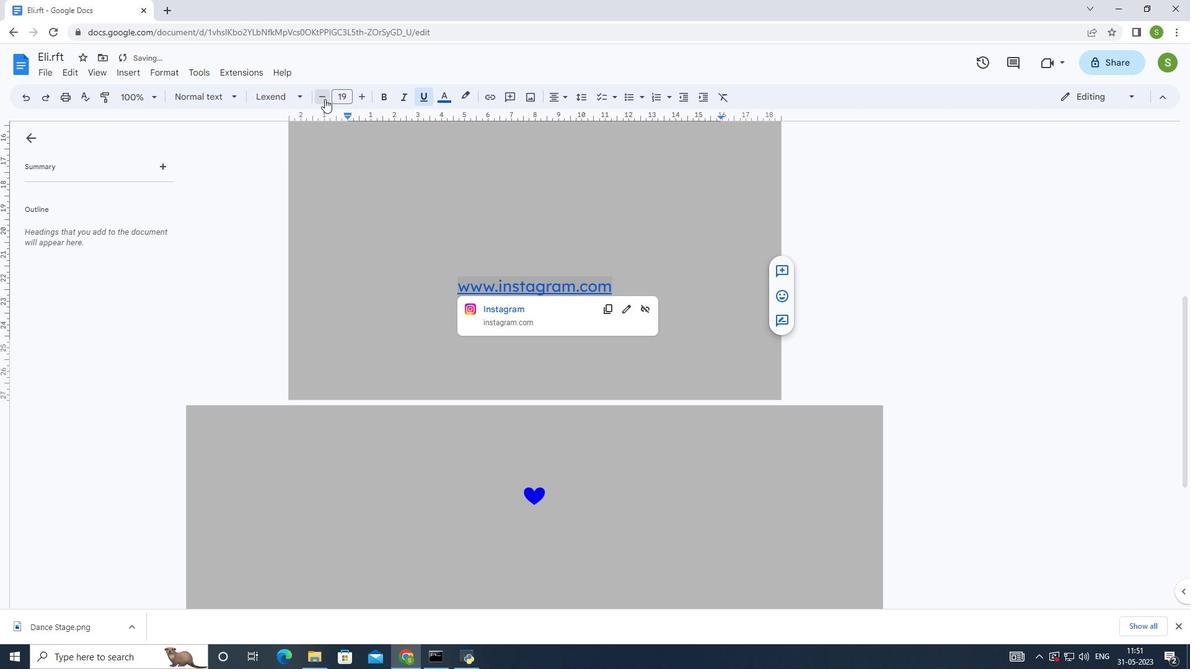 
Action: Mouse pressed left at (324, 99)
Screenshot: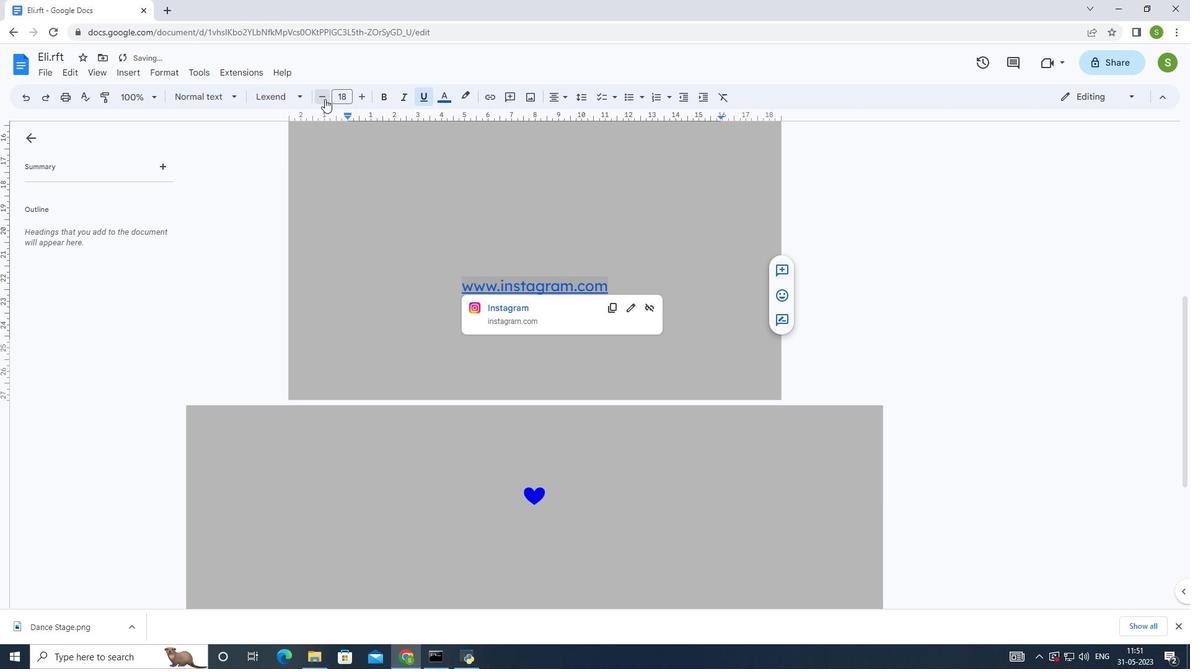 
Action: Mouse pressed left at (324, 99)
Screenshot: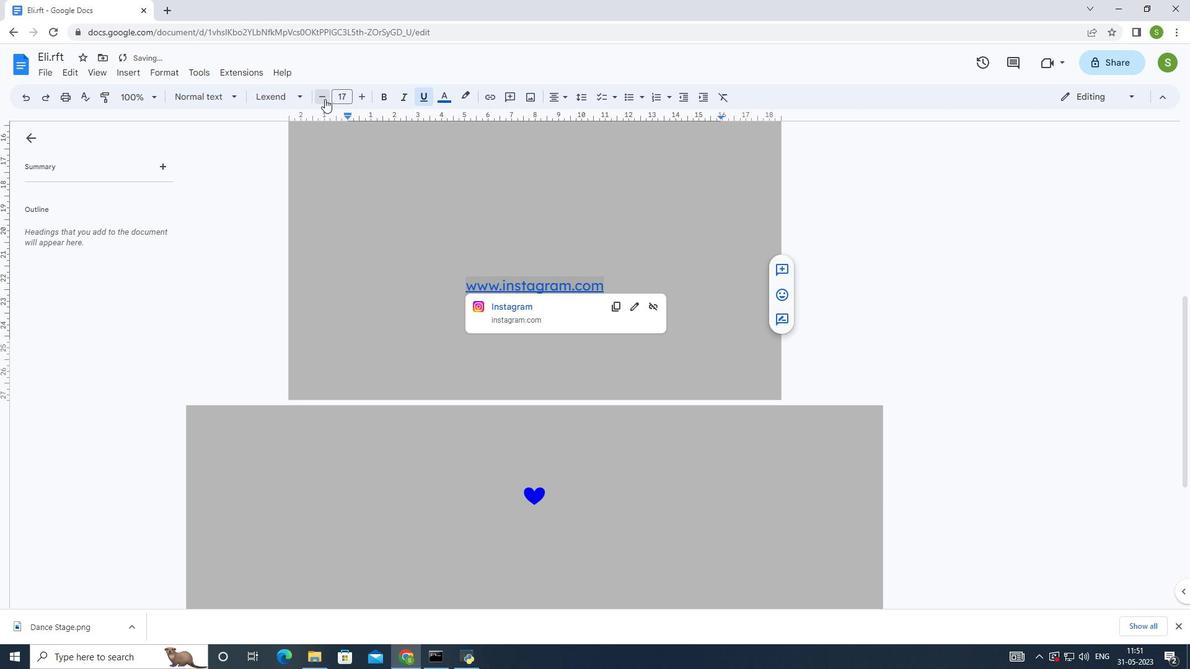 
Action: Mouse pressed left at (324, 99)
Screenshot: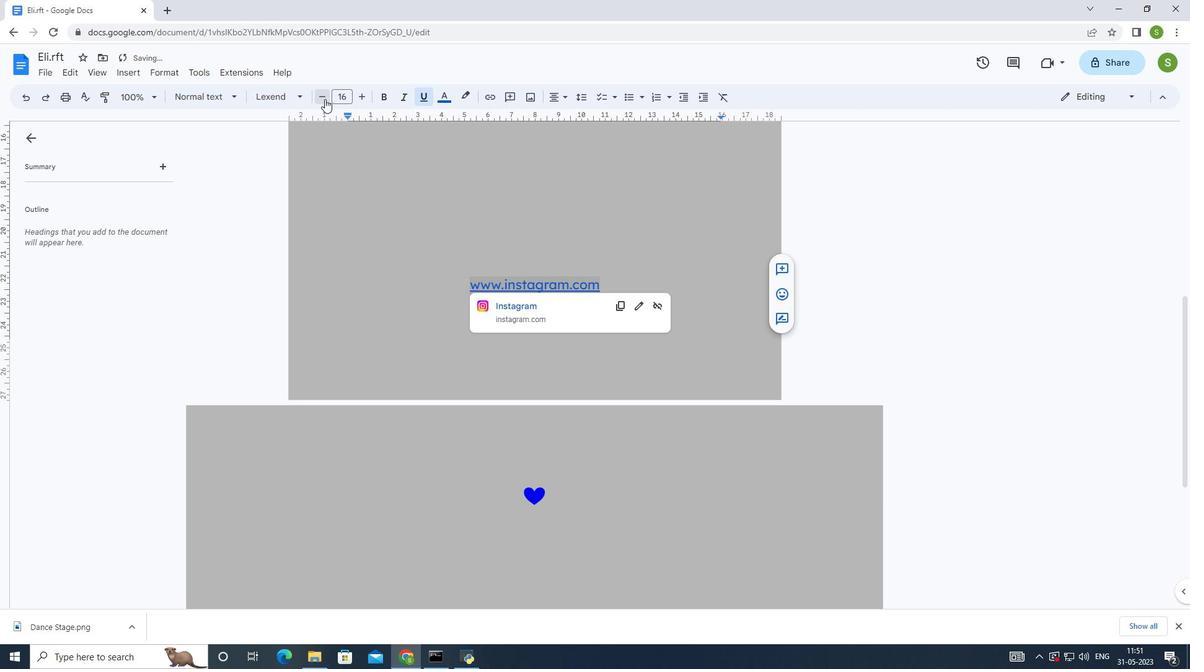 
Action: Mouse pressed left at (324, 99)
Screenshot: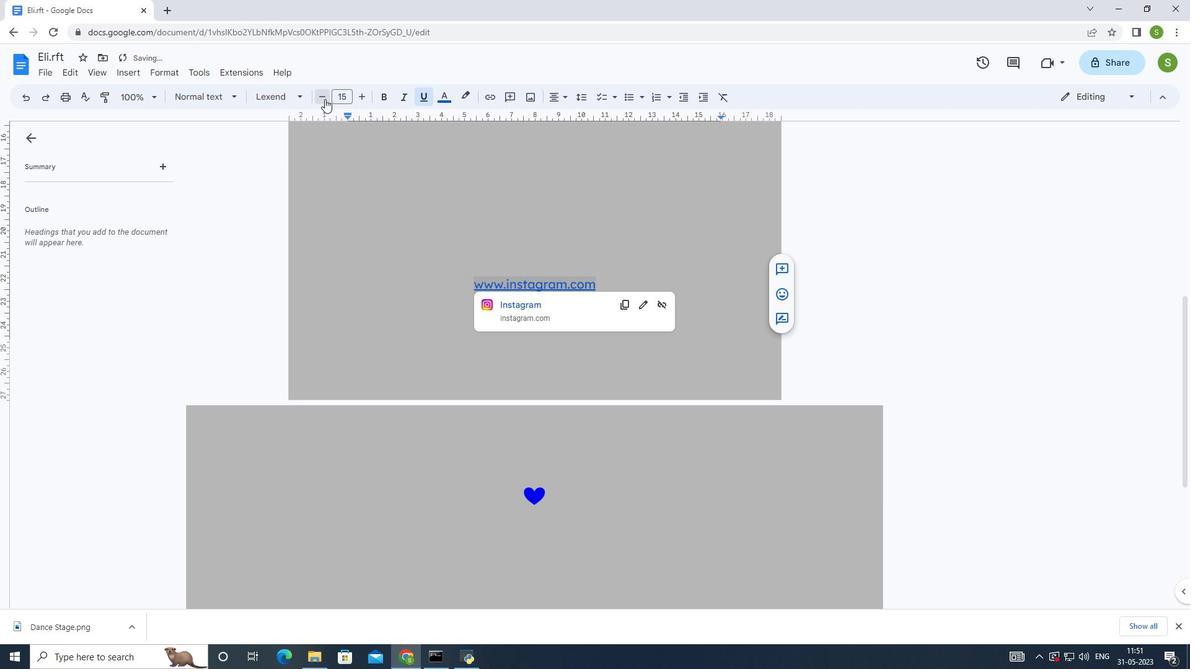
Action: Mouse pressed left at (324, 99)
Screenshot: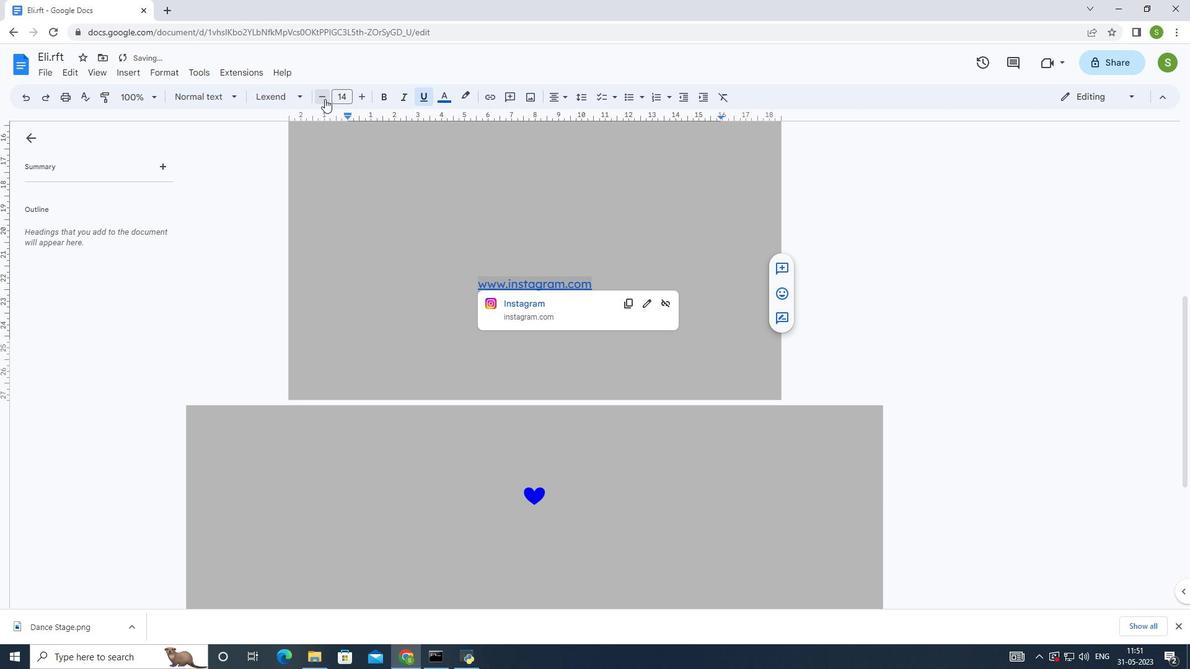 
Action: Mouse pressed left at (324, 99)
Screenshot: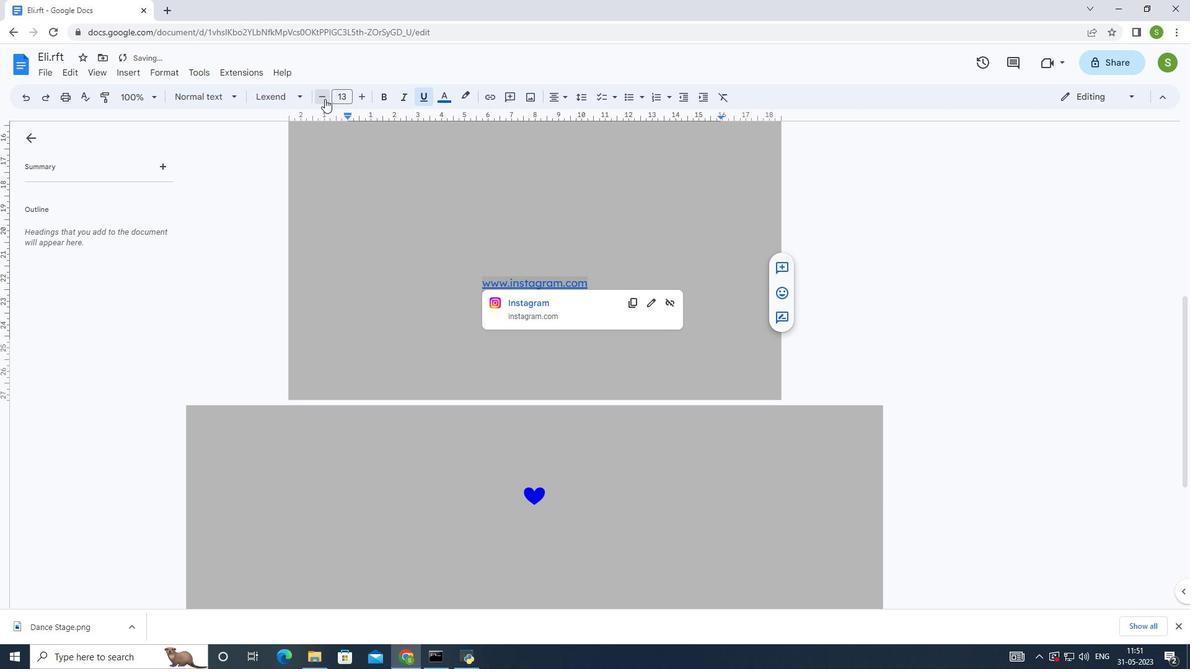 
Action: Mouse pressed left at (324, 99)
Screenshot: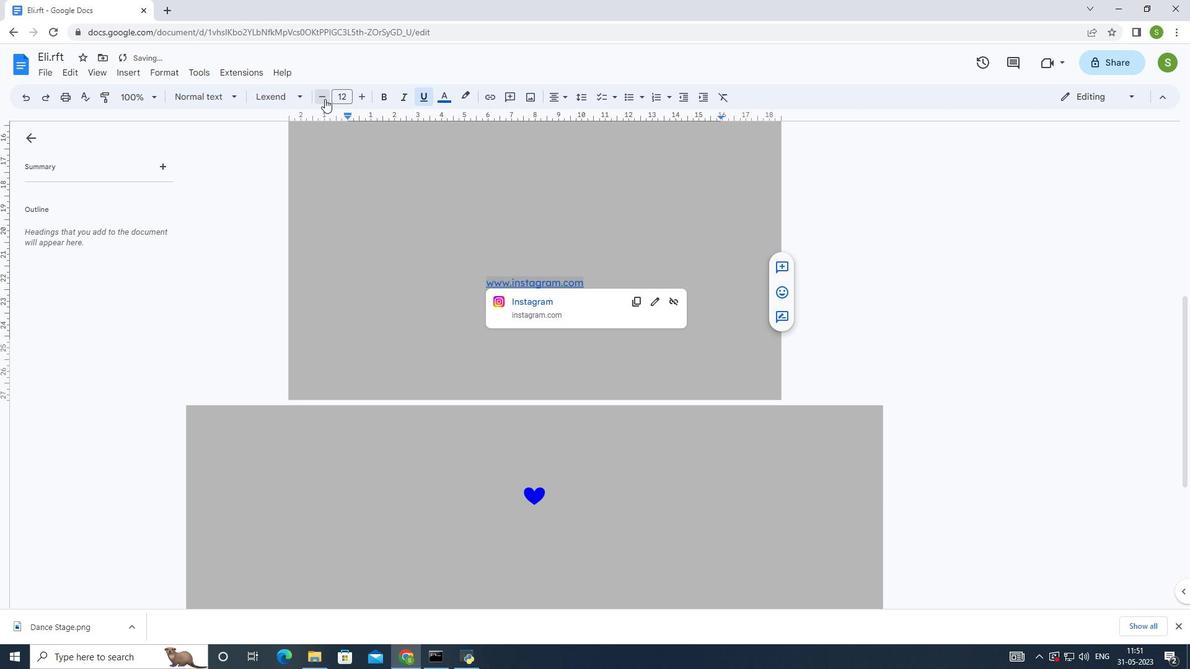 
Action: Mouse pressed left at (324, 99)
Screenshot: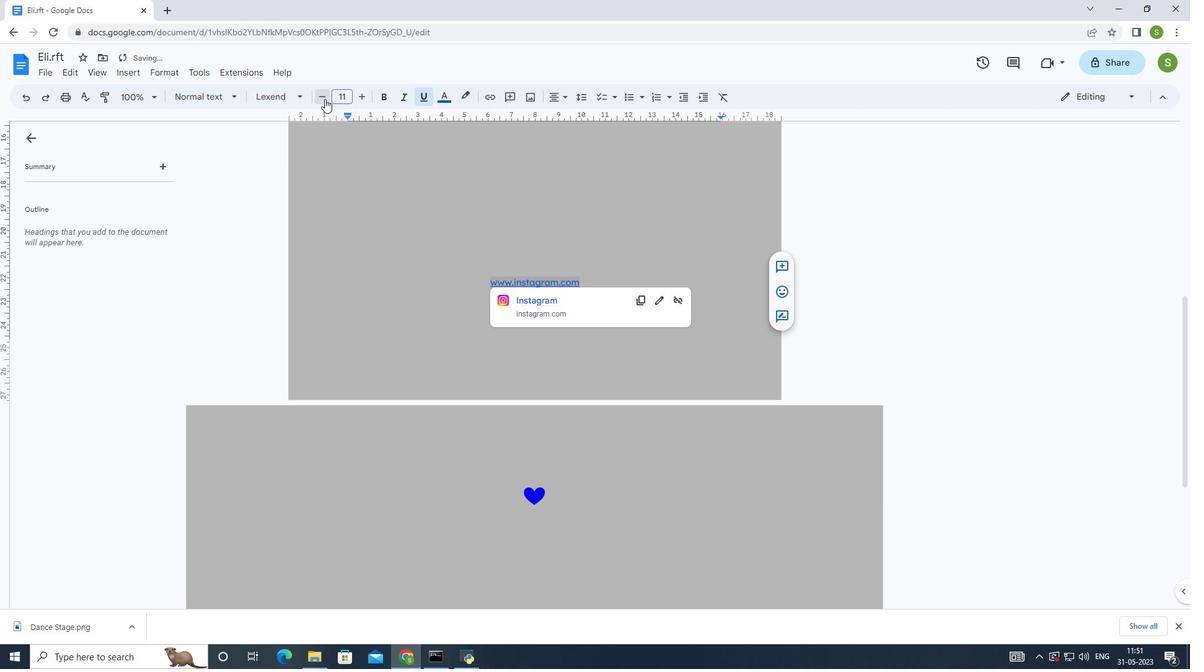 
Action: Mouse pressed left at (324, 99)
Screenshot: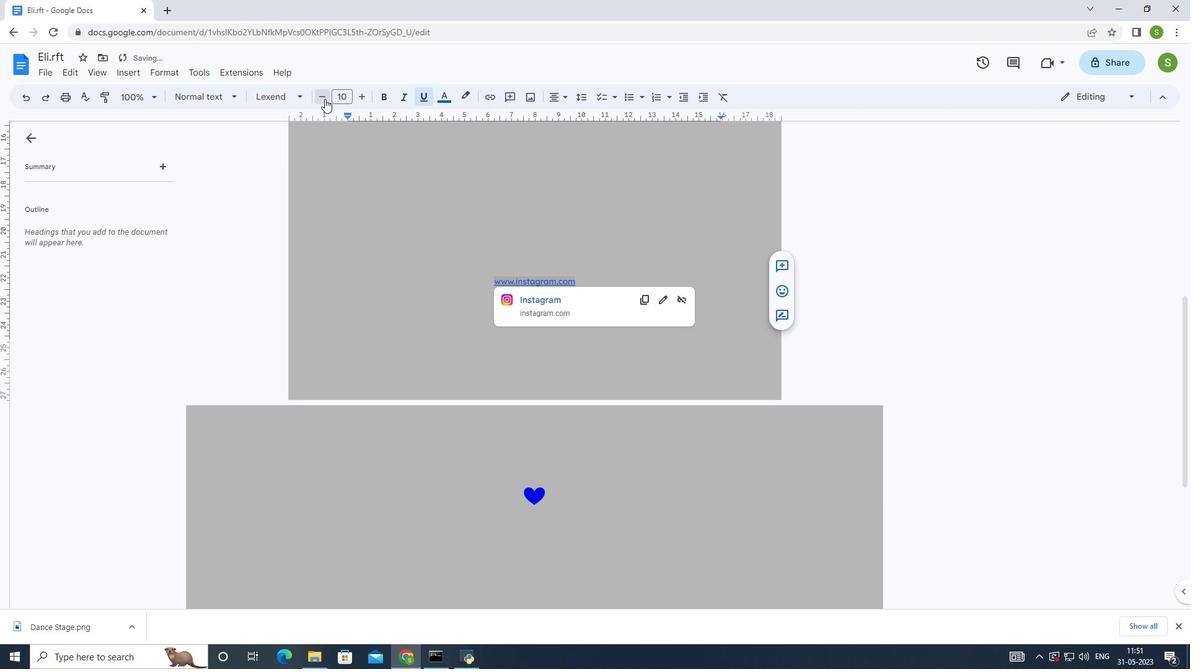 
Action: Mouse pressed left at (324, 99)
Screenshot: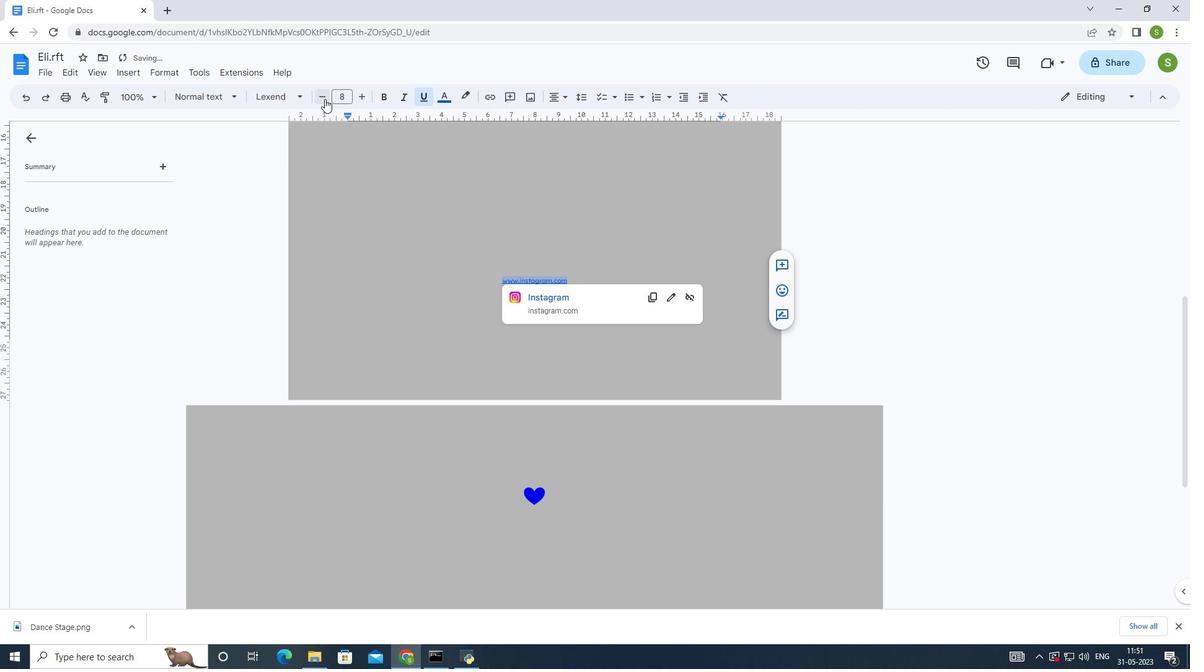 
Action: Mouse pressed left at (324, 99)
Screenshot: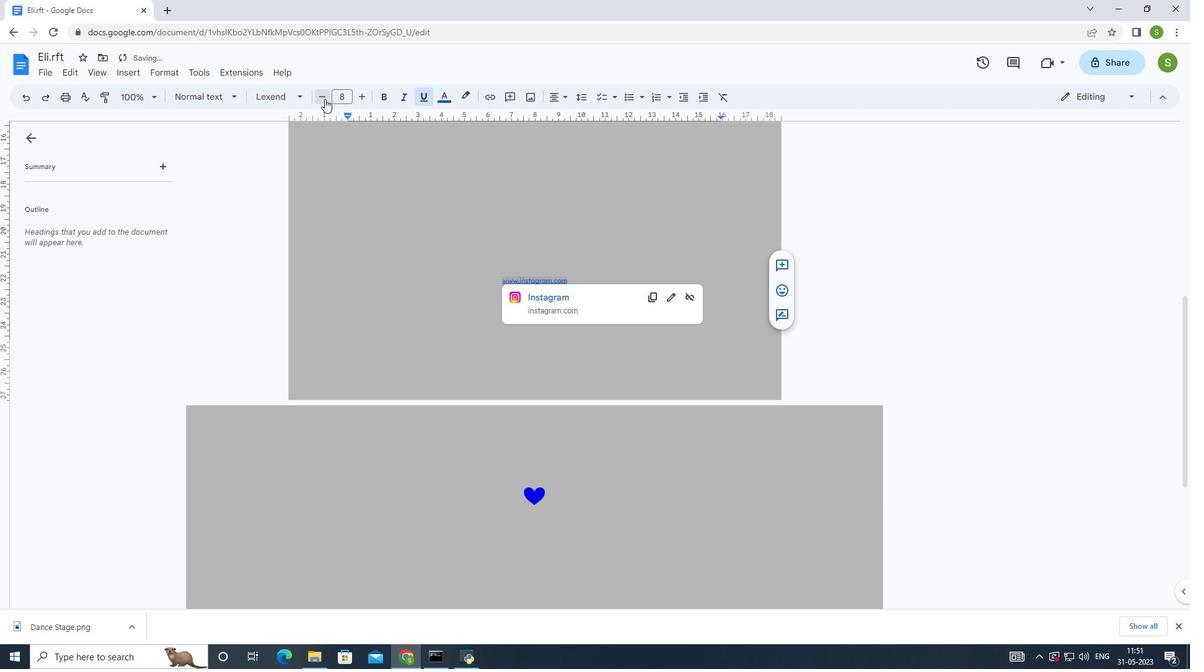 
Action: Mouse moved to (355, 96)
Screenshot: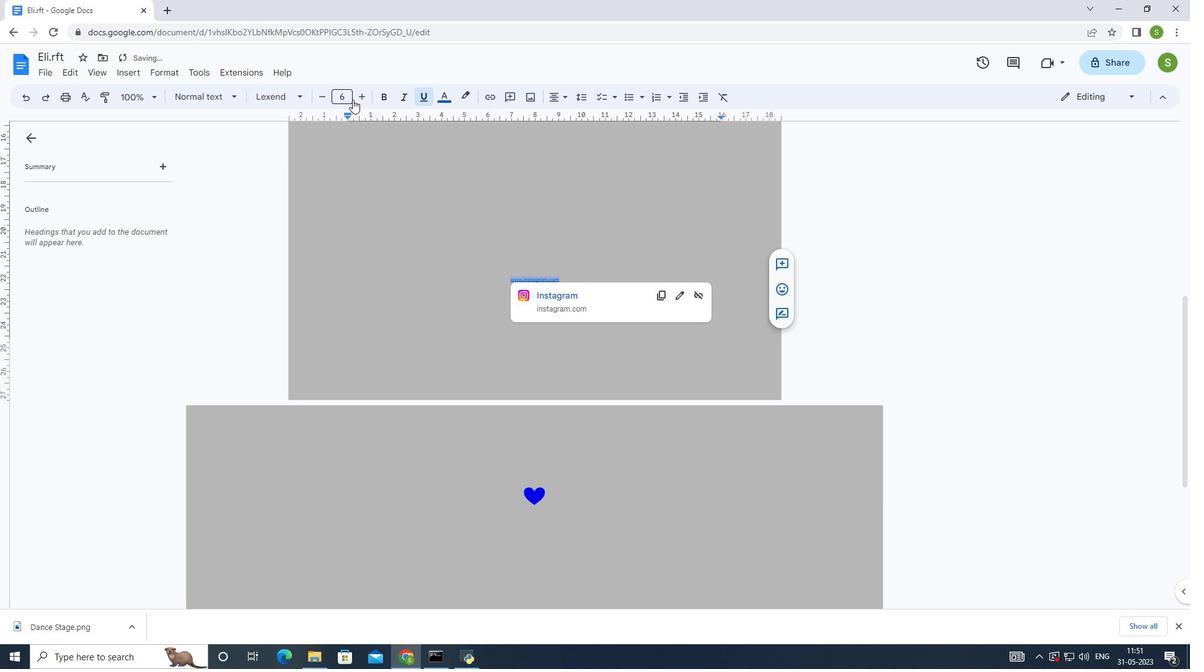 
Action: Mouse pressed left at (355, 96)
Screenshot: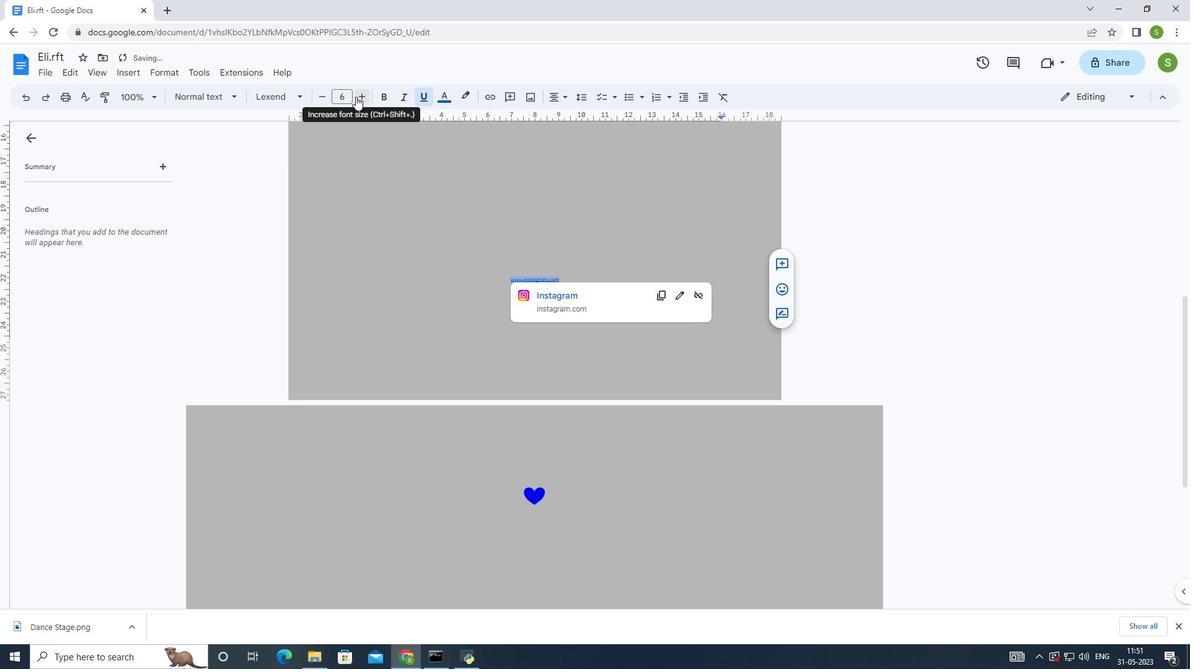 
Action: Mouse pressed left at (355, 96)
Screenshot: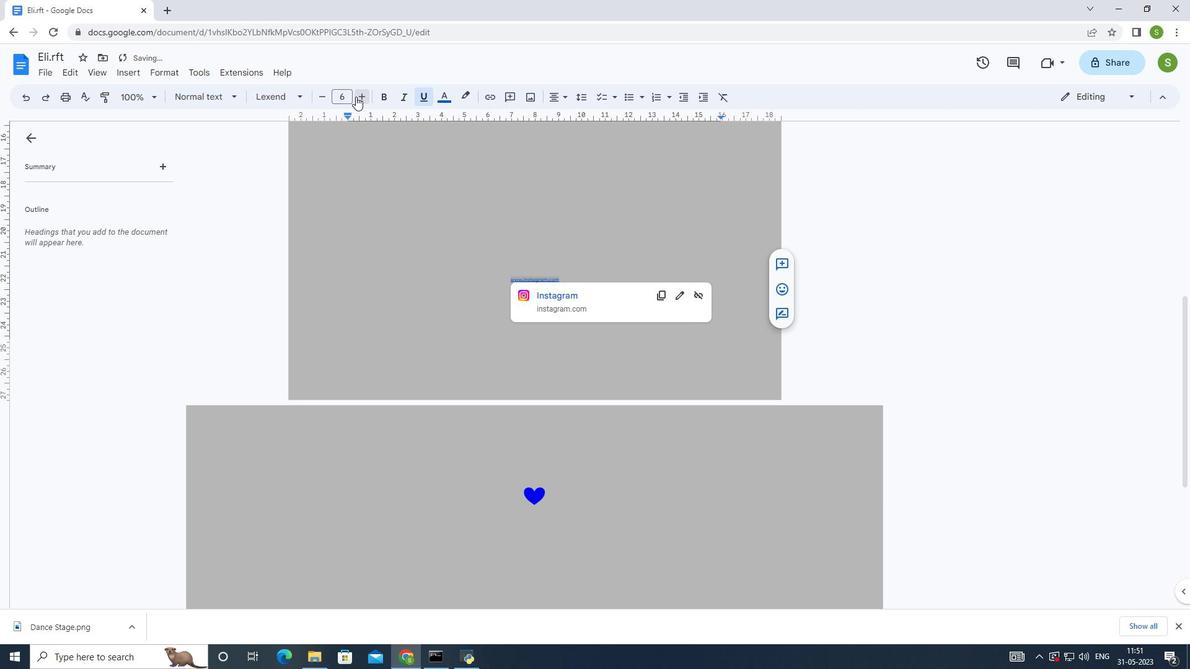 
Action: Mouse pressed left at (355, 96)
Screenshot: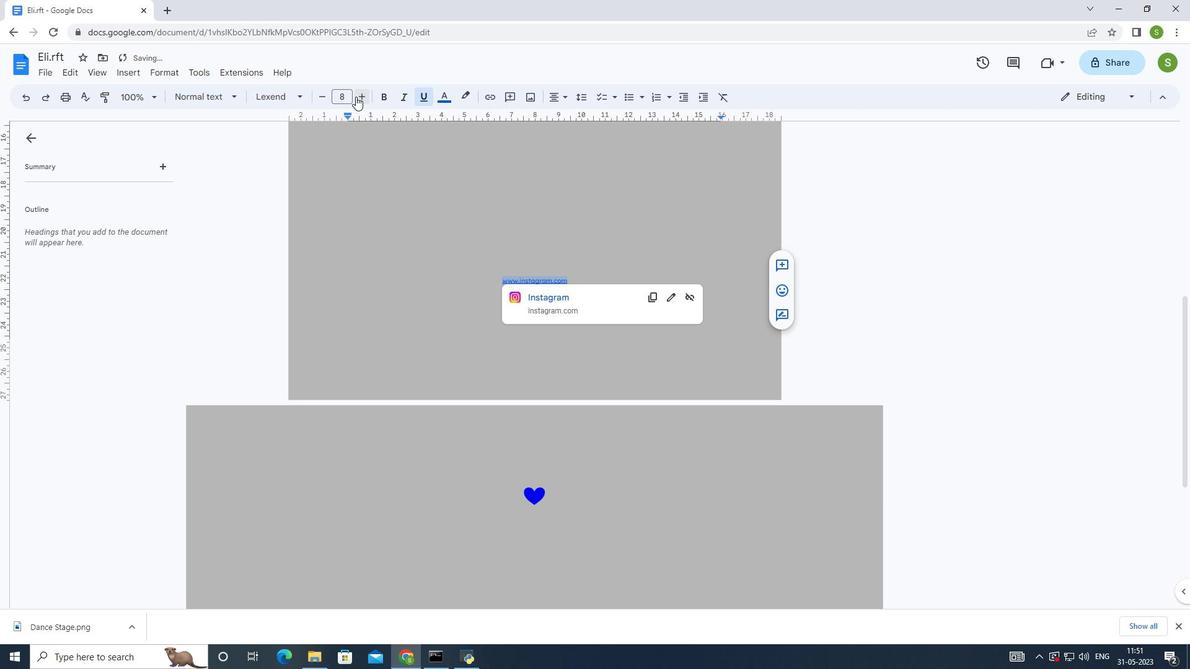 
Action: Mouse pressed left at (355, 96)
Screenshot: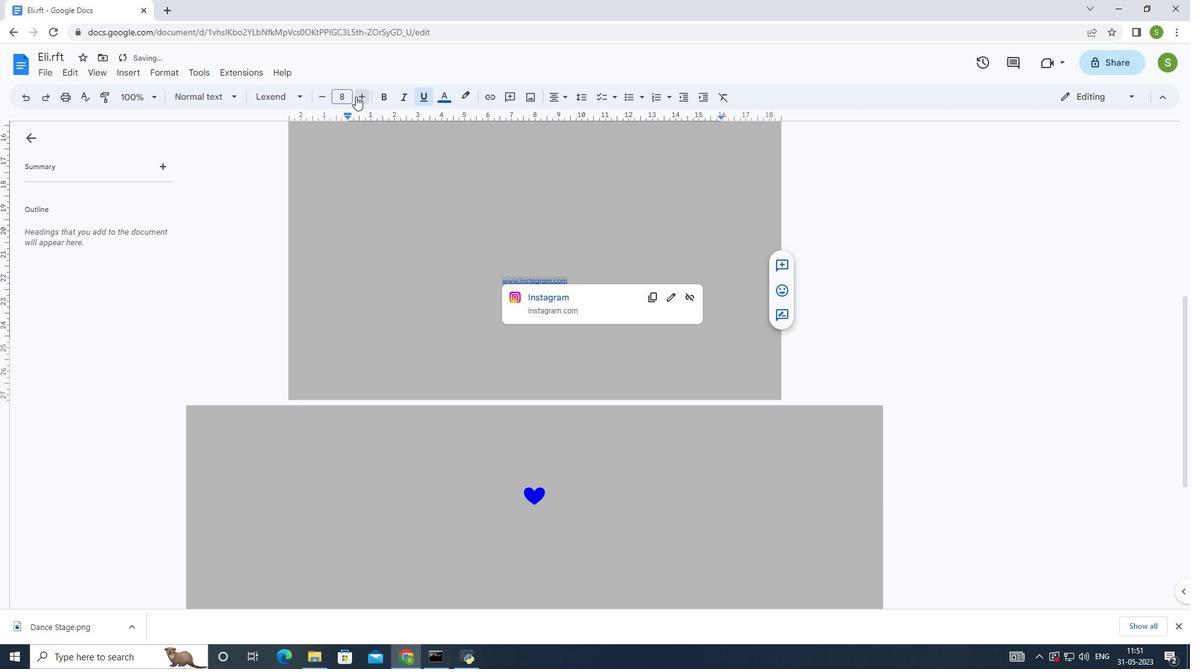 
Action: Mouse moved to (566, 97)
Screenshot: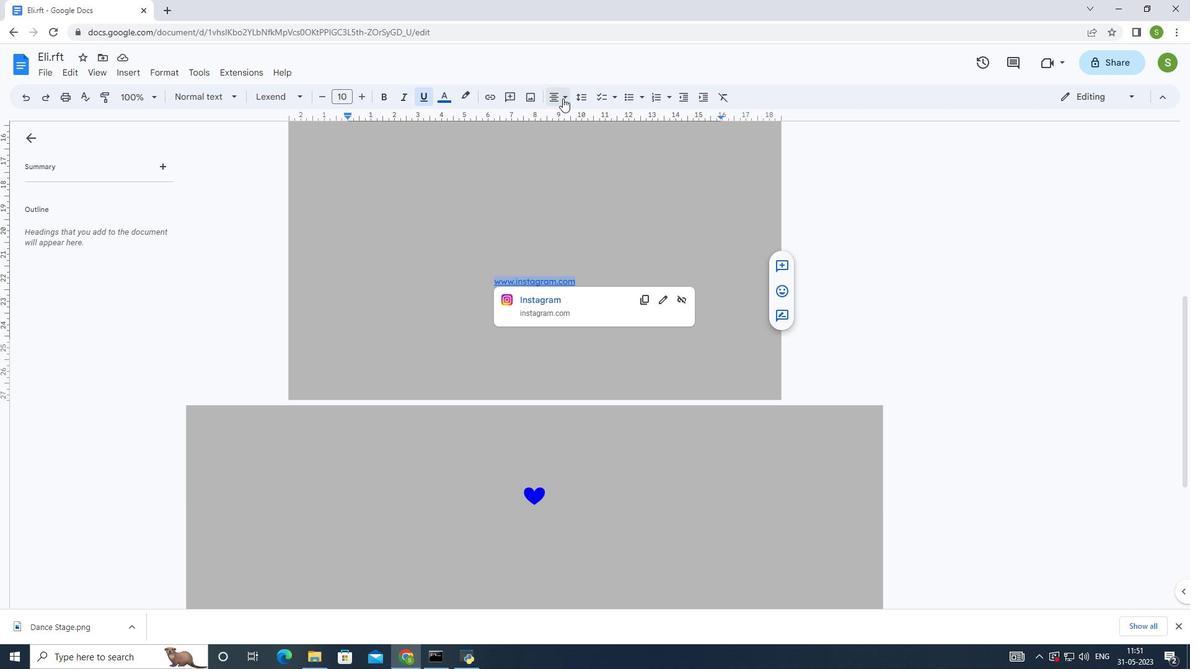 
Action: Mouse pressed left at (566, 97)
Screenshot: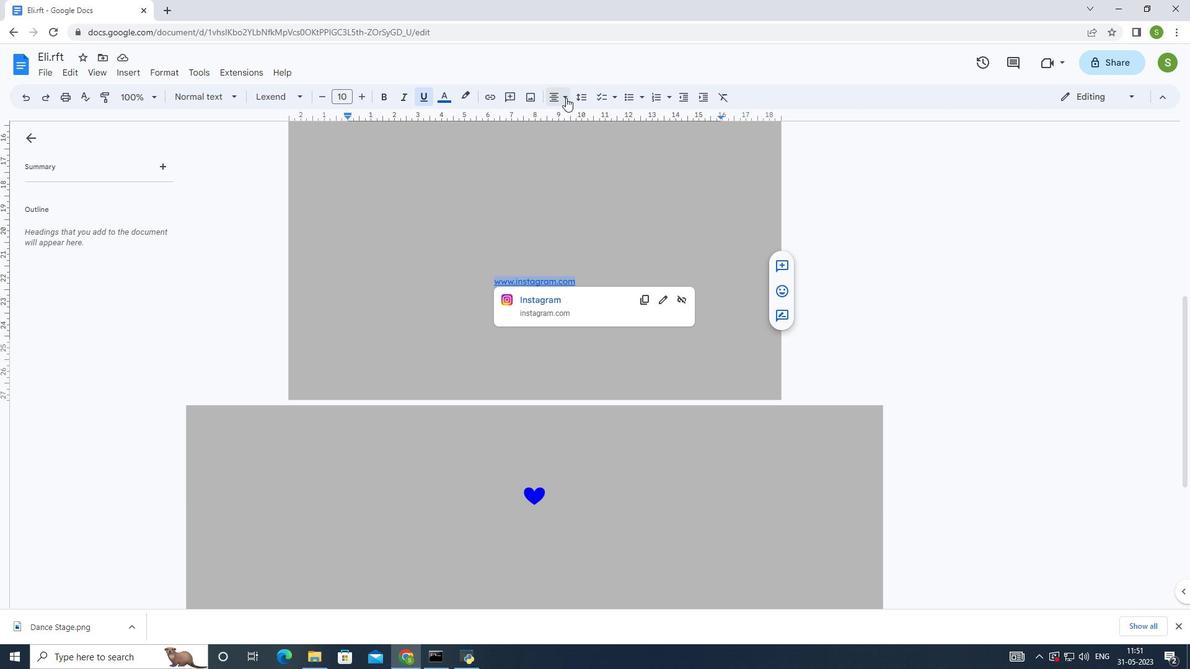 
Action: Mouse moved to (592, 114)
Screenshot: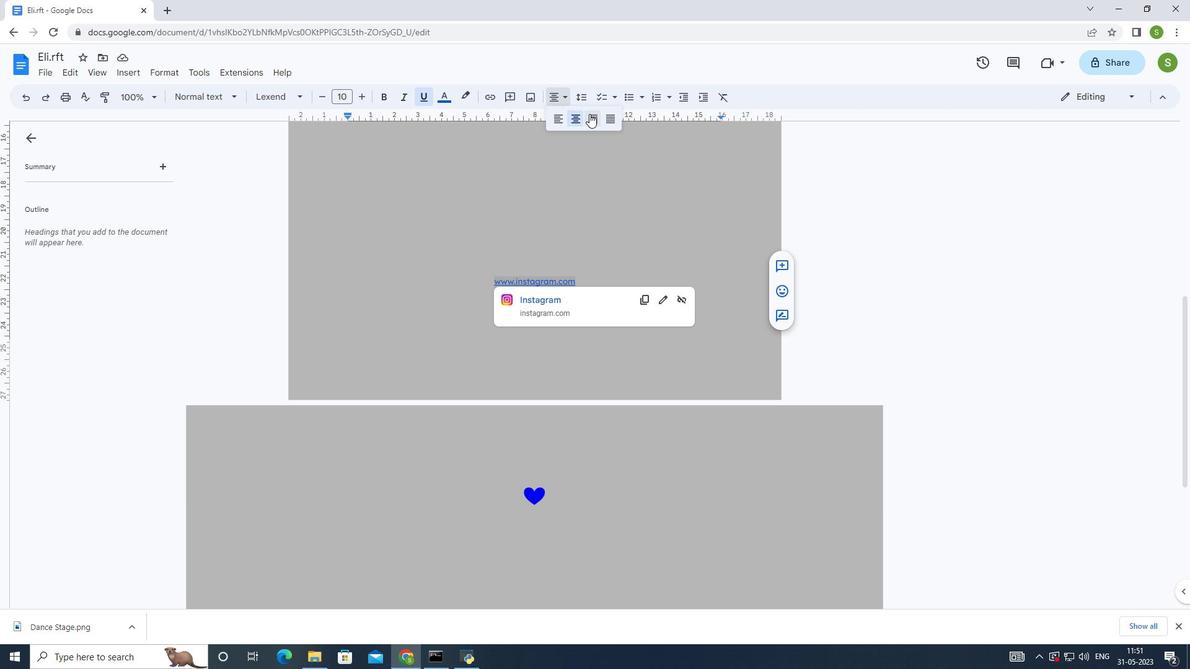 
Action: Mouse pressed left at (592, 114)
Screenshot: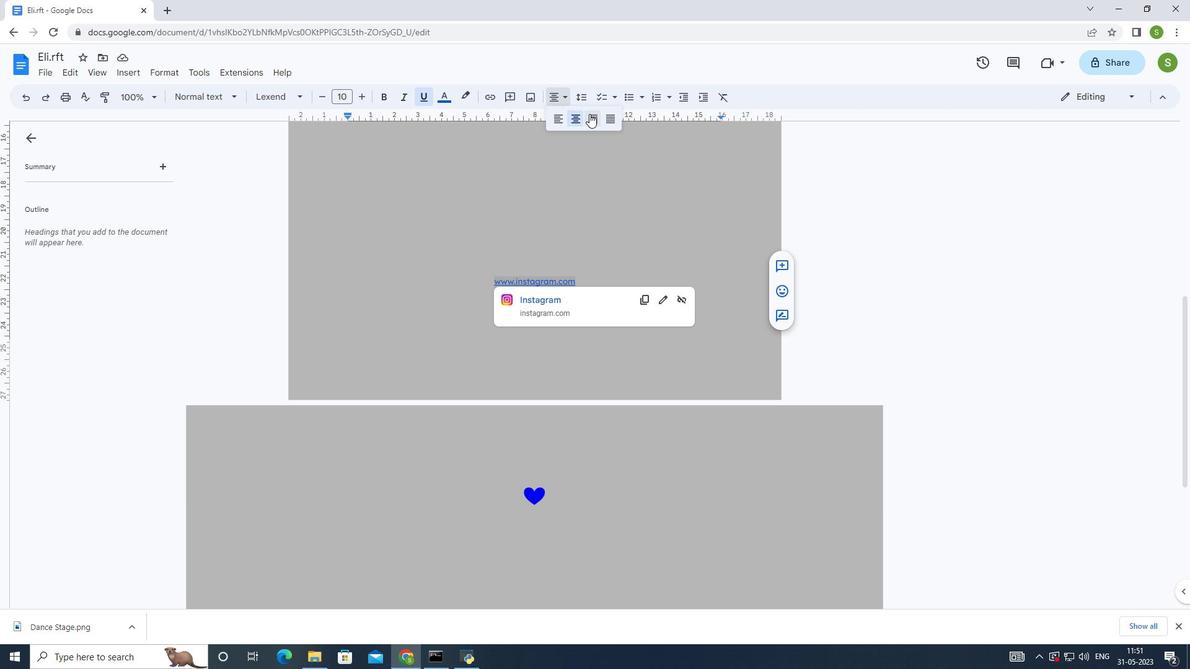 
Action: Mouse moved to (575, 219)
Screenshot: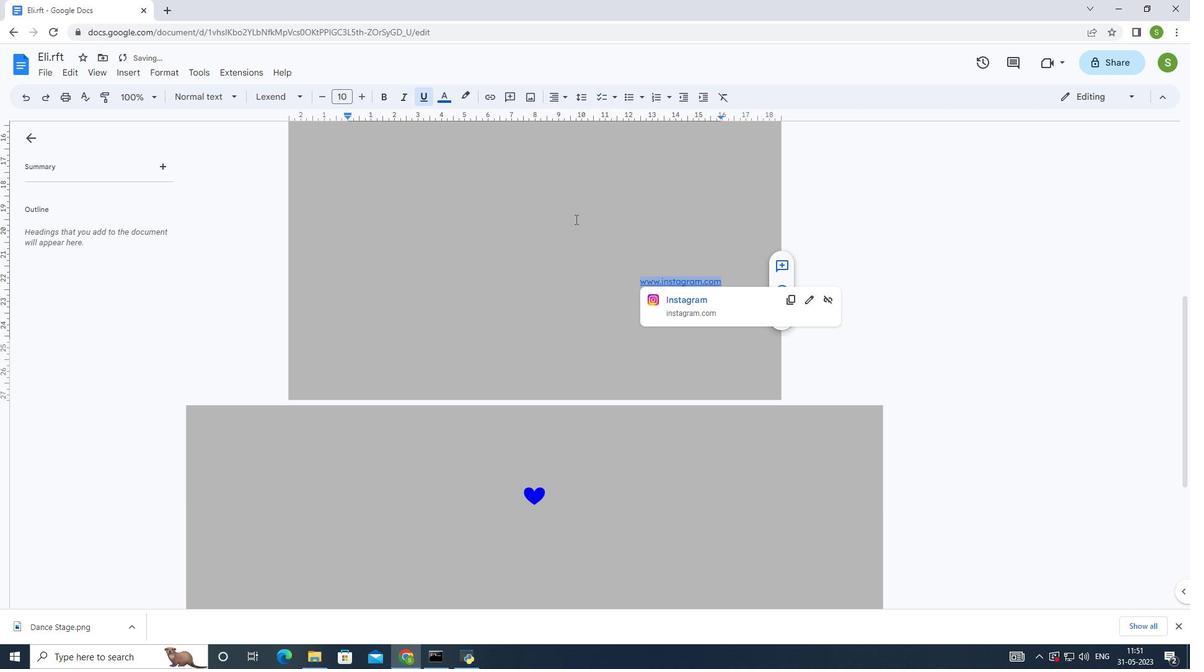 
Action: Mouse pressed left at (575, 219)
Screenshot: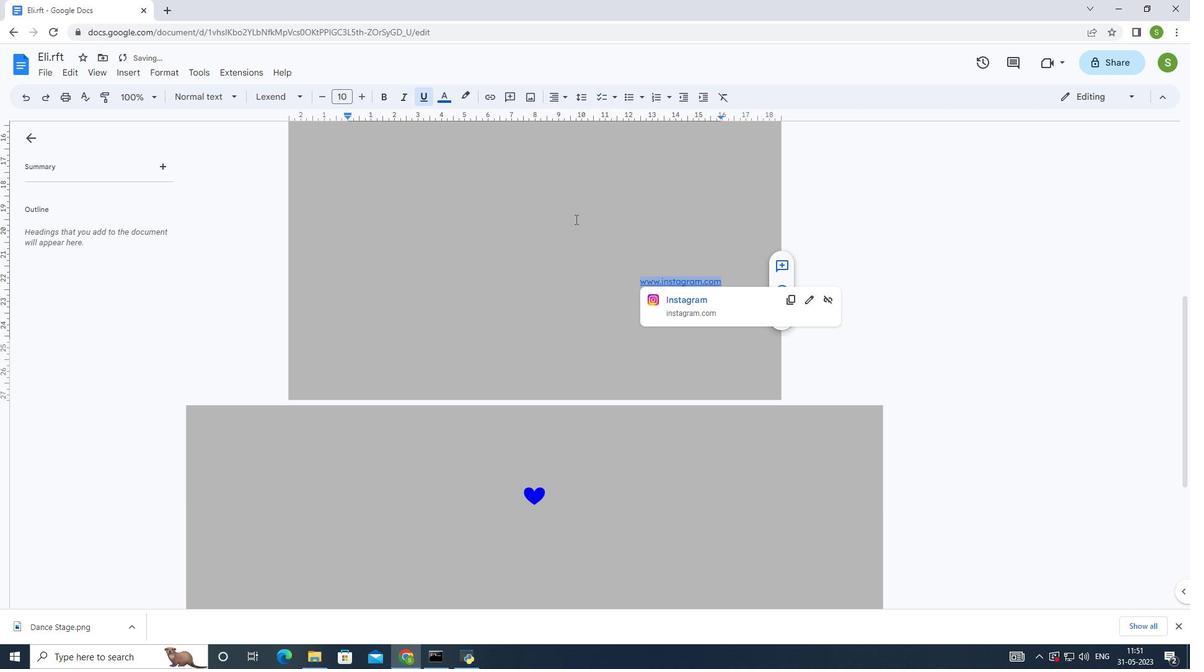 
Action: Mouse moved to (50, 75)
Screenshot: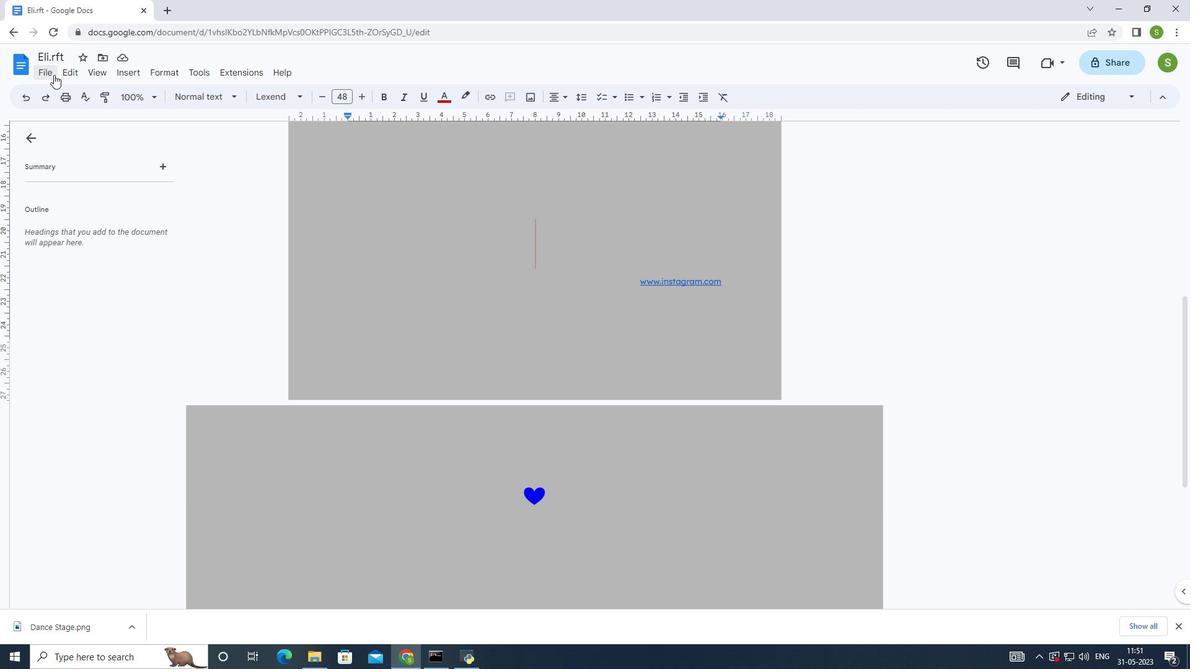 
Action: Mouse pressed left at (50, 75)
Screenshot: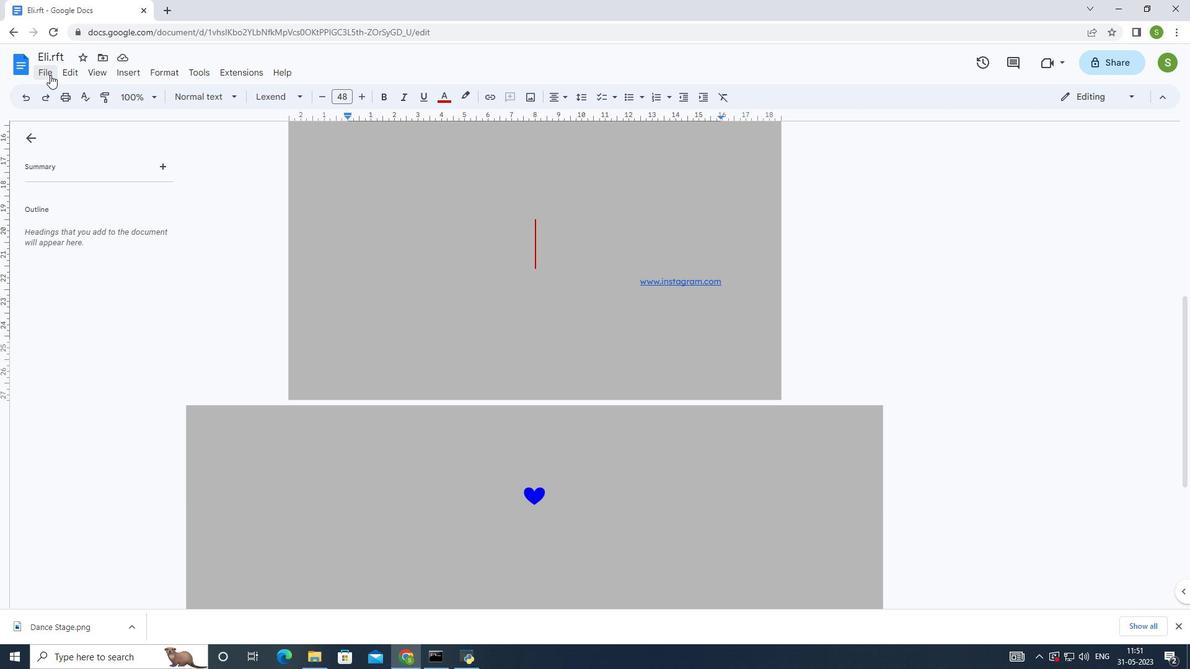 
Action: Mouse moved to (339, 175)
Screenshot: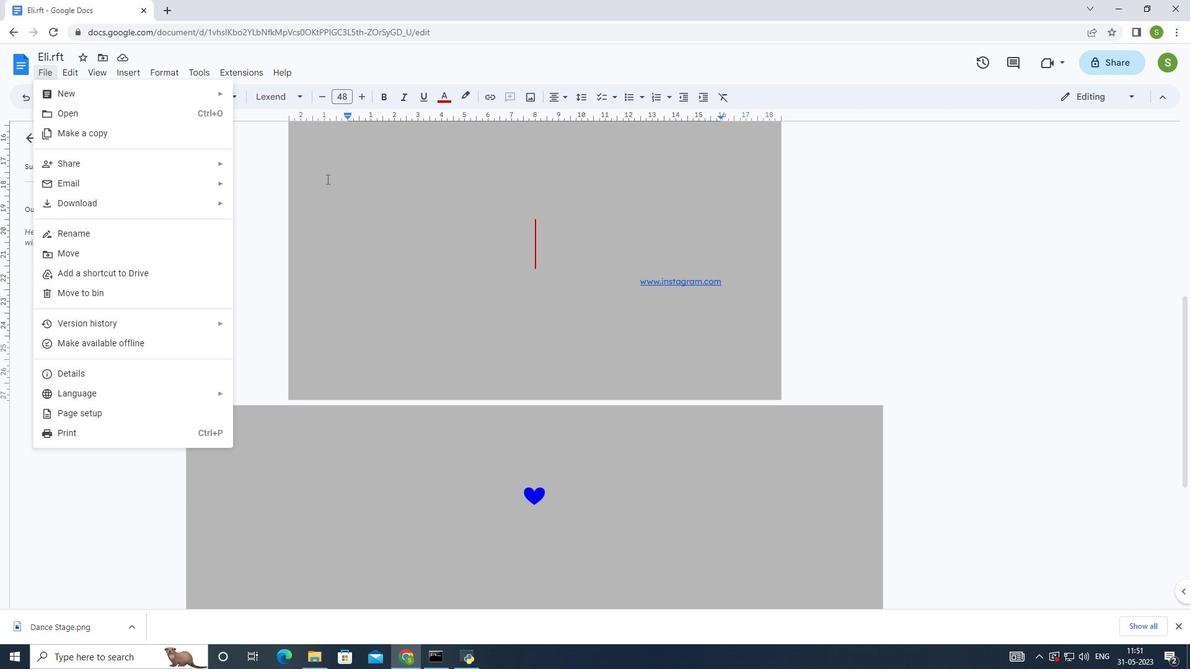 
Action: Mouse pressed left at (339, 175)
Screenshot: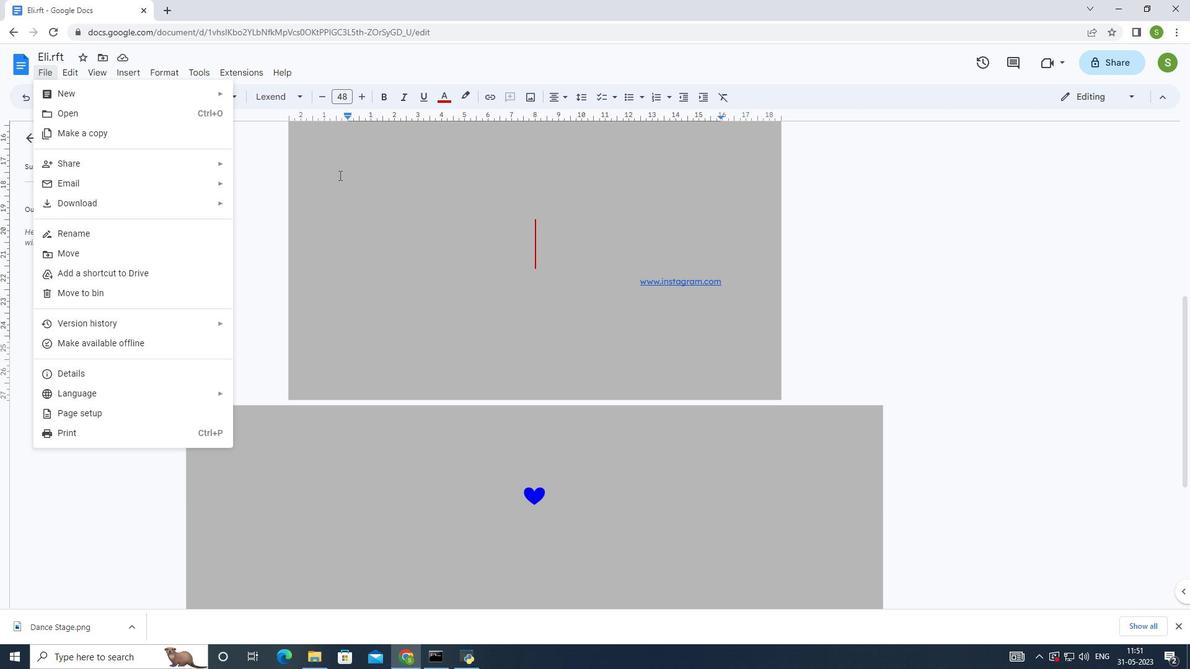 
Action: Mouse moved to (68, 74)
Screenshot: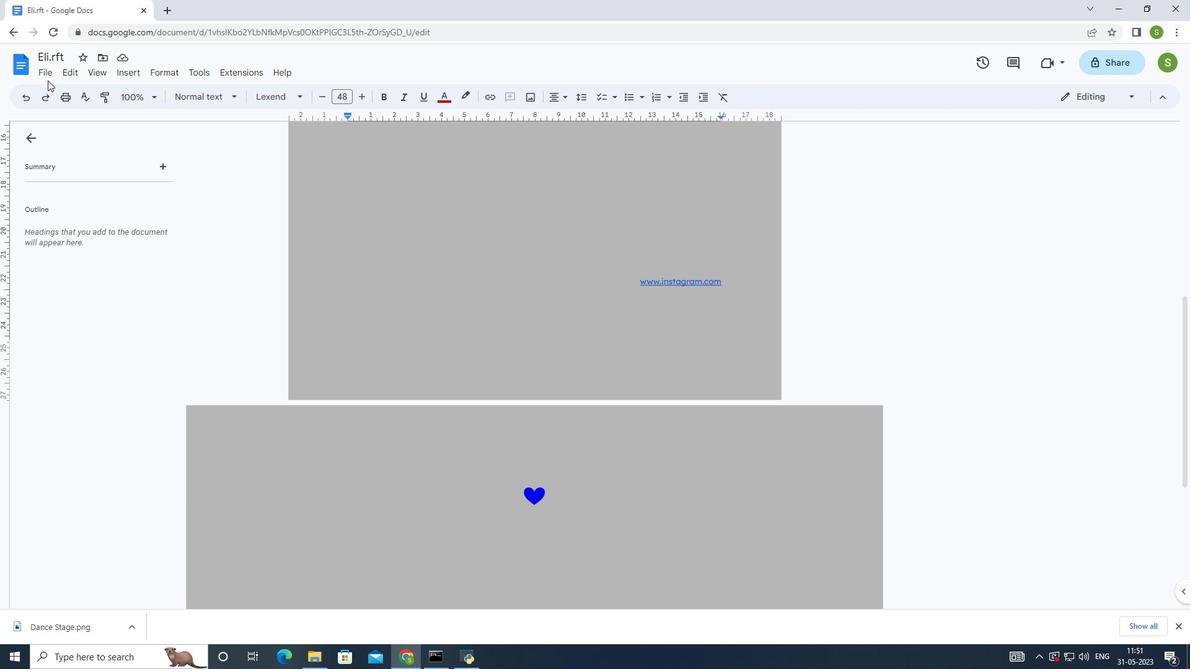 
Action: Mouse pressed left at (68, 74)
Screenshot: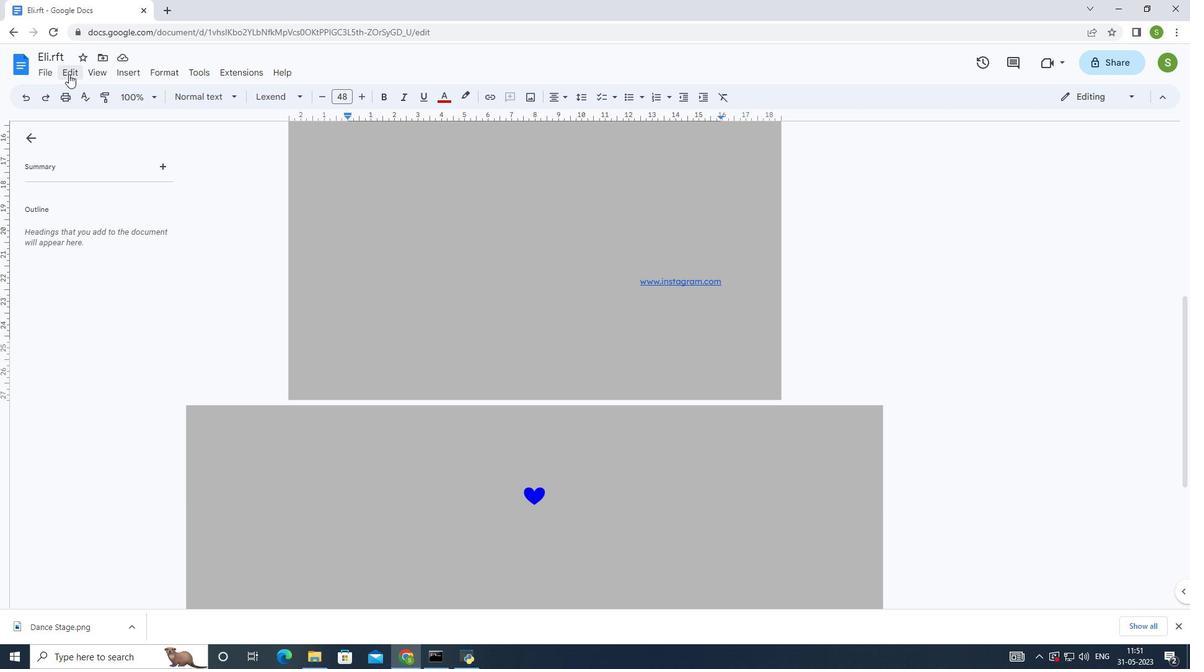 
Action: Mouse moved to (171, 408)
Screenshot: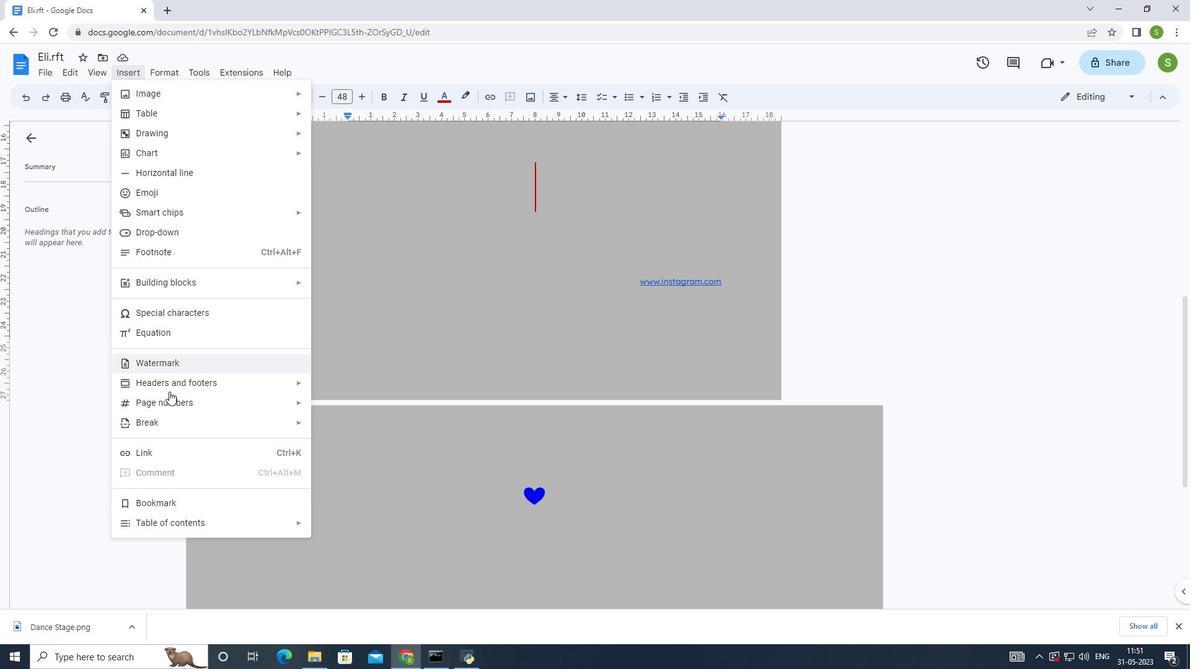 
Action: Mouse pressed left at (171, 408)
Screenshot: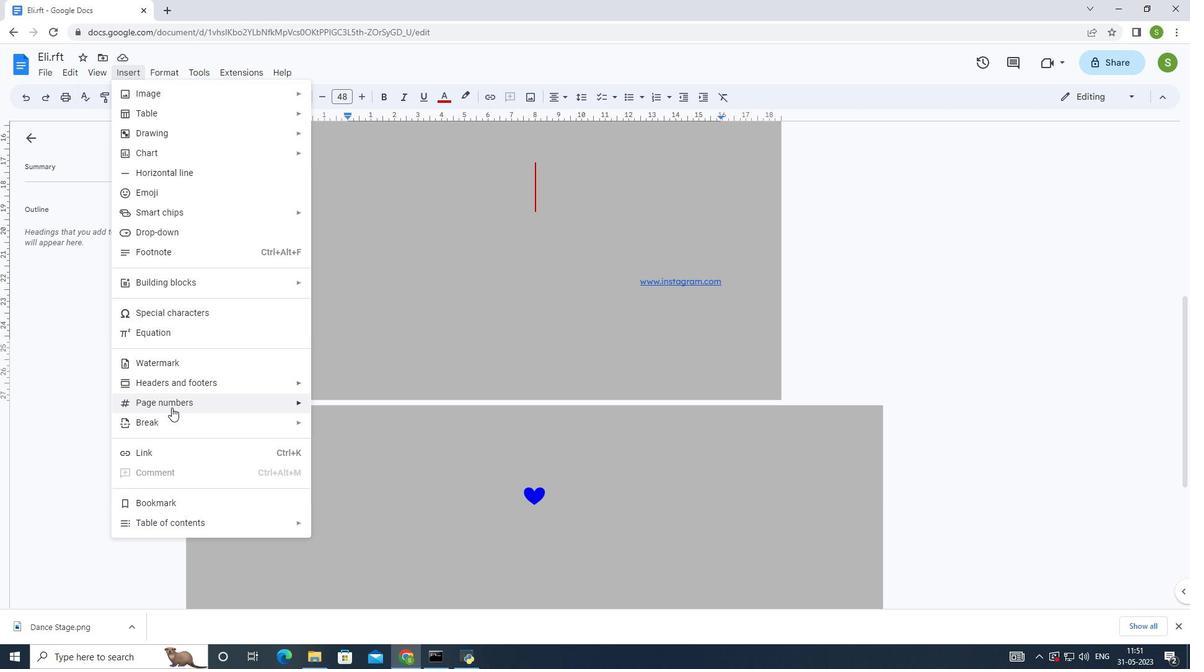 
Action: Mouse moved to (346, 430)
Screenshot: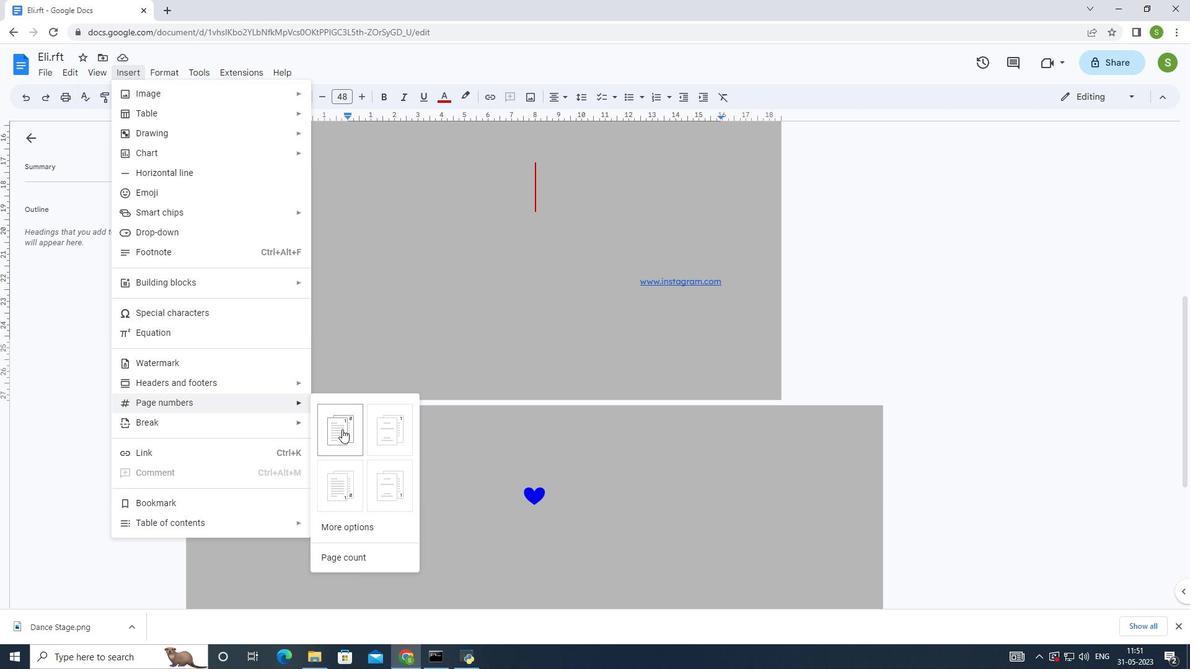 
Action: Mouse pressed left at (346, 430)
Screenshot: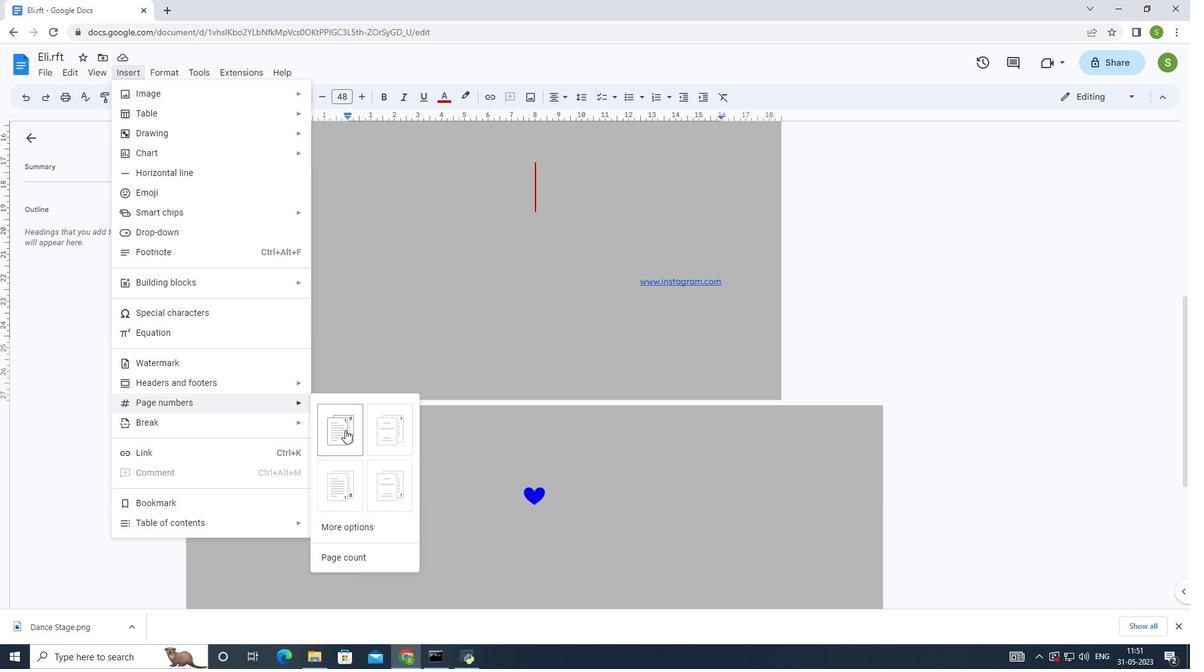 
Action: Mouse moved to (468, 371)
Screenshot: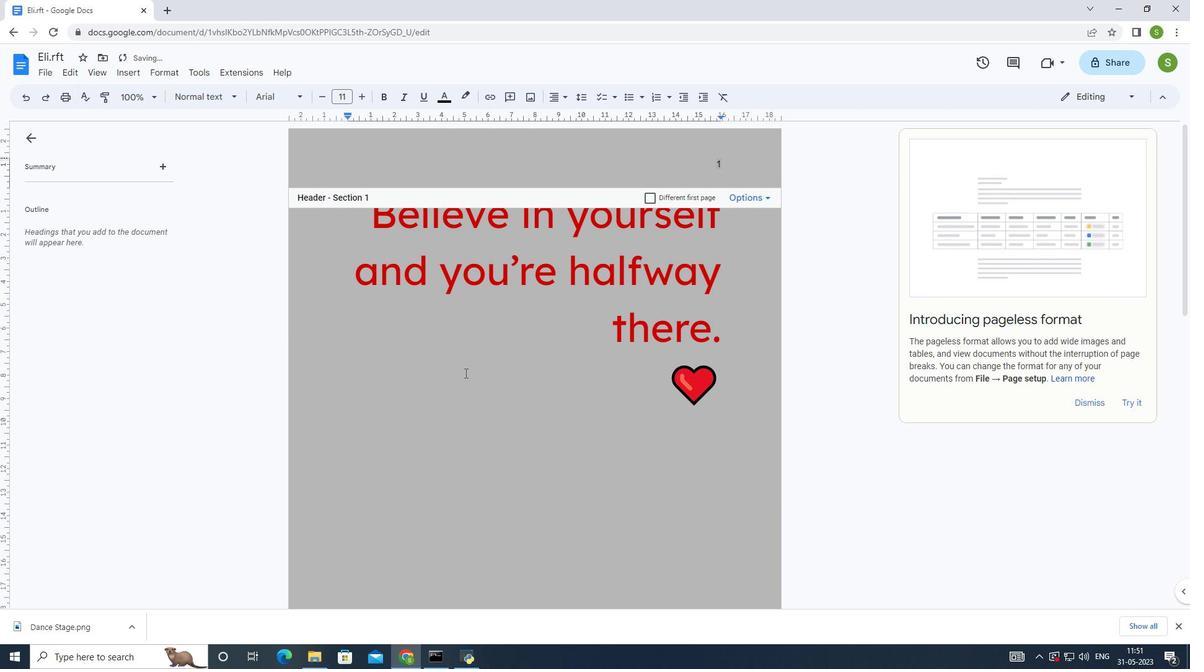 
Action: Mouse pressed left at (468, 371)
Screenshot: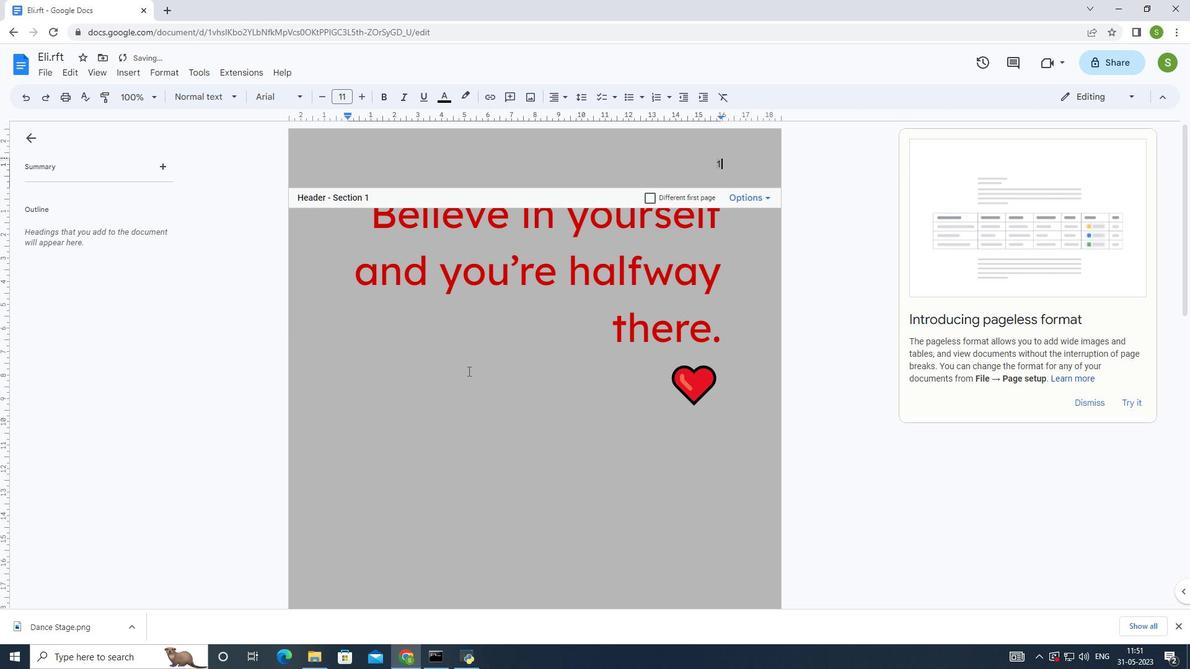 
Action: Mouse moved to (464, 369)
Screenshot: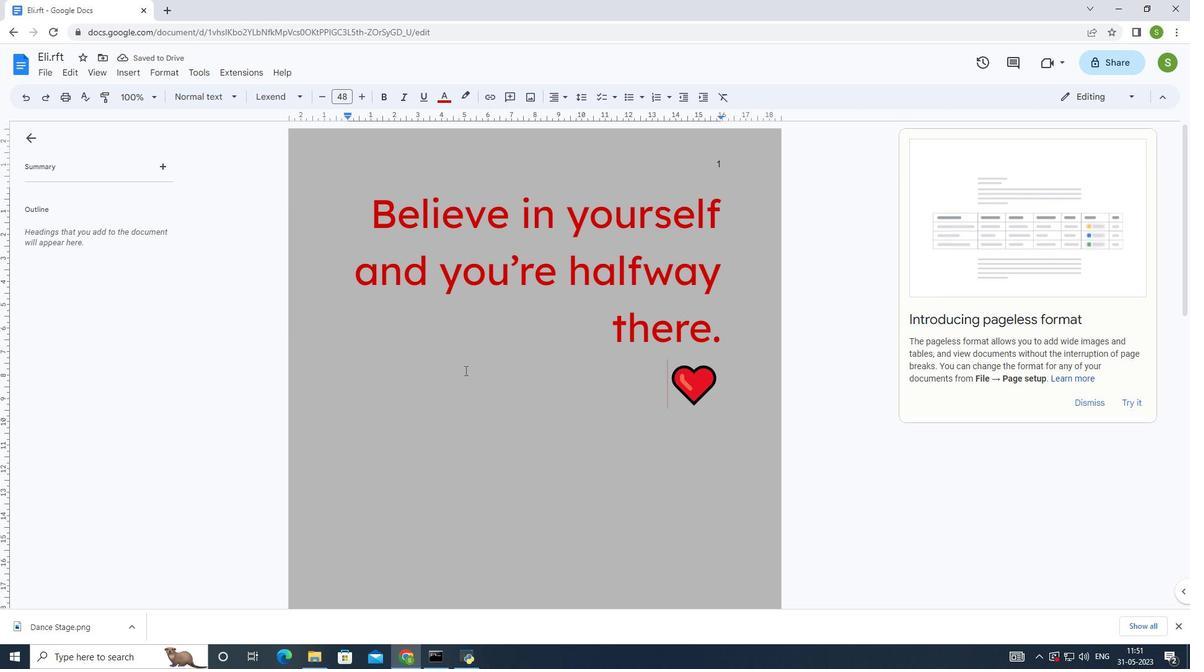 
Action: Key pressed ctrl+S
Screenshot: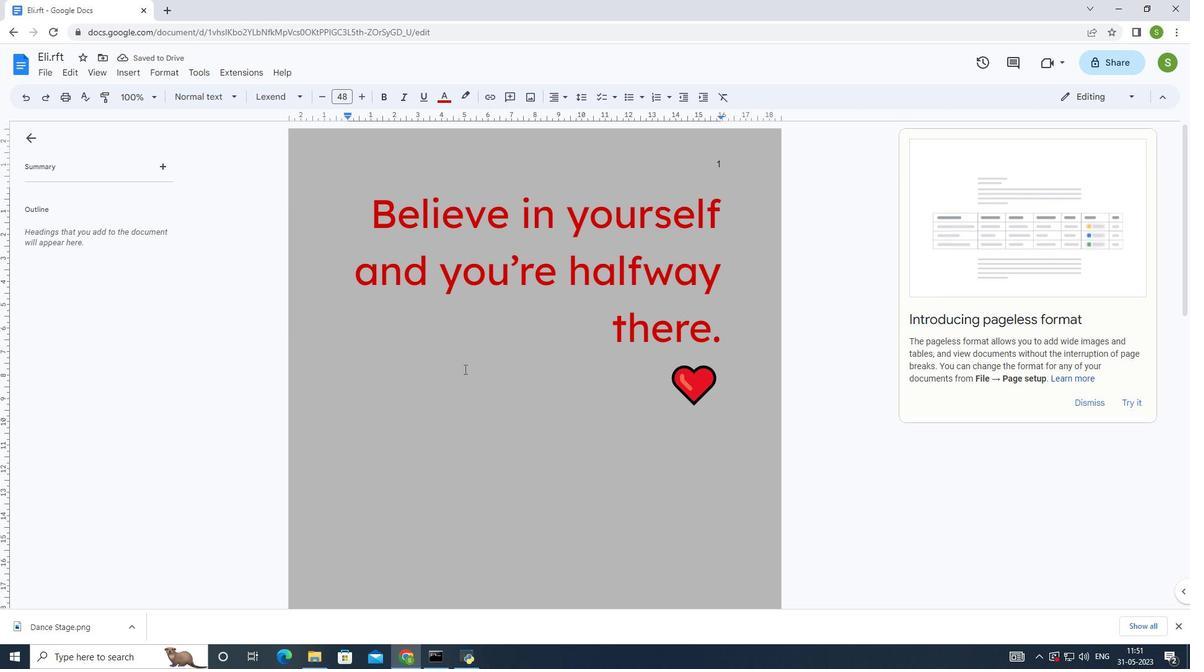 
Action: Mouse moved to (464, 368)
Screenshot: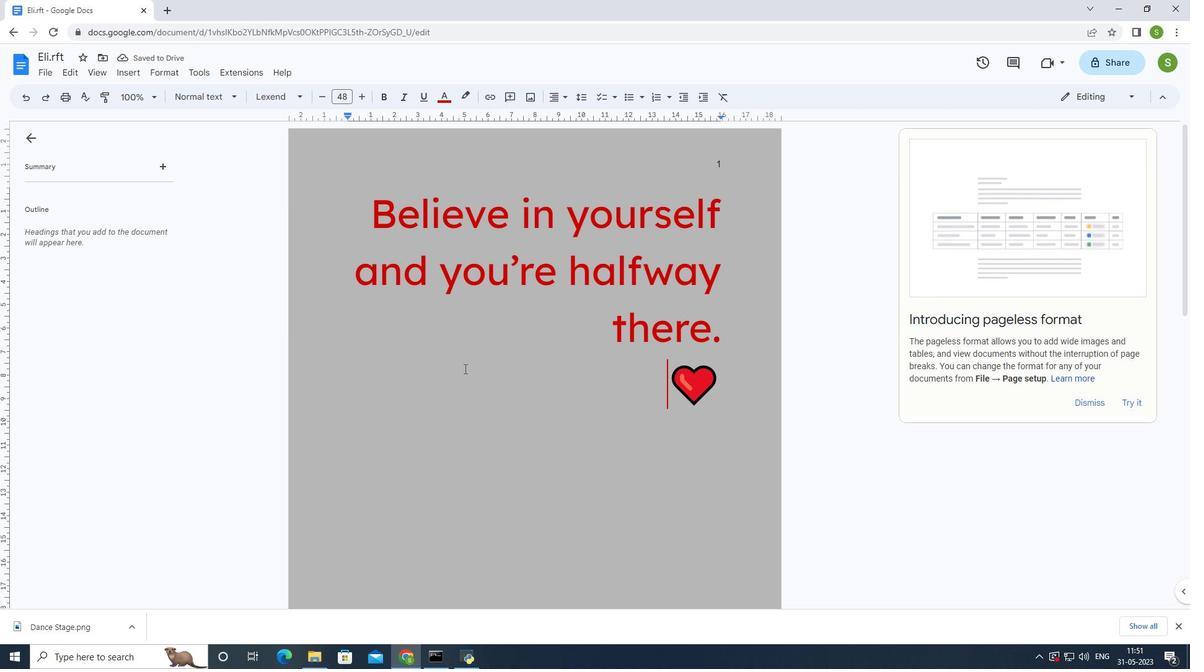 
